 Task: Buy 3 Starters & Parts from Starters & Alternators section under best seller category for shipping address: Michelle Green, 1986 Bartlett Avenue, Southfield, Michigan 48076, Cell Number 2485598029. Pay from credit card ending with 5759, CVV 953
Action: Key pressed amazon.com<Key.enter>
Screenshot: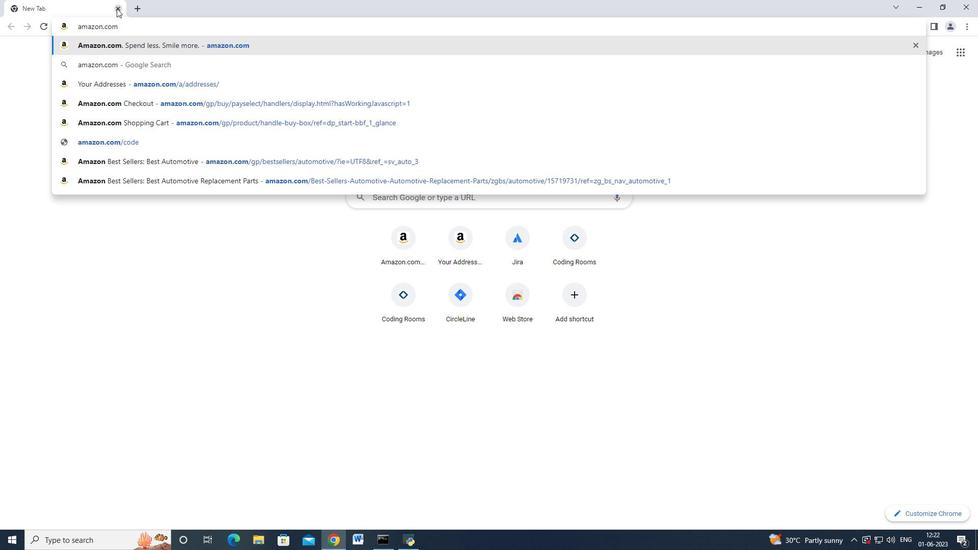 
Action: Mouse moved to (20, 75)
Screenshot: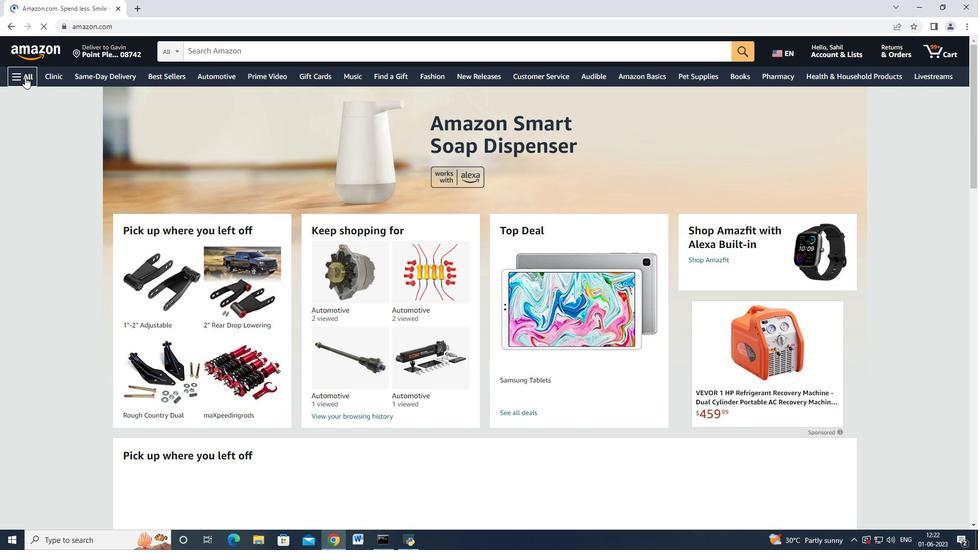 
Action: Mouse pressed left at (20, 75)
Screenshot: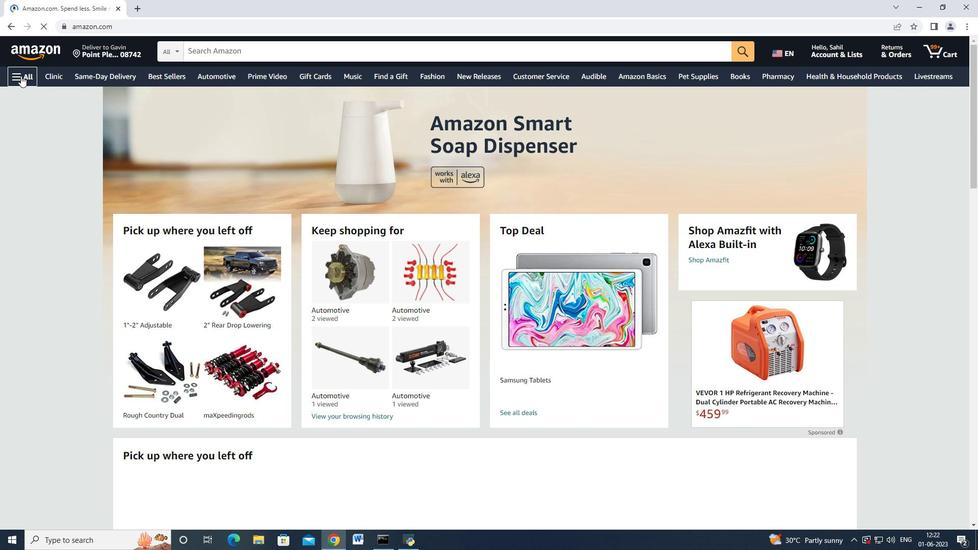 
Action: Mouse moved to (44, 146)
Screenshot: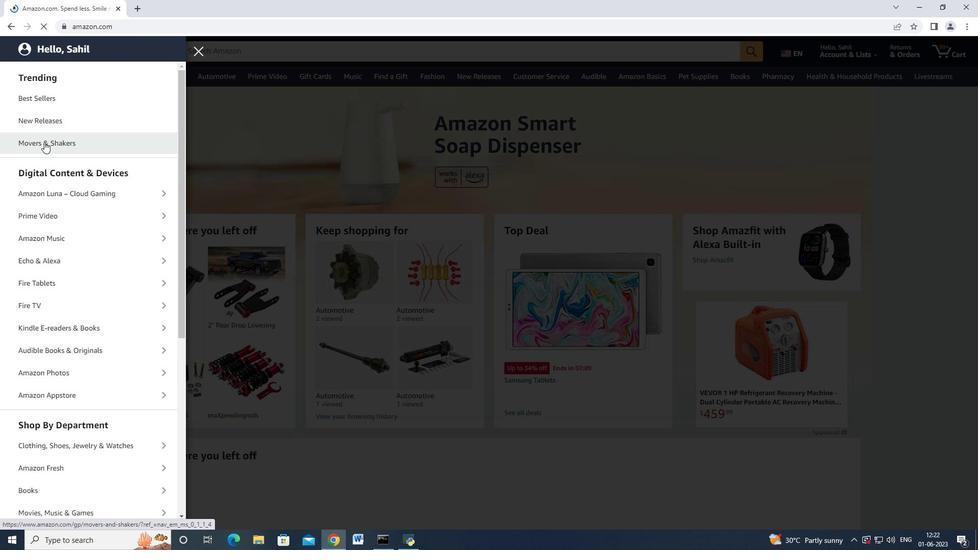 
Action: Mouse scrolled (44, 146) with delta (0, 0)
Screenshot: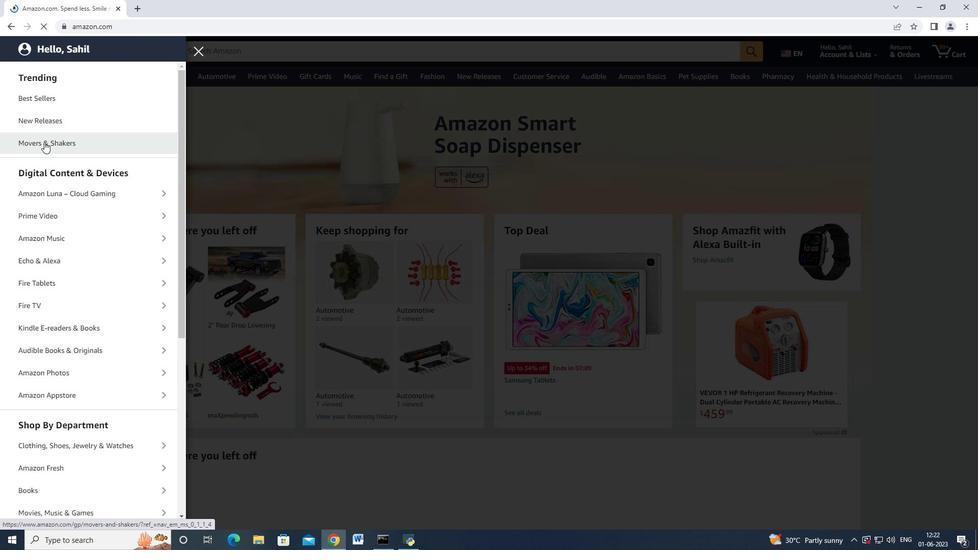 
Action: Mouse moved to (44, 150)
Screenshot: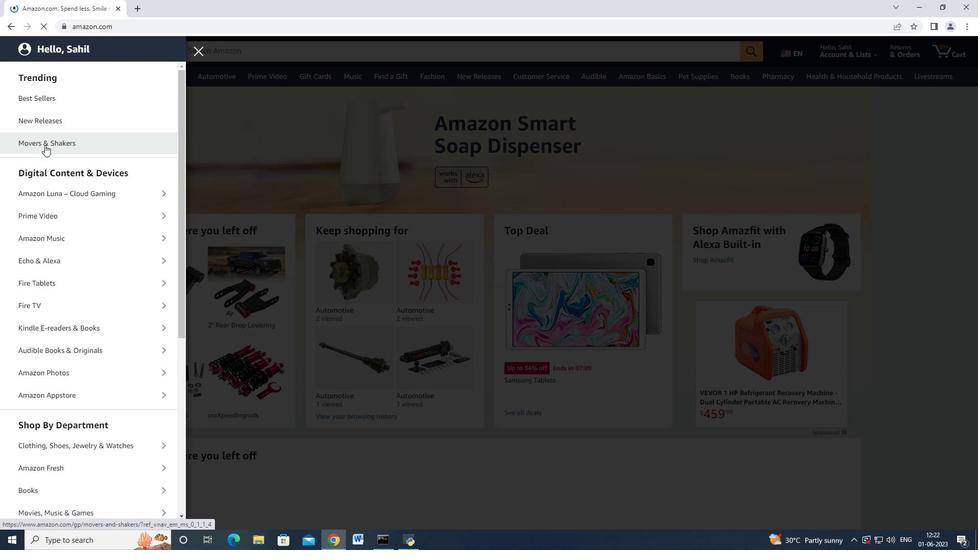 
Action: Mouse scrolled (44, 149) with delta (0, 0)
Screenshot: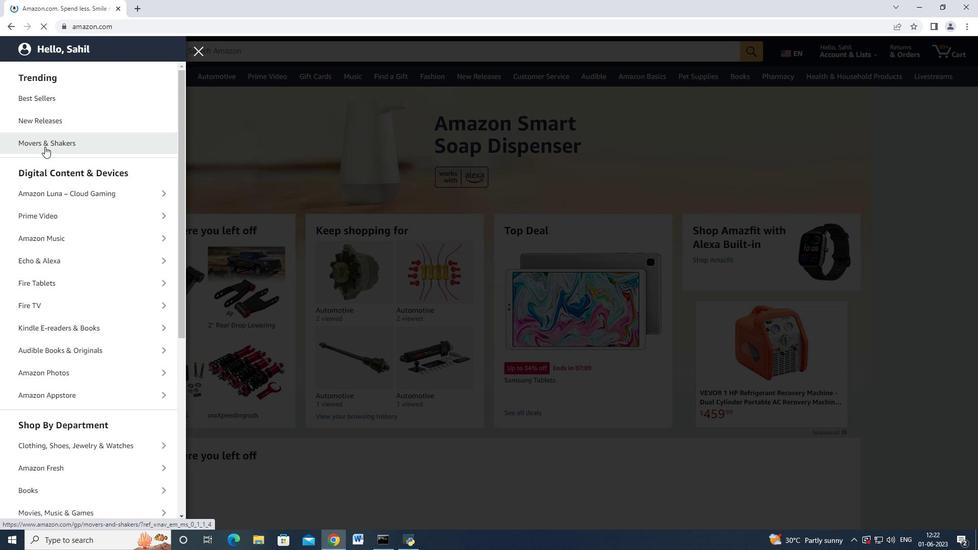 
Action: Mouse moved to (62, 230)
Screenshot: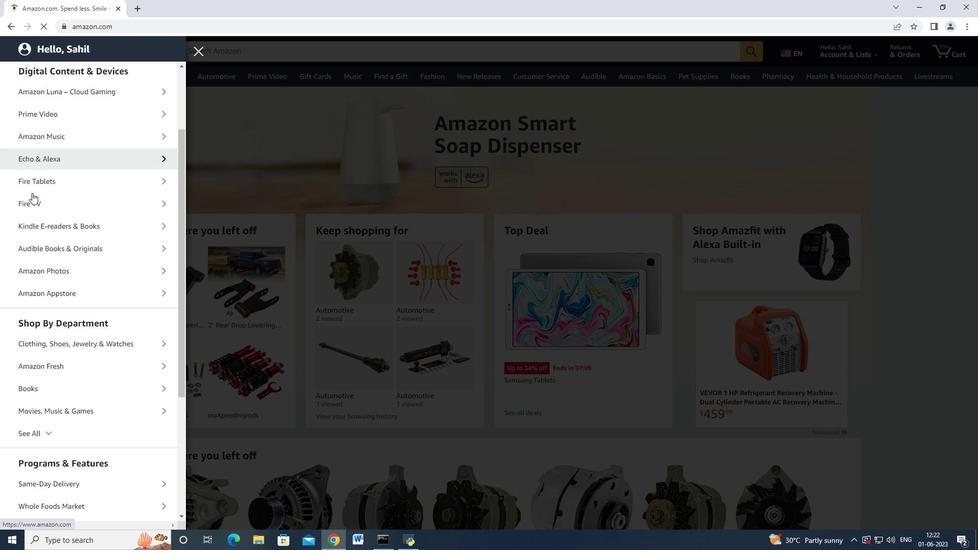 
Action: Mouse scrolled (59, 226) with delta (0, 0)
Screenshot: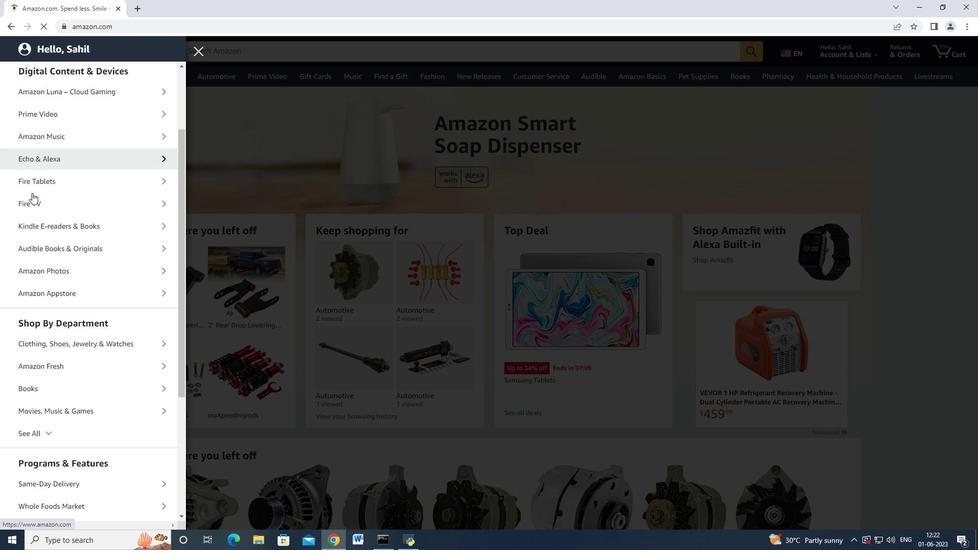
Action: Mouse moved to (73, 244)
Screenshot: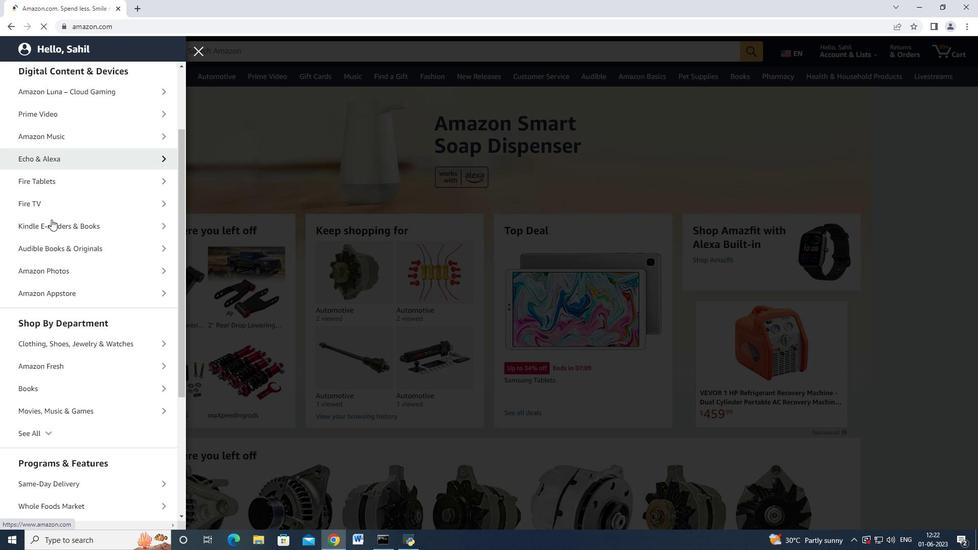 
Action: Mouse scrolled (73, 243) with delta (0, 0)
Screenshot: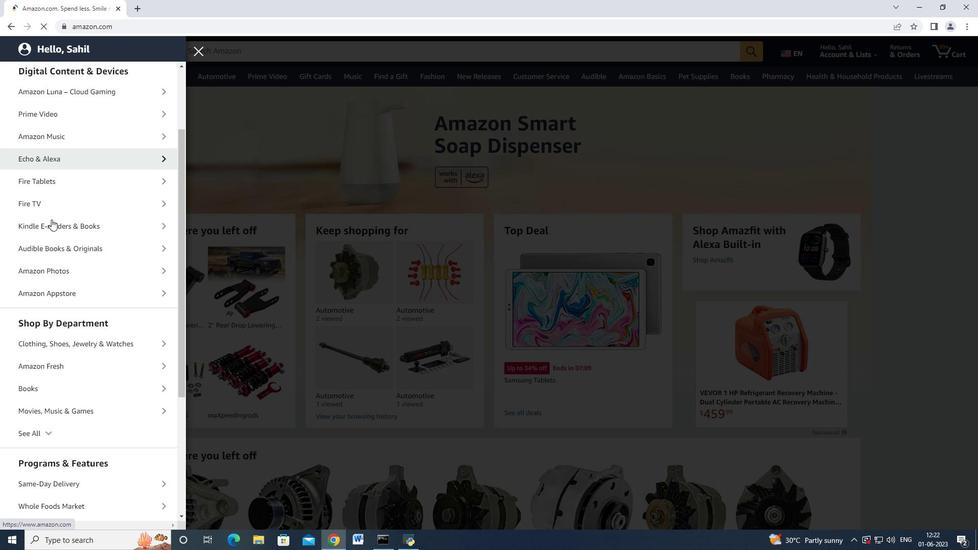 
Action: Mouse moved to (54, 332)
Screenshot: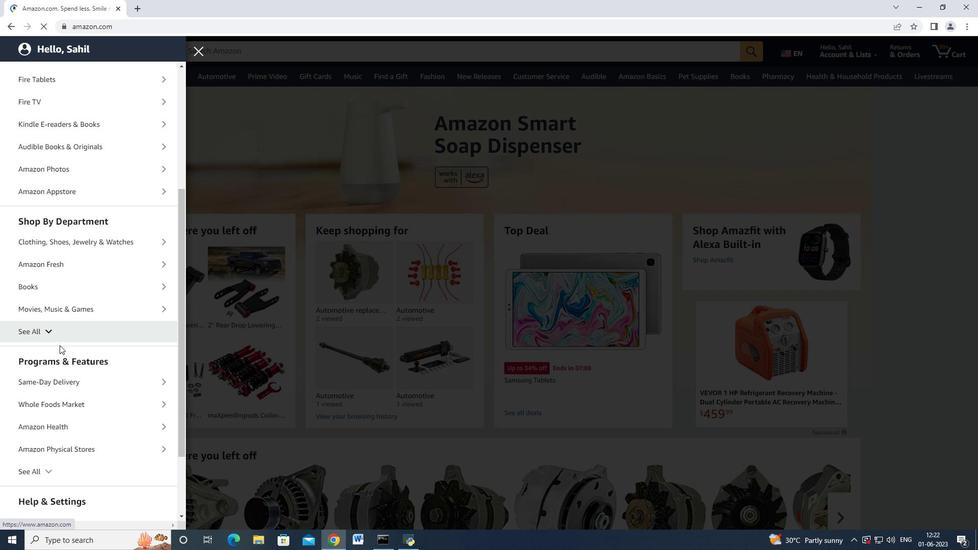 
Action: Mouse pressed left at (54, 332)
Screenshot: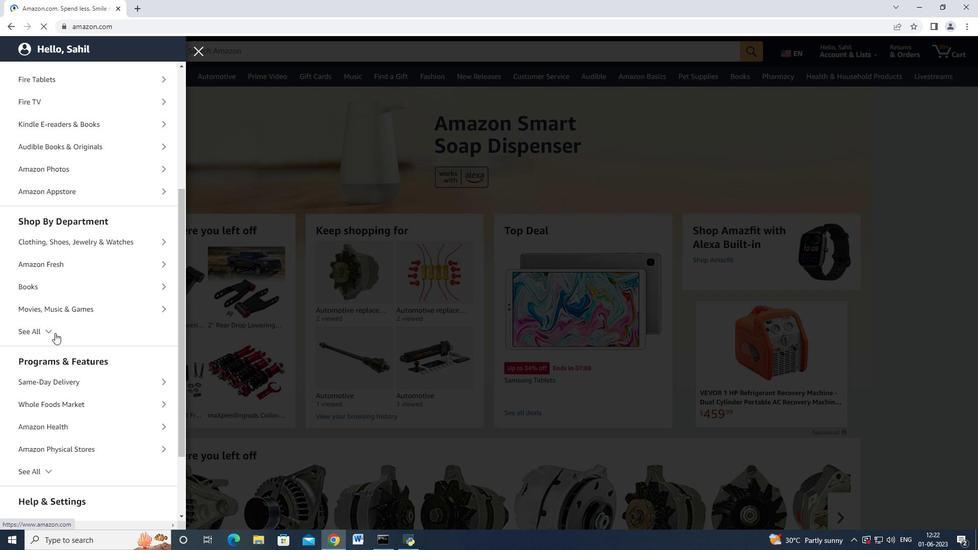 
Action: Mouse moved to (86, 321)
Screenshot: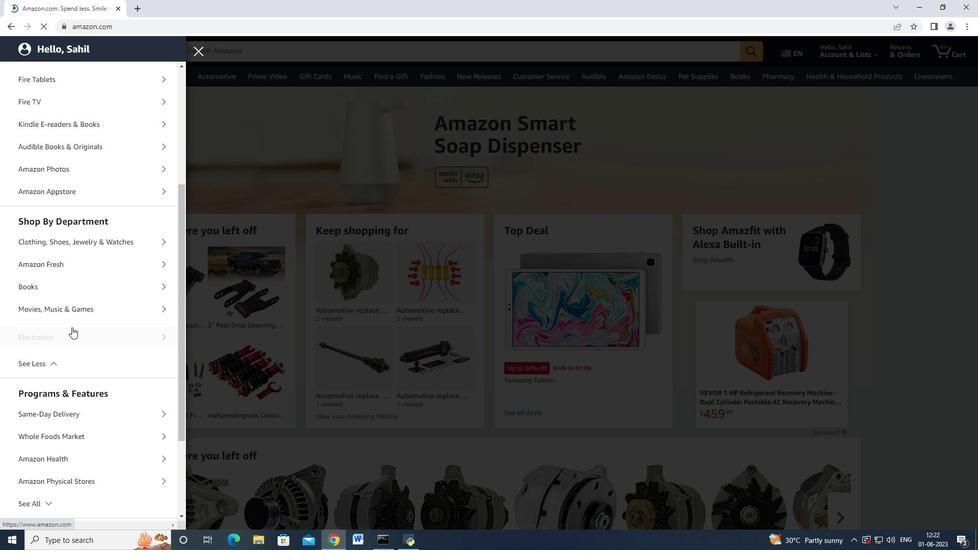 
Action: Mouse scrolled (86, 321) with delta (0, 0)
Screenshot: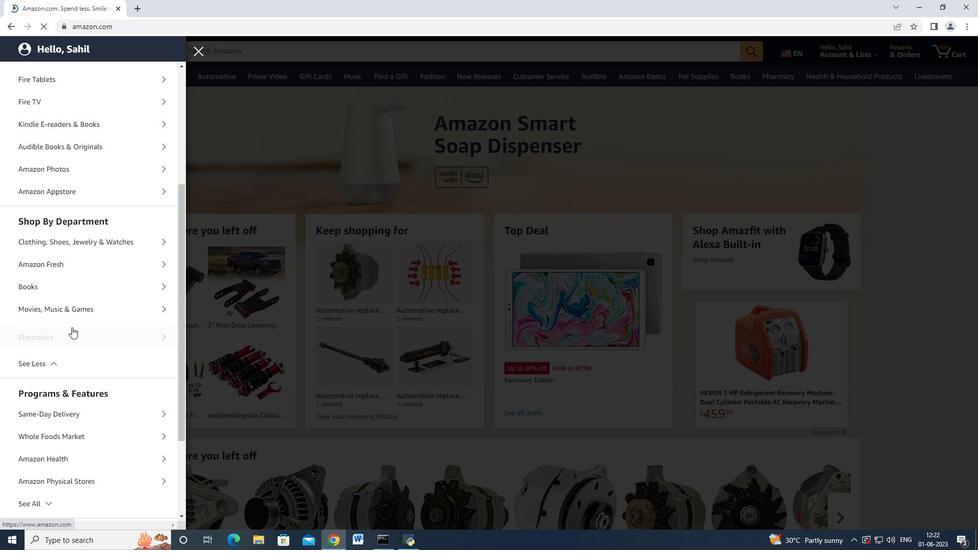 
Action: Mouse scrolled (86, 321) with delta (0, 0)
Screenshot: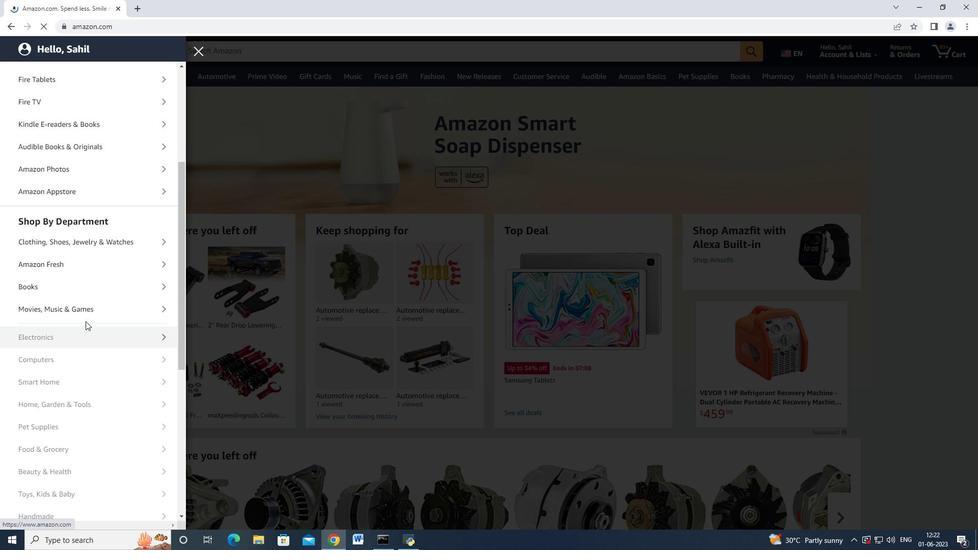 
Action: Mouse moved to (65, 480)
Screenshot: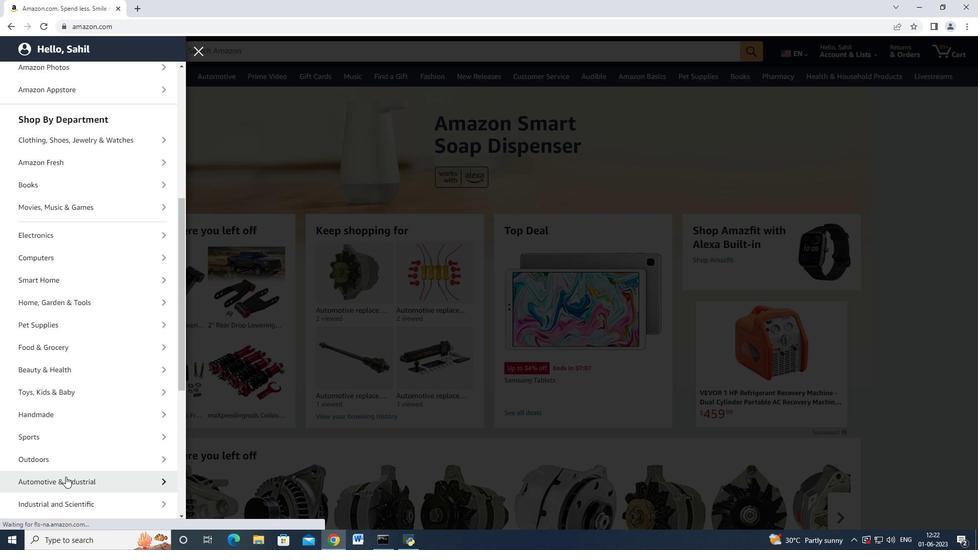 
Action: Mouse pressed left at (65, 480)
Screenshot: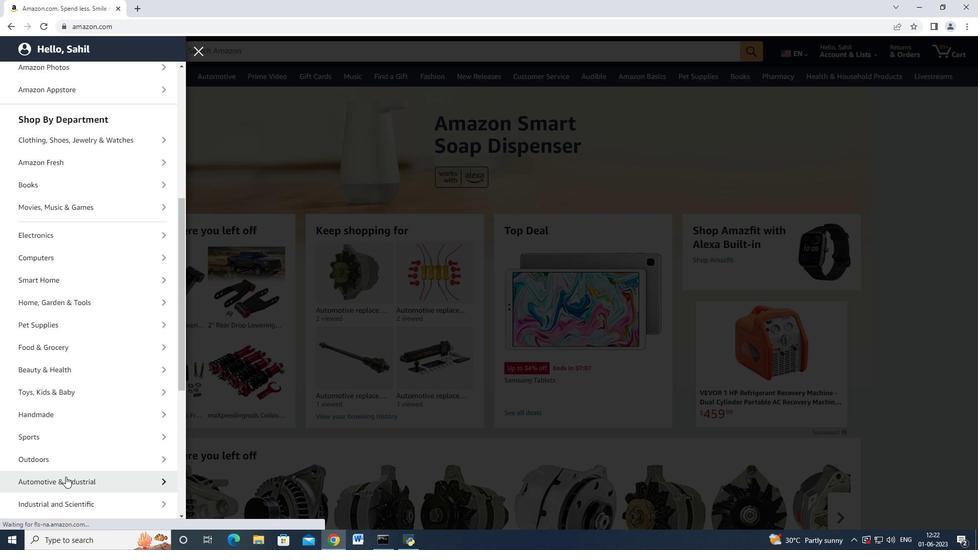 
Action: Mouse moved to (108, 120)
Screenshot: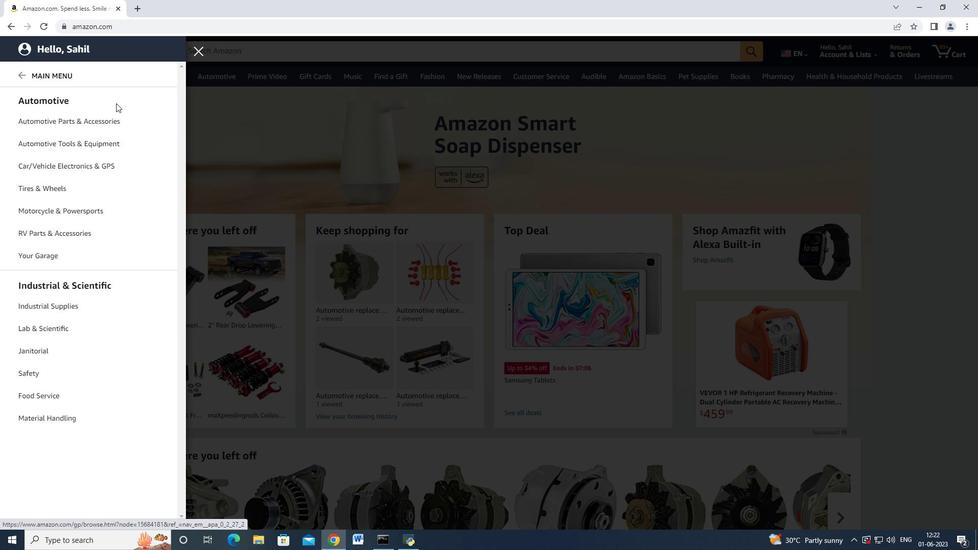 
Action: Mouse pressed left at (108, 120)
Screenshot: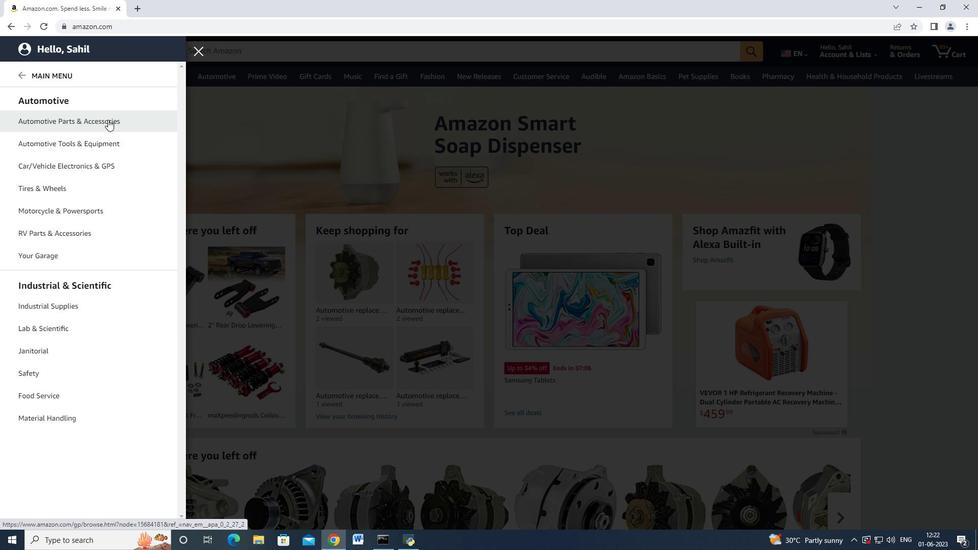 
Action: Mouse moved to (167, 94)
Screenshot: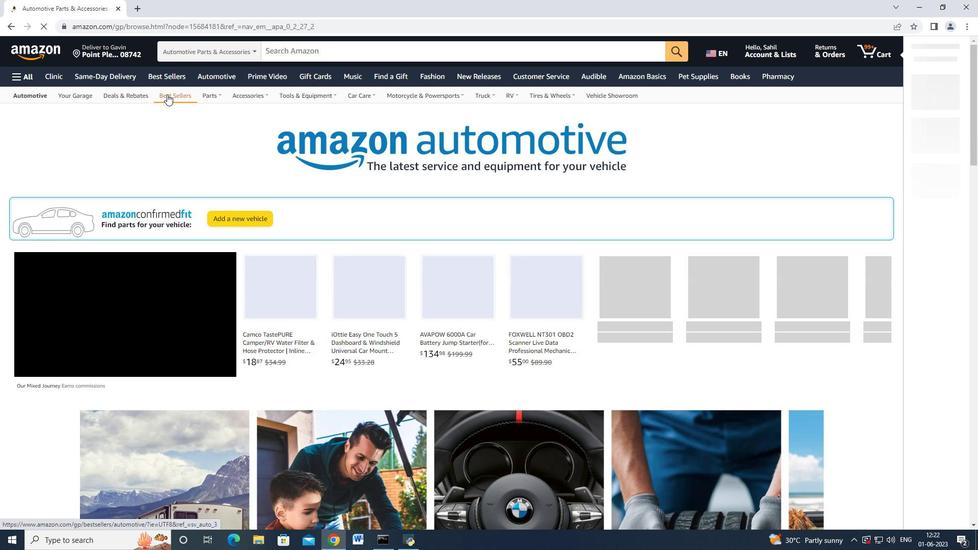 
Action: Mouse pressed left at (167, 94)
Screenshot: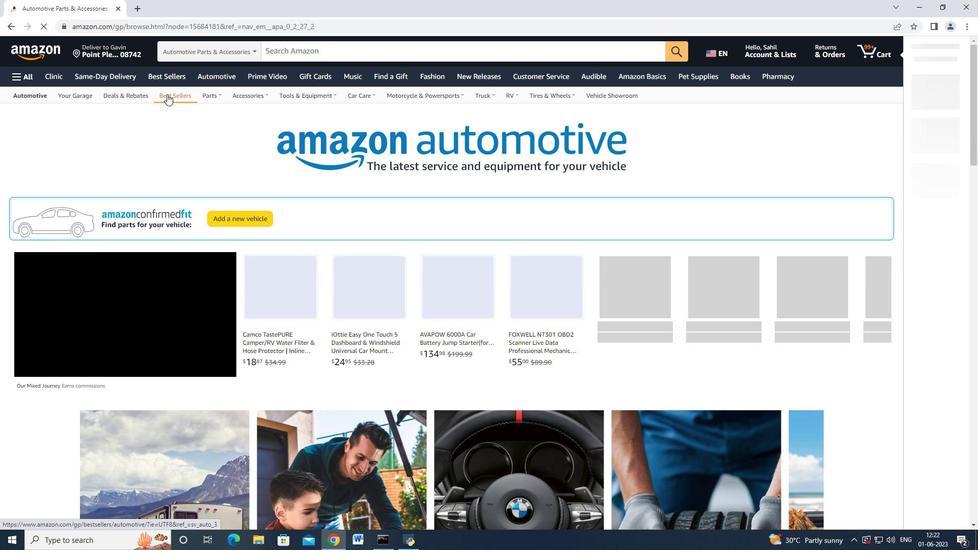 
Action: Mouse moved to (216, 148)
Screenshot: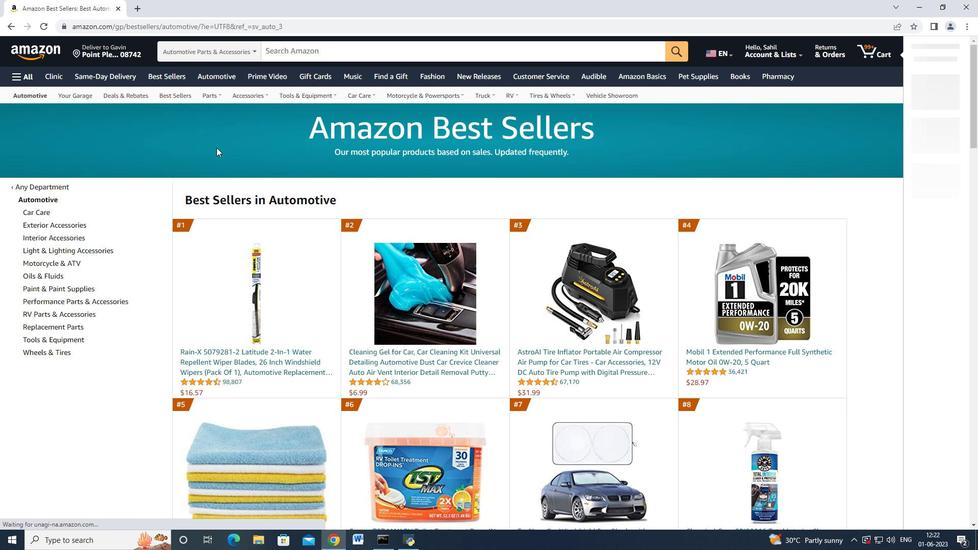 
Action: Mouse scrolled (216, 147) with delta (0, 0)
Screenshot: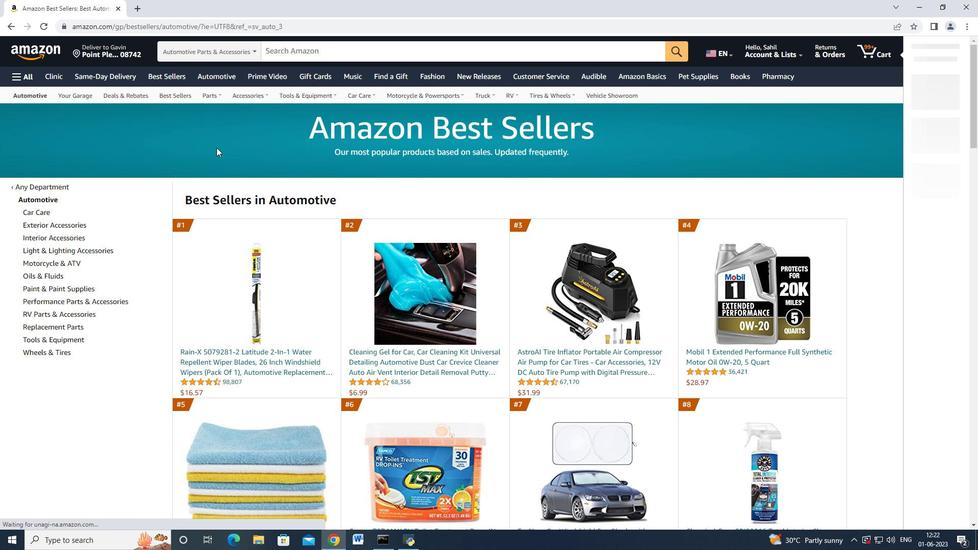 
Action: Mouse moved to (216, 149)
Screenshot: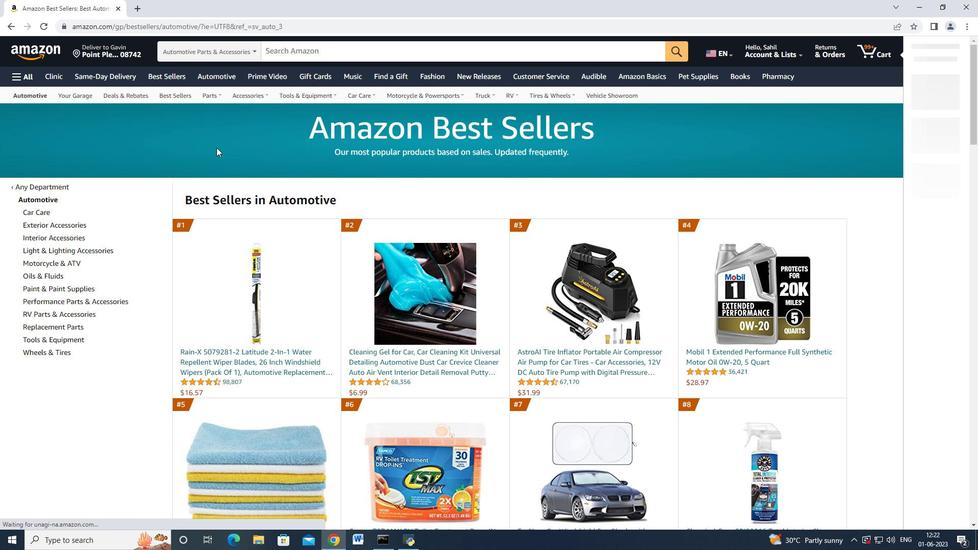 
Action: Mouse scrolled (216, 148) with delta (0, 0)
Screenshot: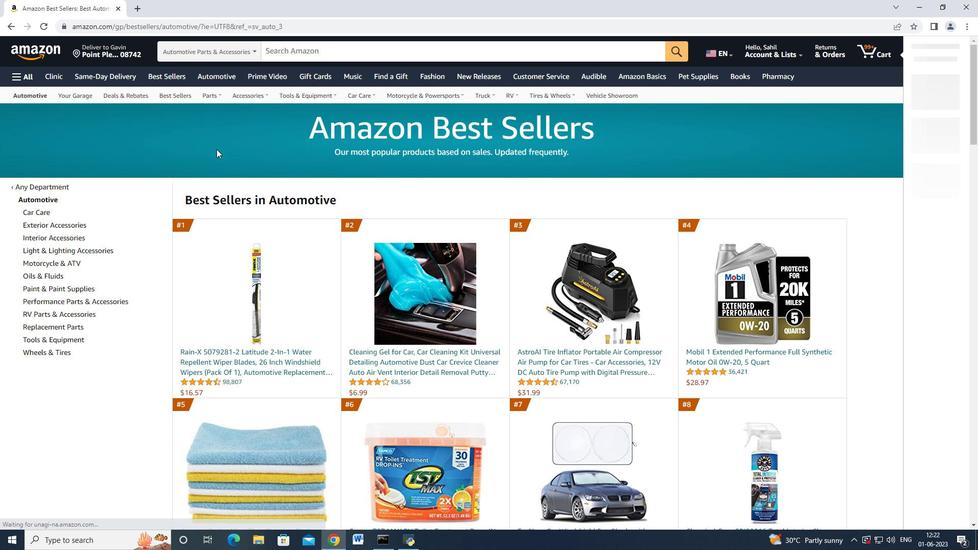 
Action: Mouse moved to (94, 225)
Screenshot: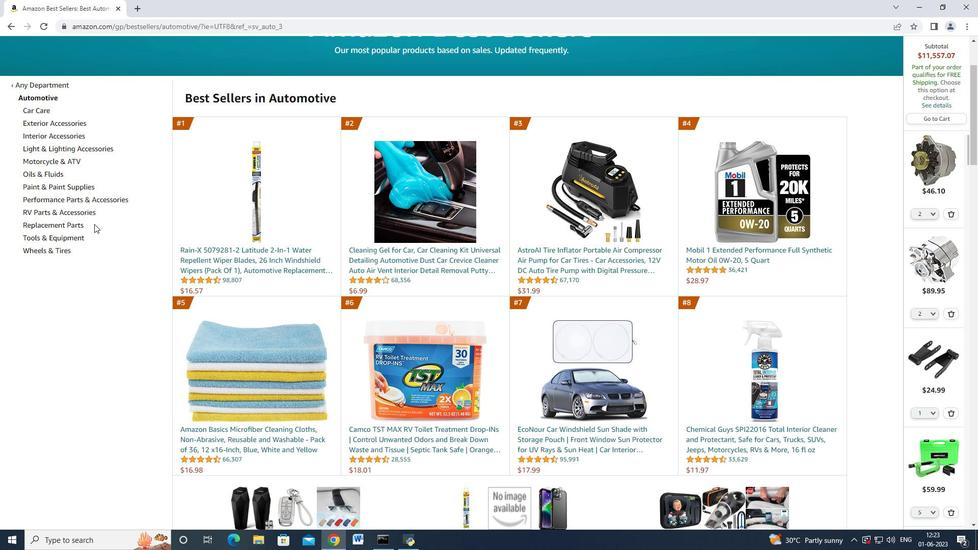 
Action: Mouse scrolled (94, 224) with delta (0, 0)
Screenshot: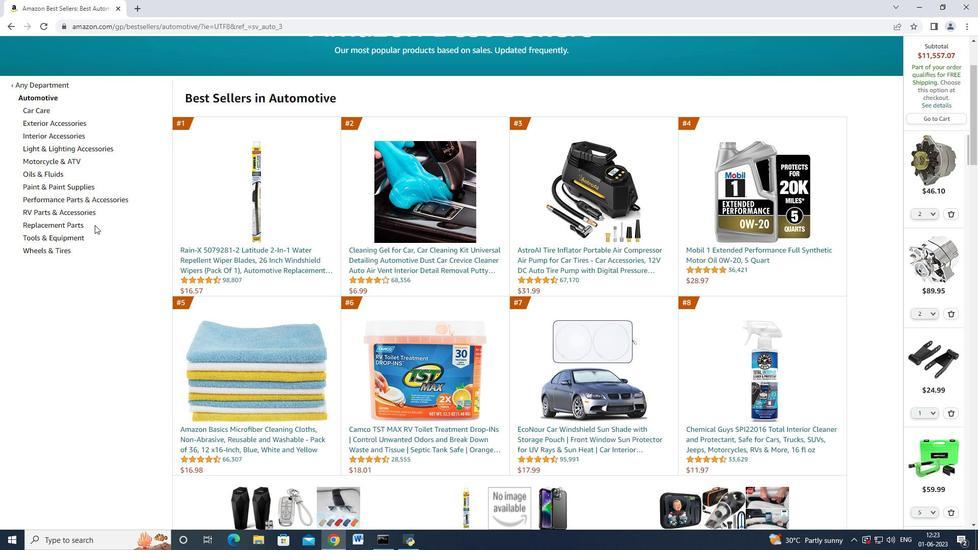 
Action: Mouse moved to (73, 174)
Screenshot: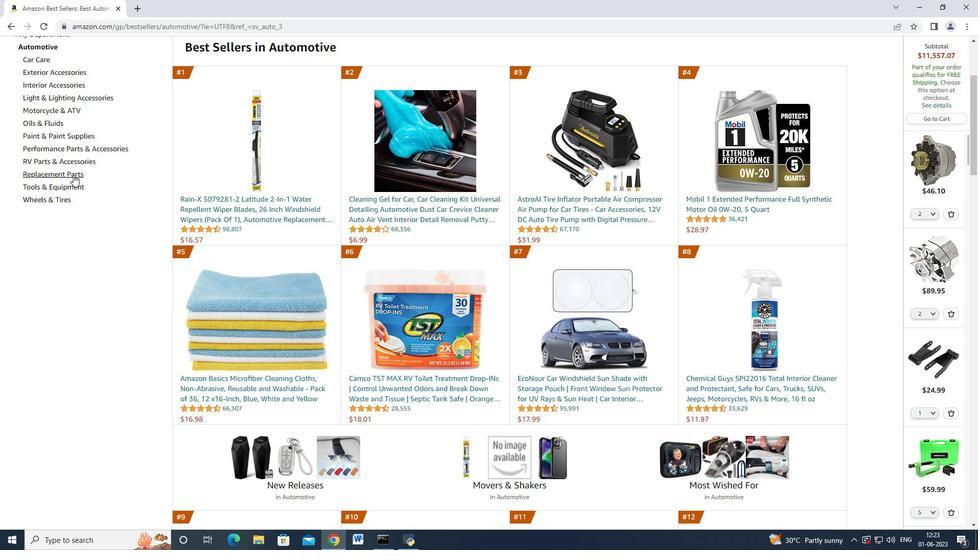 
Action: Mouse pressed left at (73, 174)
Screenshot: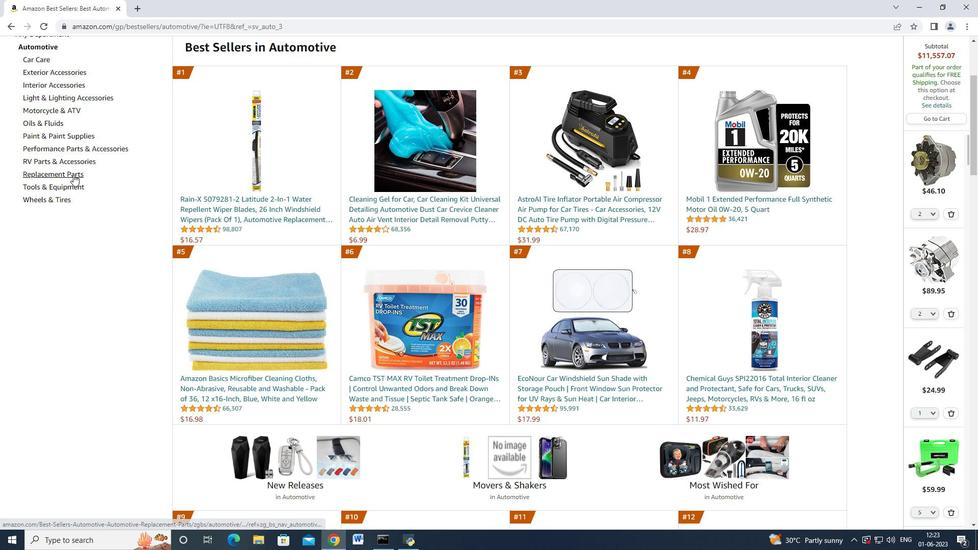 
Action: Mouse moved to (268, 172)
Screenshot: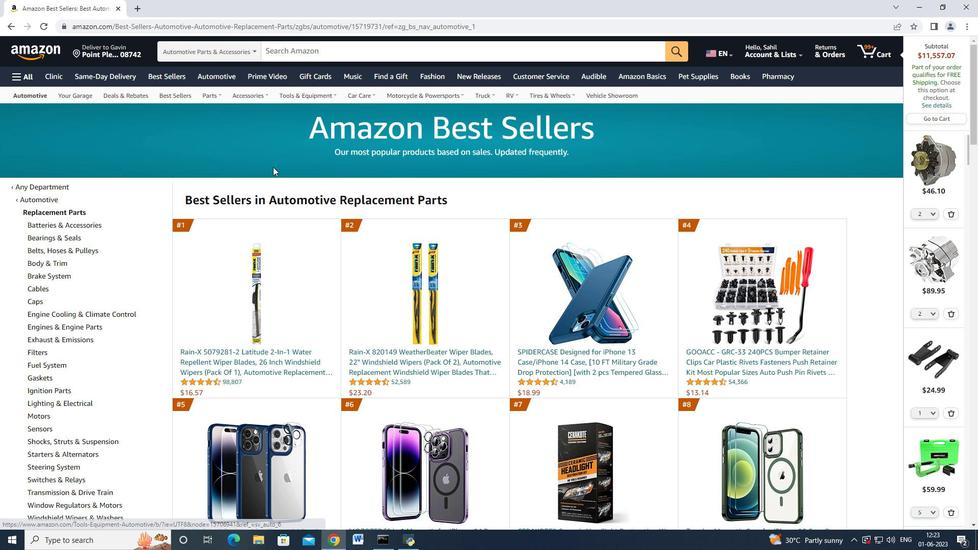 
Action: Mouse scrolled (268, 171) with delta (0, 0)
Screenshot: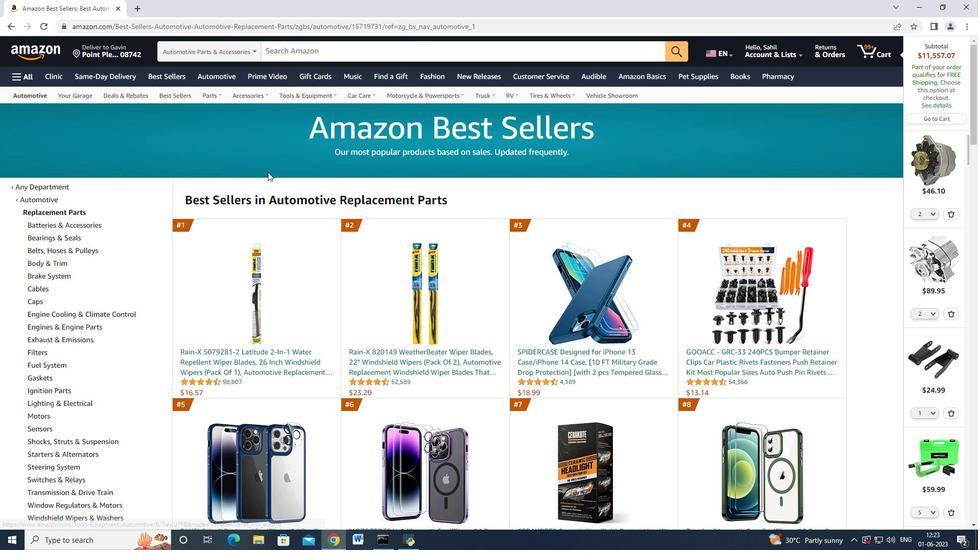 
Action: Mouse scrolled (268, 171) with delta (0, 0)
Screenshot: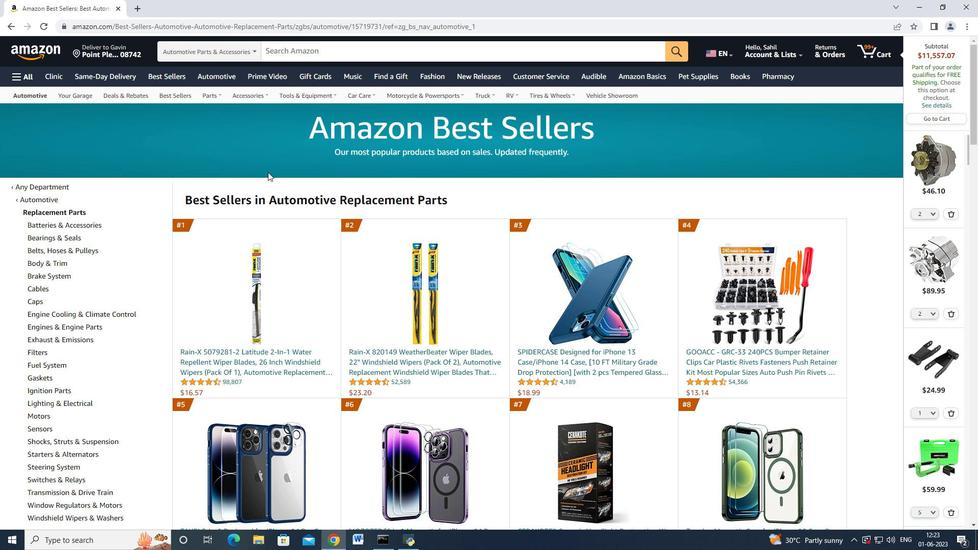 
Action: Mouse moved to (69, 376)
Screenshot: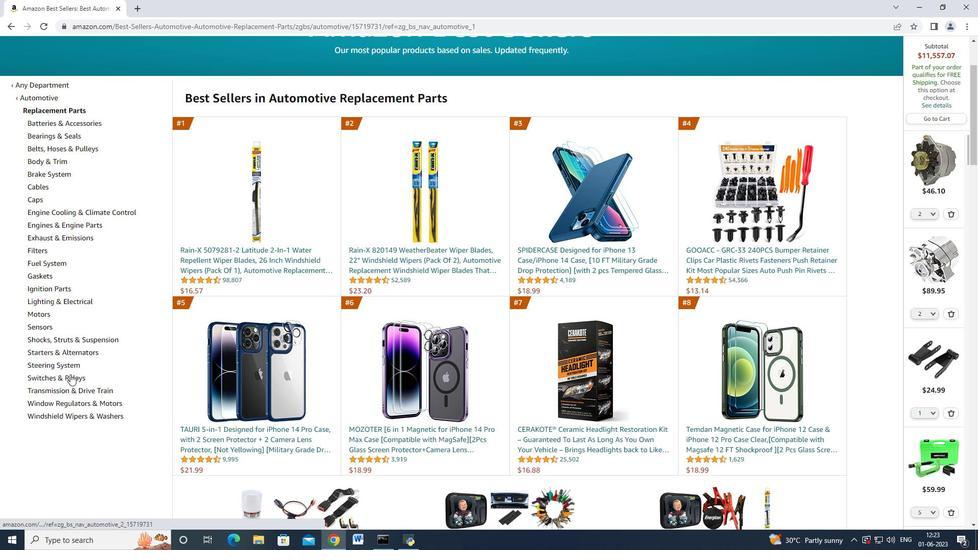 
Action: Mouse pressed left at (69, 376)
Screenshot: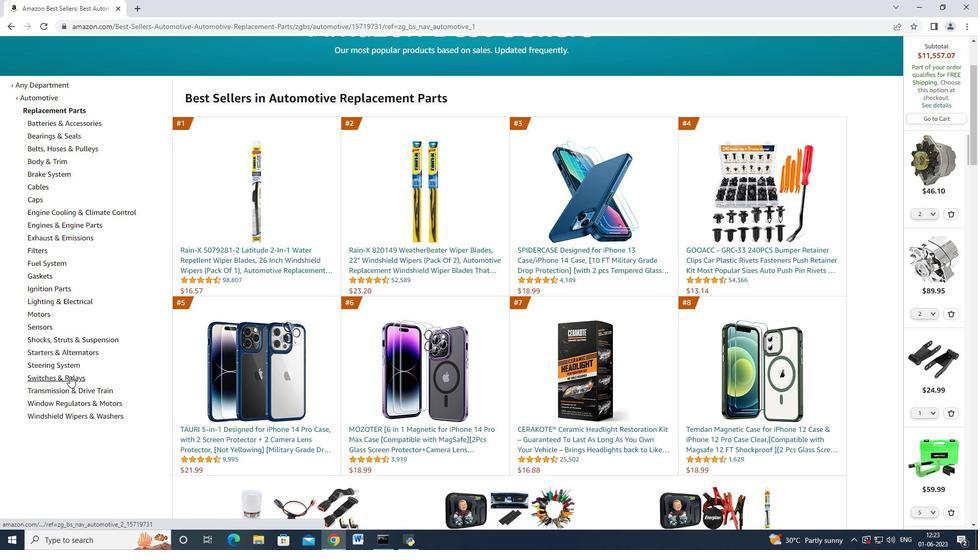 
Action: Mouse moved to (5, 25)
Screenshot: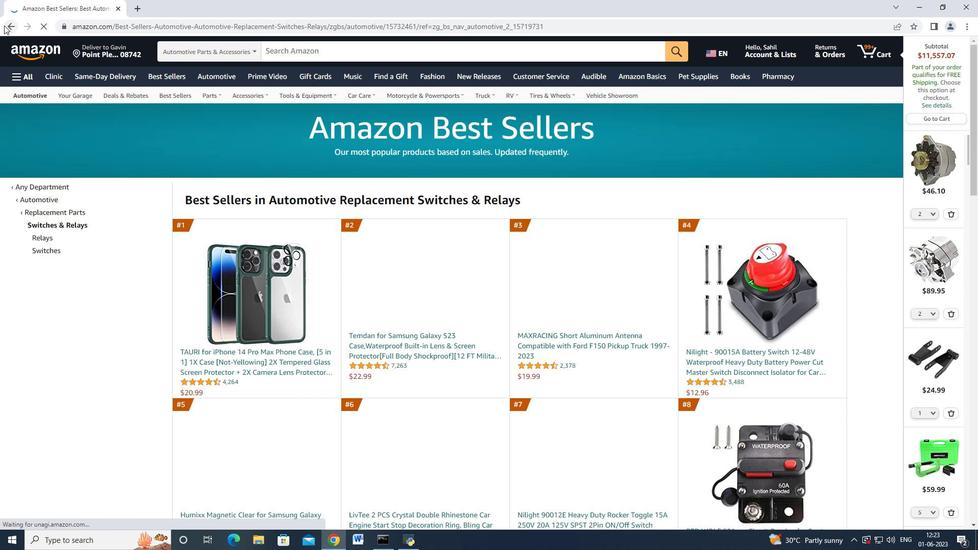 
Action: Mouse pressed left at (5, 25)
Screenshot: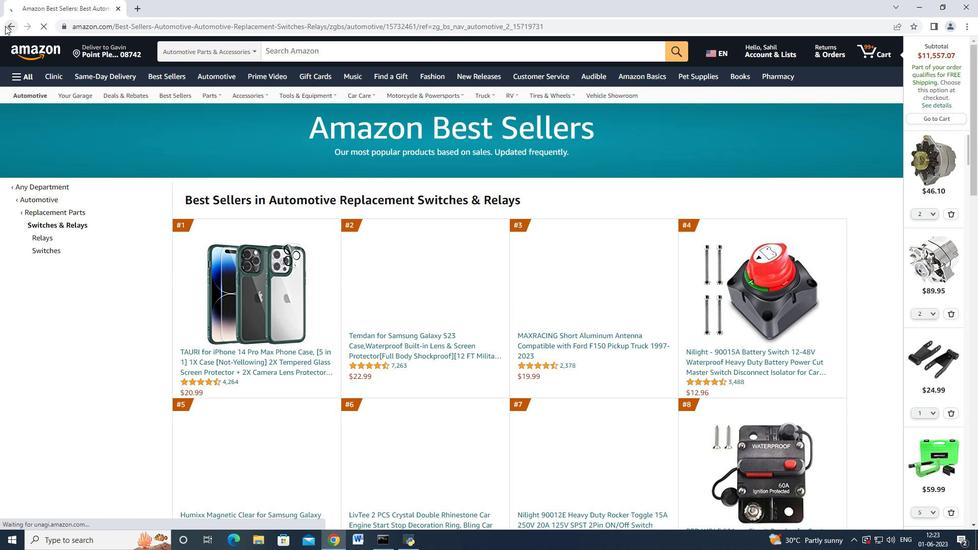 
Action: Mouse moved to (55, 357)
Screenshot: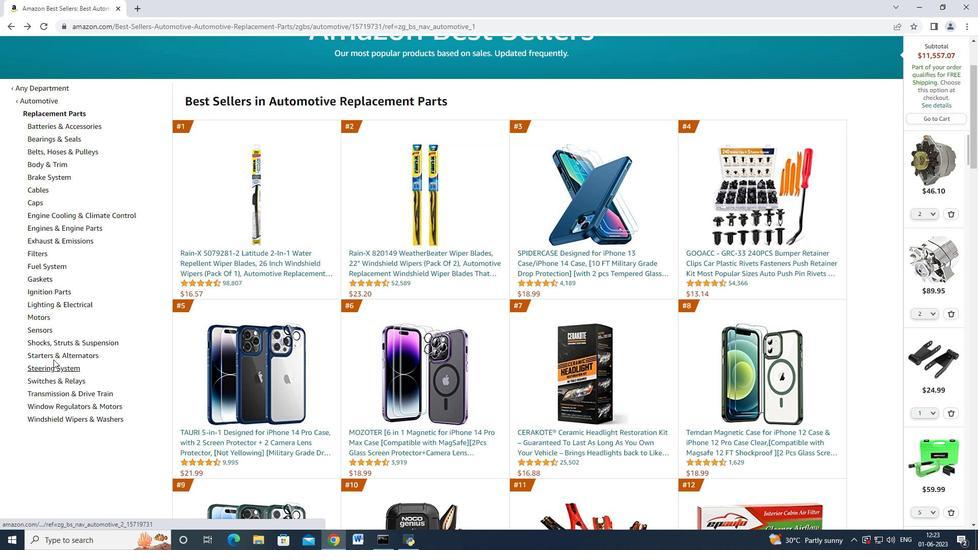 
Action: Mouse pressed left at (55, 357)
Screenshot: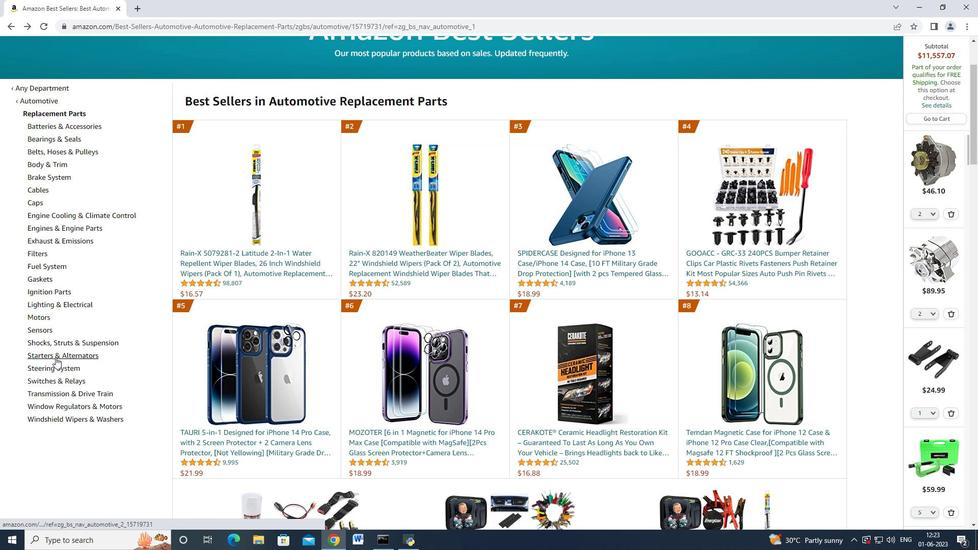 
Action: Mouse moved to (69, 253)
Screenshot: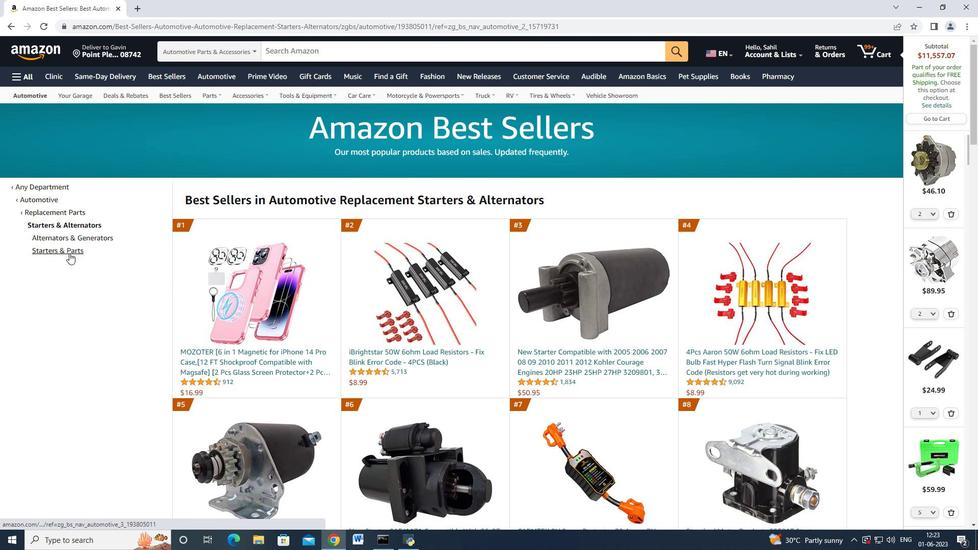 
Action: Mouse pressed left at (69, 253)
Screenshot: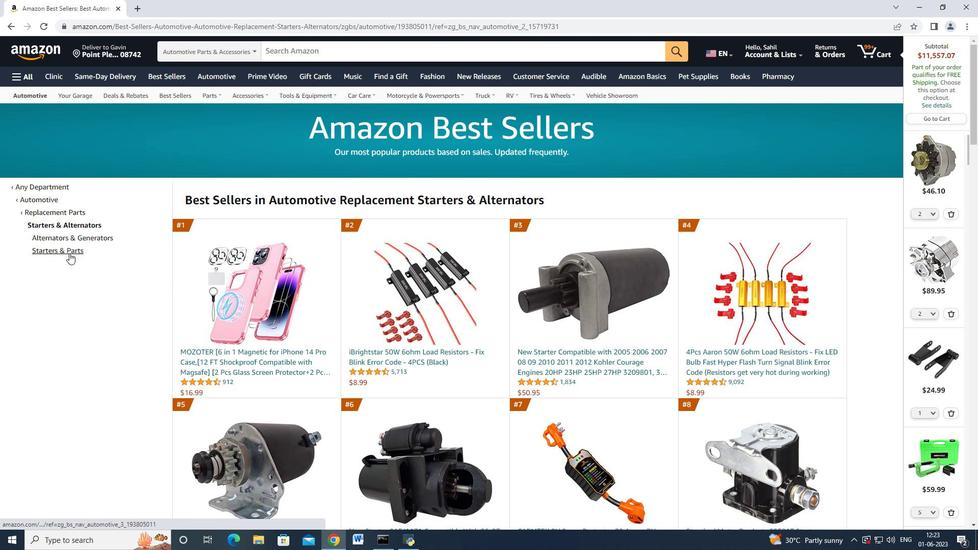 
Action: Mouse moved to (393, 354)
Screenshot: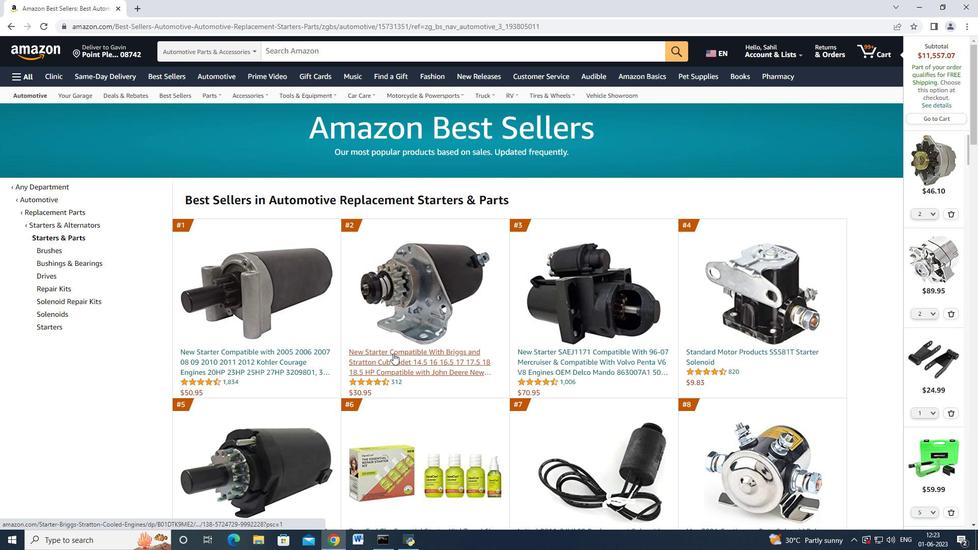 
Action: Mouse pressed left at (393, 354)
Screenshot: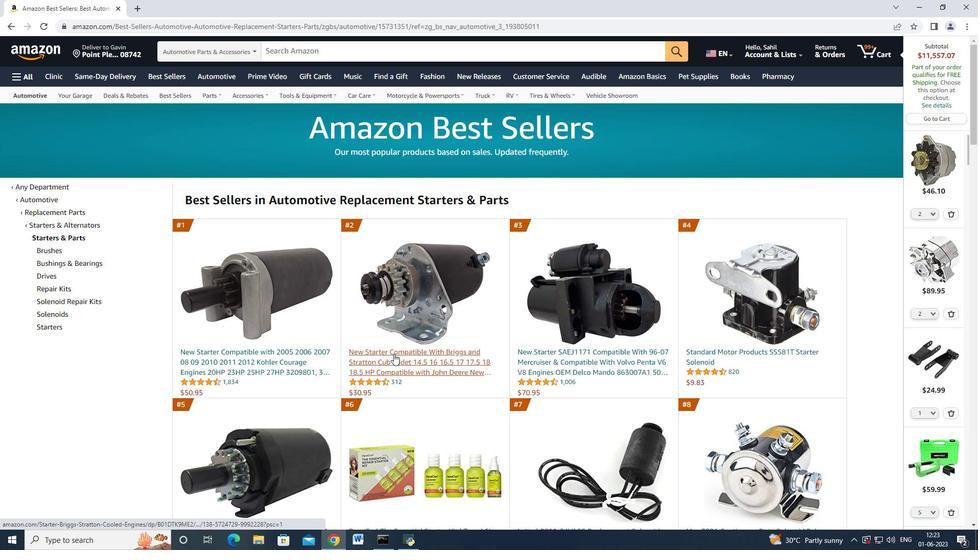 
Action: Mouse moved to (714, 306)
Screenshot: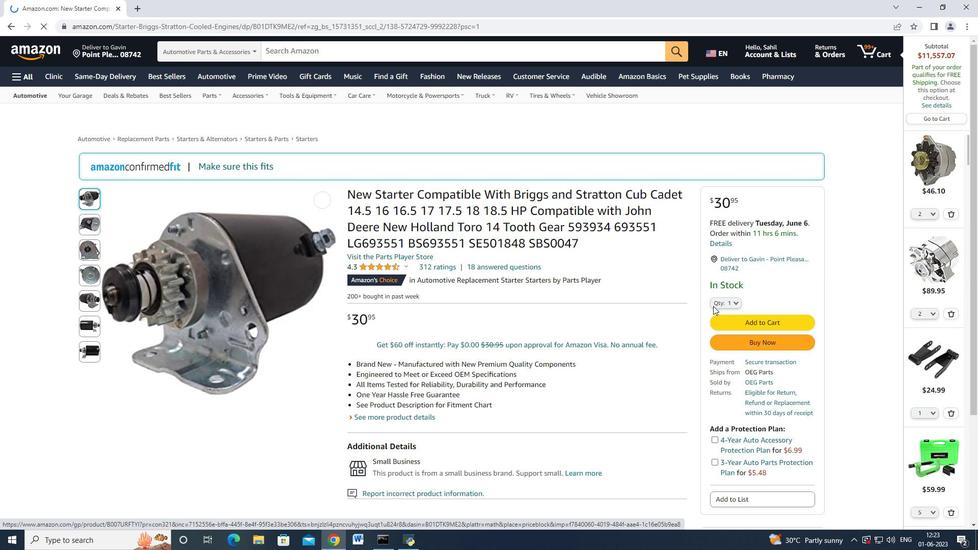 
Action: Mouse pressed left at (714, 306)
Screenshot: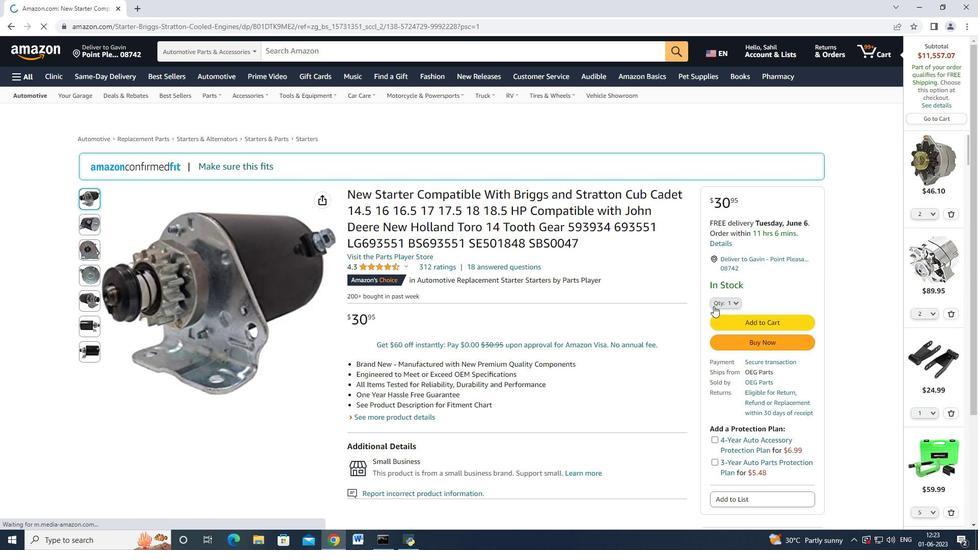 
Action: Mouse moved to (730, 80)
Screenshot: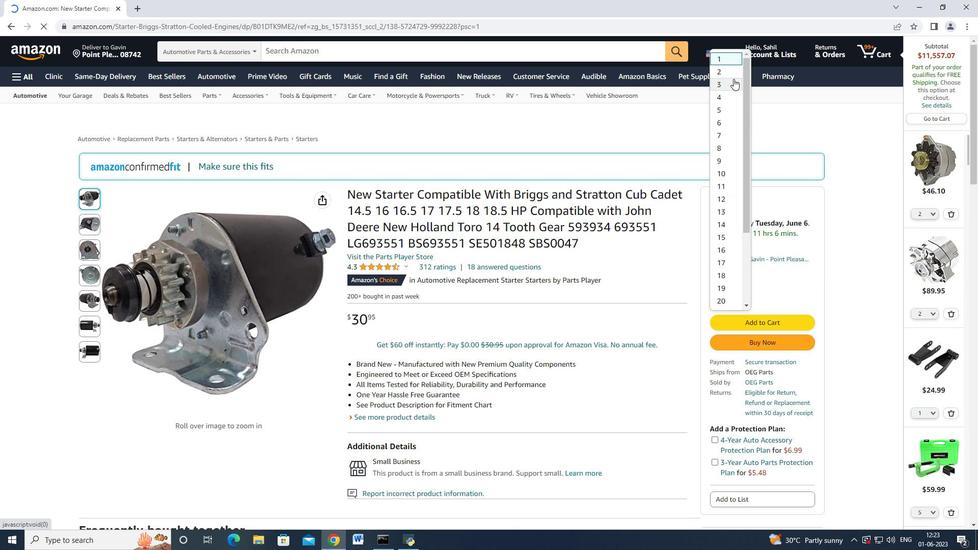 
Action: Mouse pressed left at (730, 80)
Screenshot: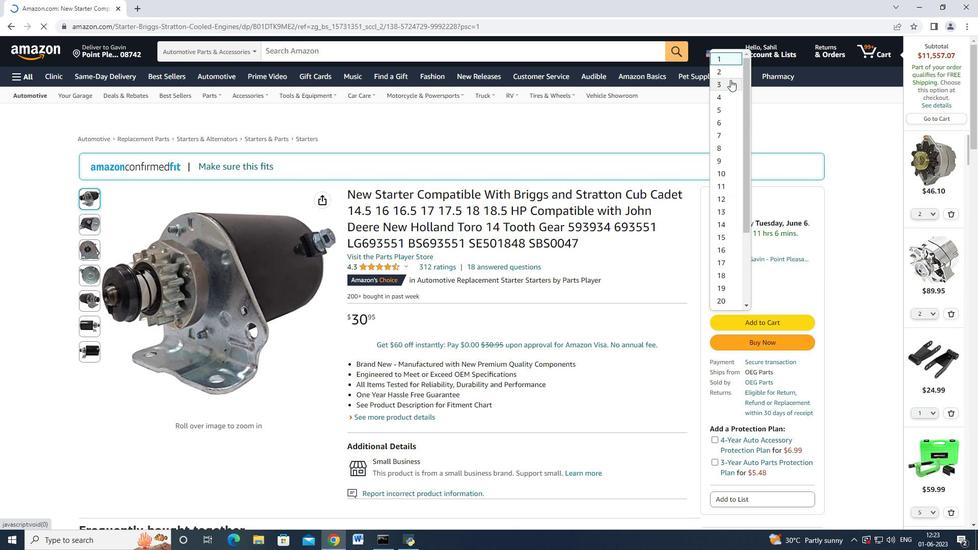 
Action: Mouse moved to (746, 340)
Screenshot: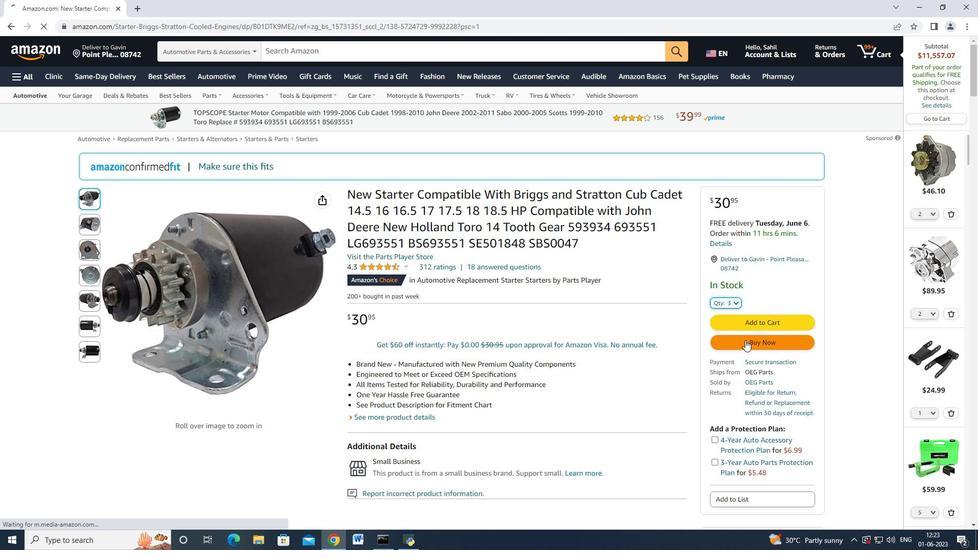 
Action: Mouse pressed left at (746, 340)
Screenshot: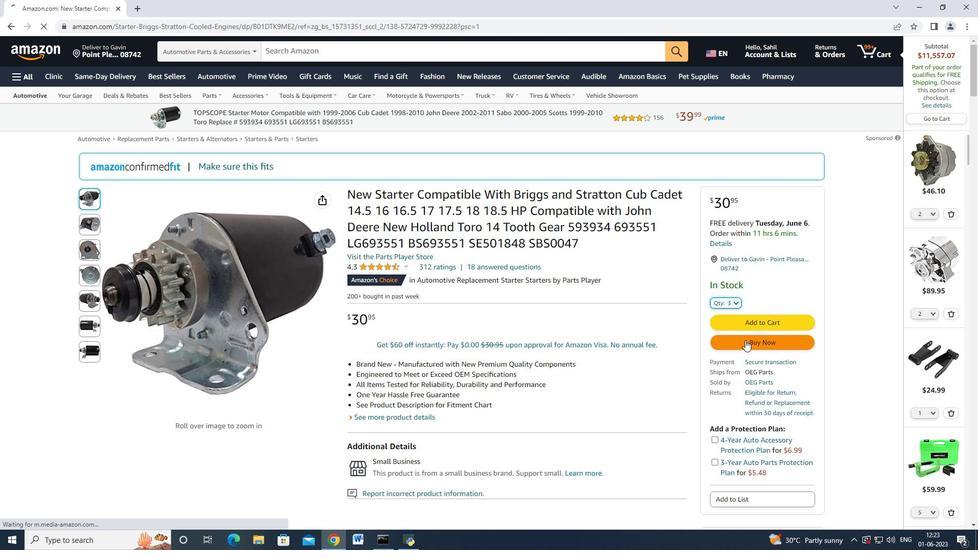 
Action: Mouse moved to (585, 84)
Screenshot: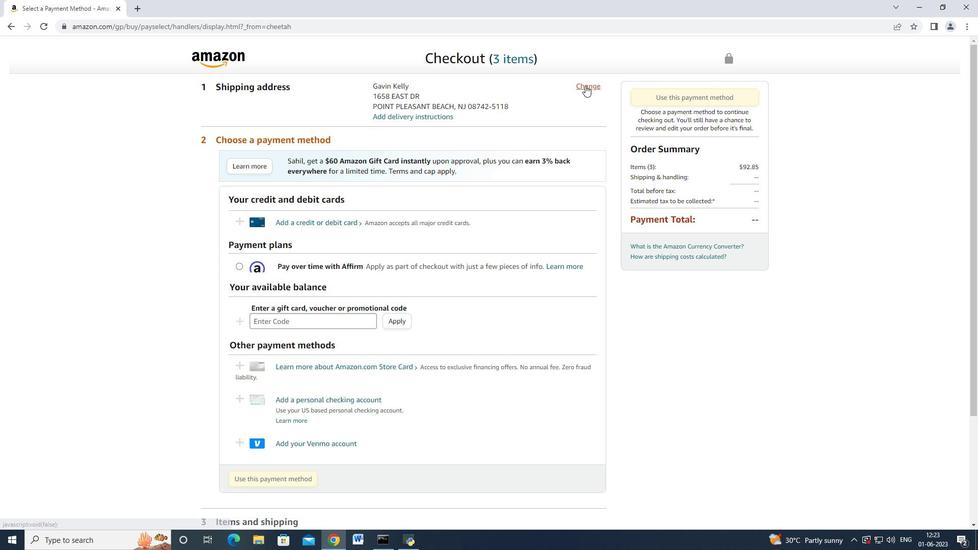 
Action: Mouse pressed left at (585, 84)
Screenshot: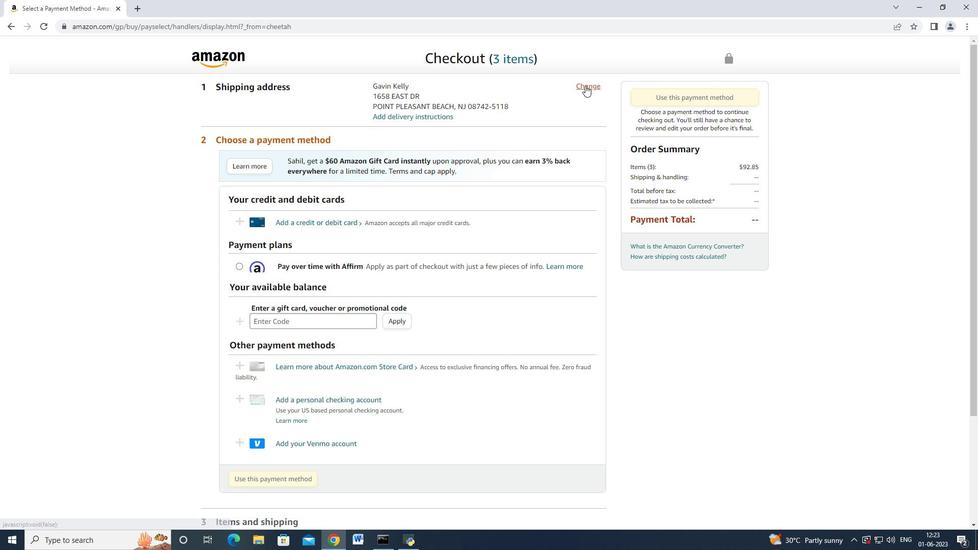 
Action: Mouse moved to (350, 295)
Screenshot: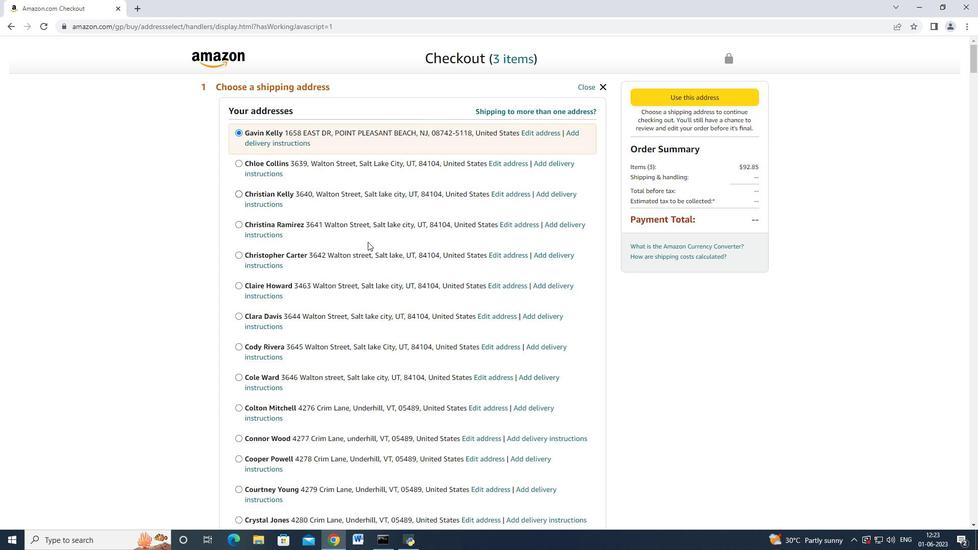 
Action: Mouse scrolled (350, 295) with delta (0, 0)
Screenshot: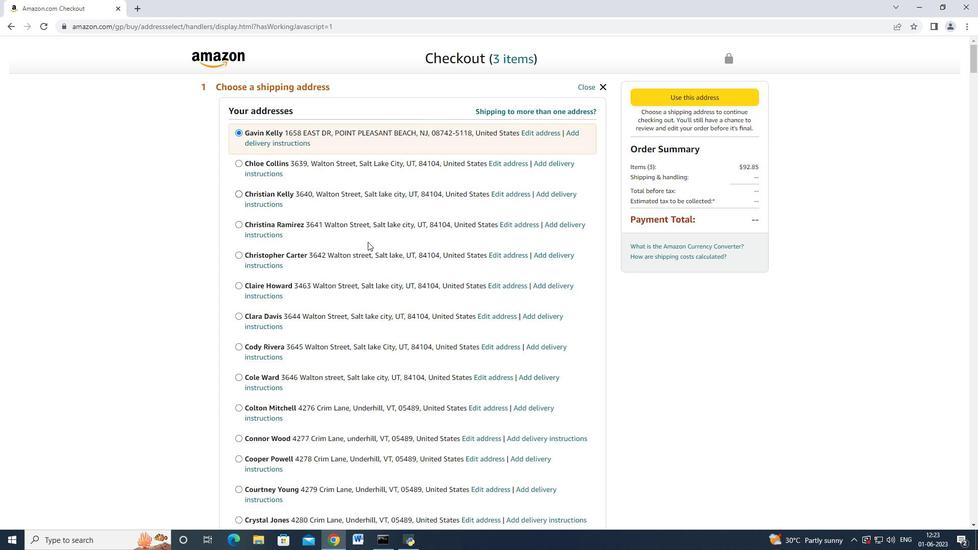
Action: Mouse moved to (341, 320)
Screenshot: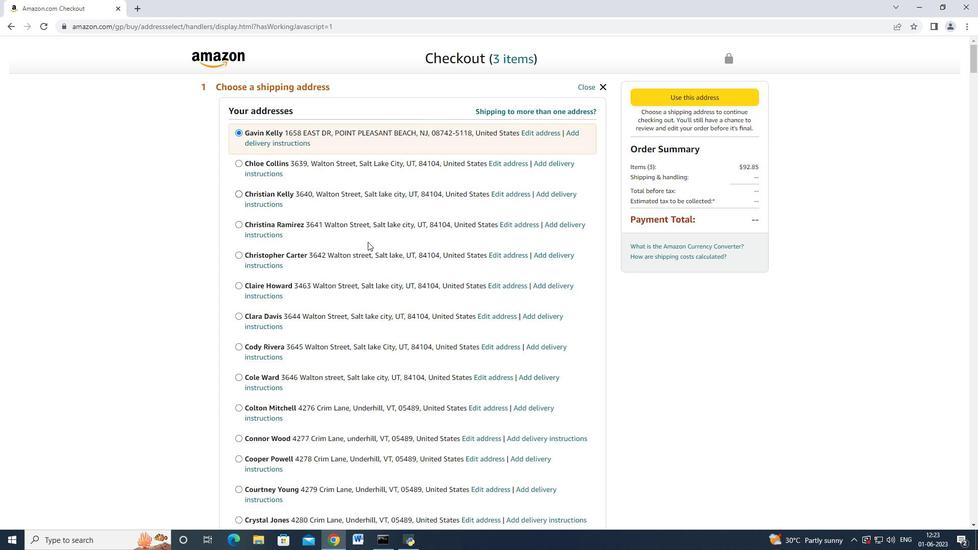 
Action: Mouse scrolled (341, 320) with delta (0, 0)
Screenshot: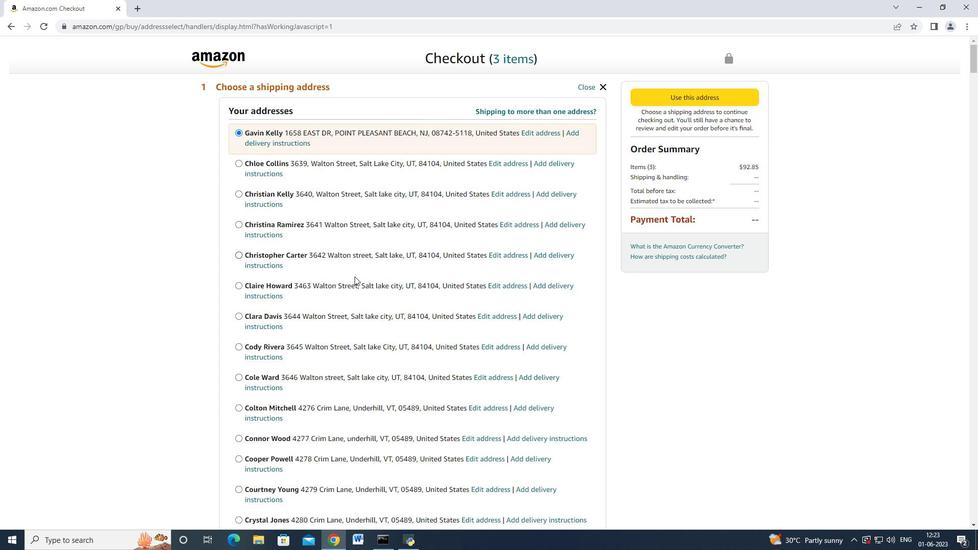 
Action: Mouse moved to (340, 324)
Screenshot: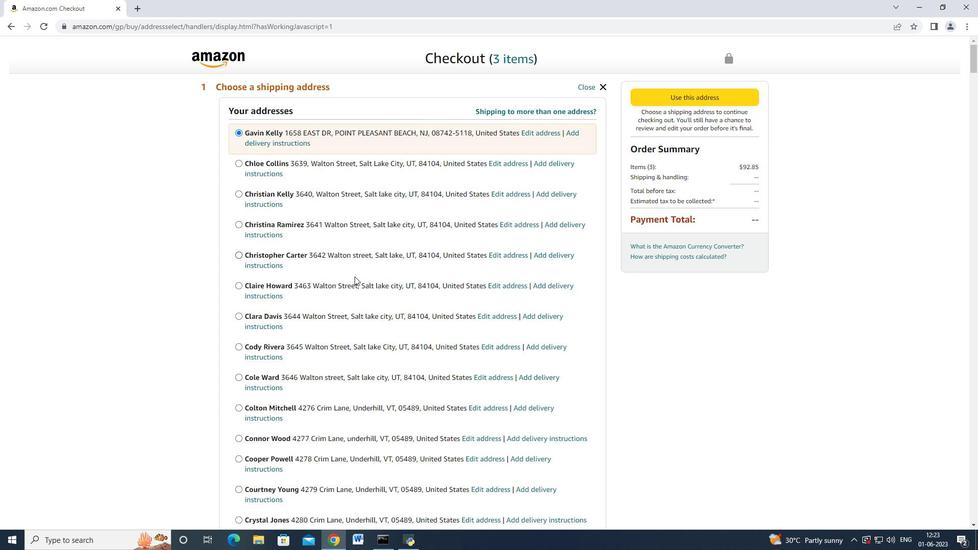 
Action: Mouse scrolled (340, 323) with delta (0, 0)
Screenshot: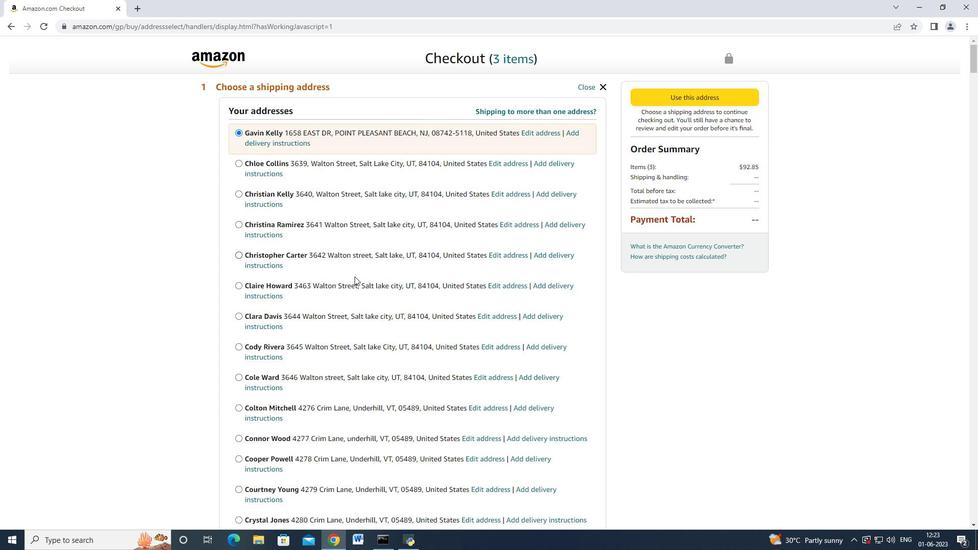 
Action: Mouse moved to (340, 325)
Screenshot: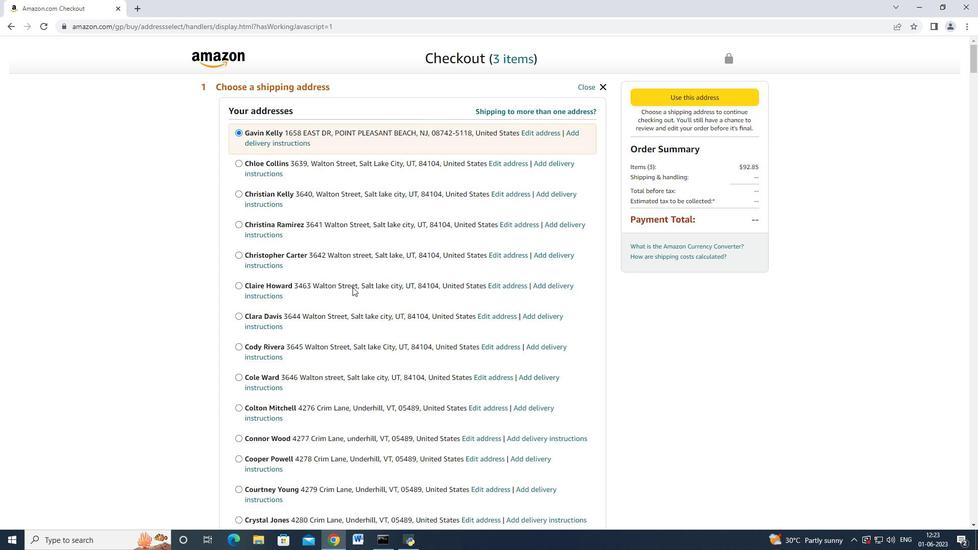 
Action: Mouse scrolled (340, 324) with delta (0, 0)
Screenshot: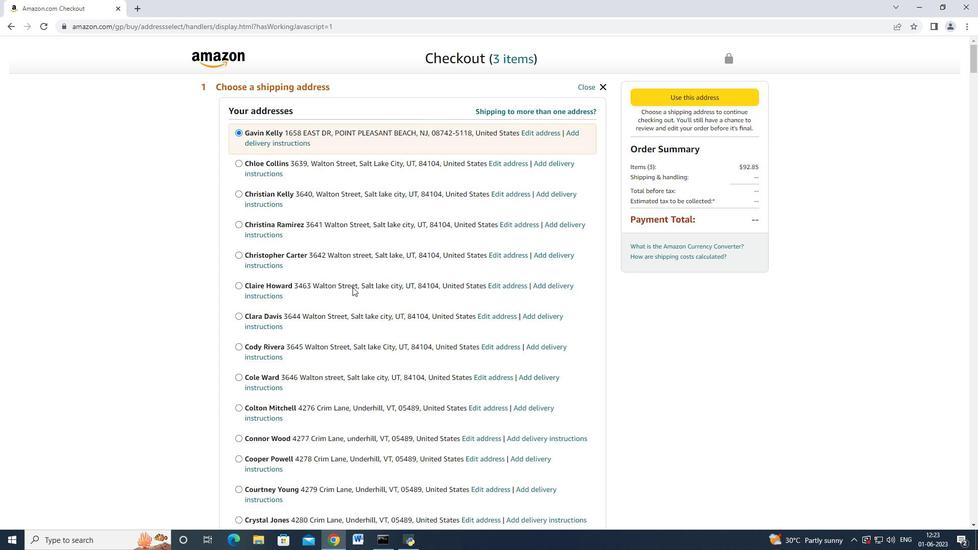 
Action: Mouse scrolled (340, 325) with delta (0, 0)
Screenshot: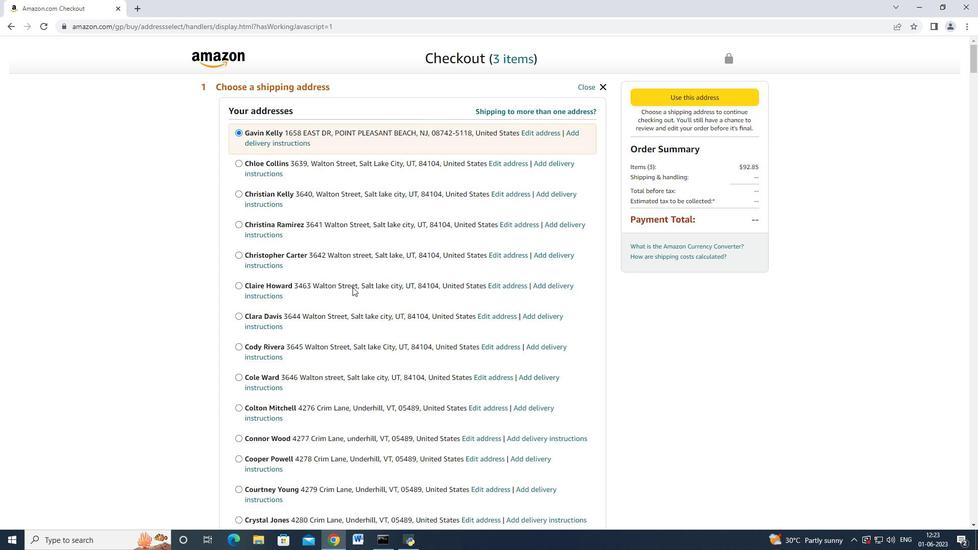 
Action: Mouse scrolled (340, 325) with delta (0, 0)
Screenshot: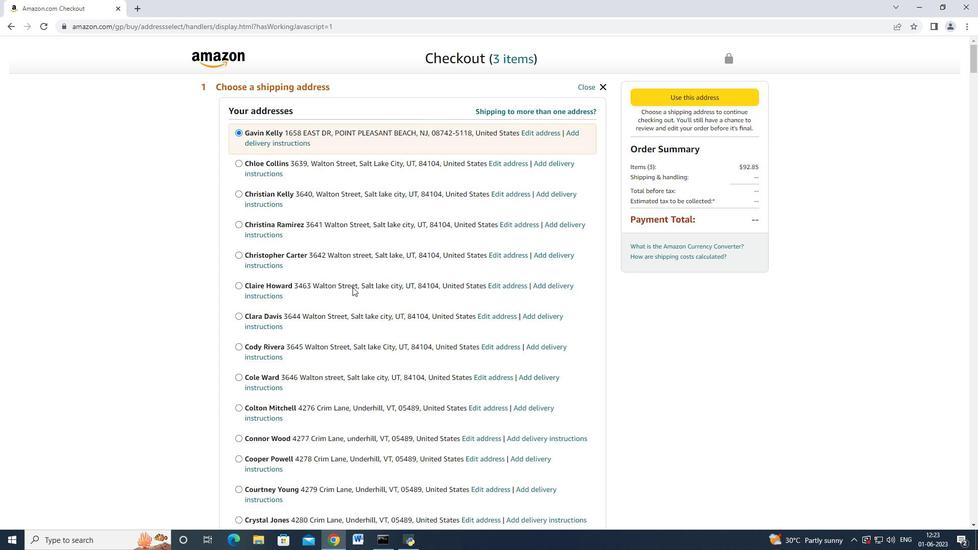 
Action: Mouse moved to (339, 325)
Screenshot: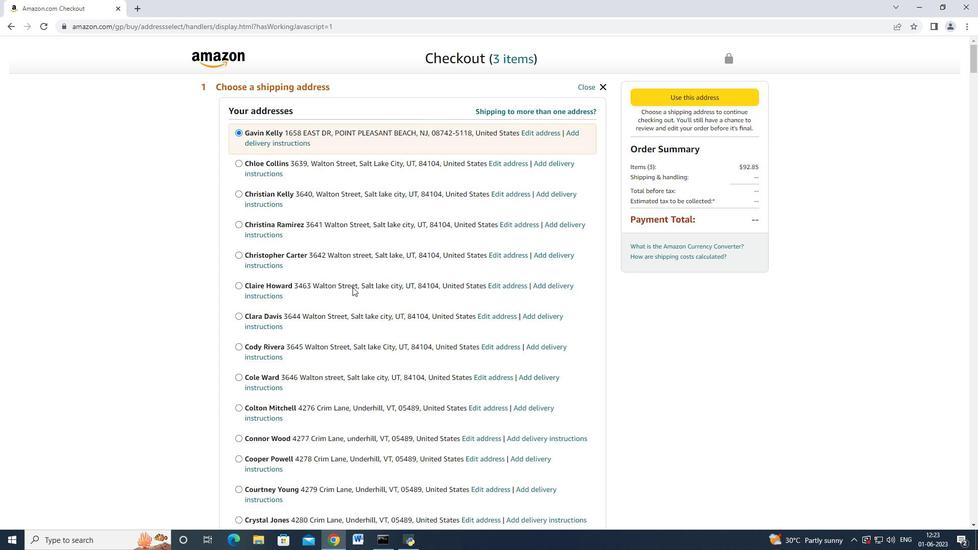 
Action: Mouse scrolled (340, 325) with delta (0, 0)
Screenshot: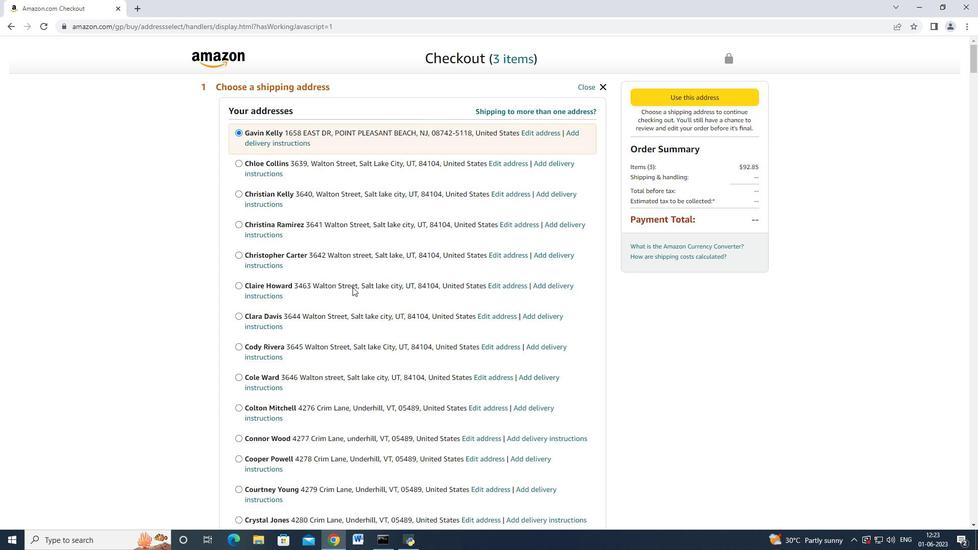 
Action: Mouse scrolled (339, 325) with delta (0, 0)
Screenshot: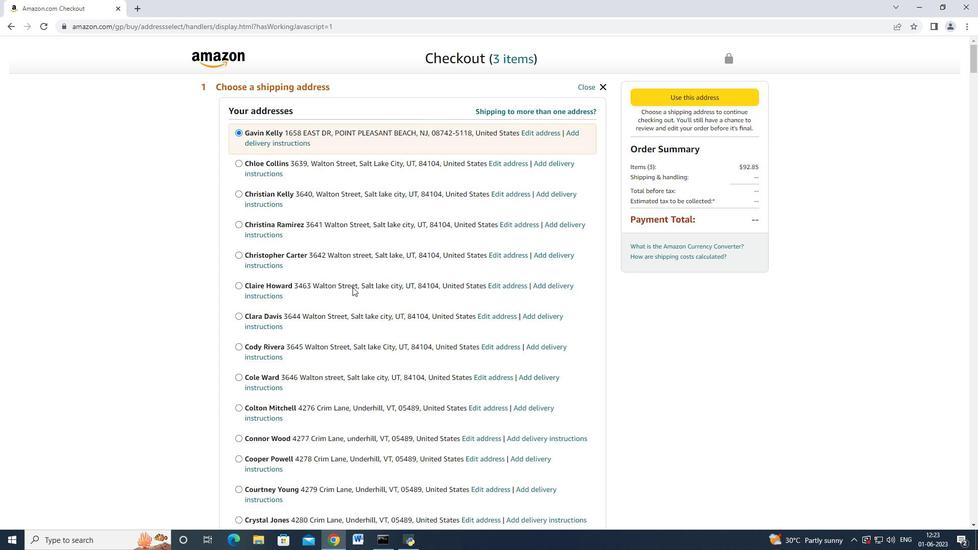 
Action: Mouse moved to (333, 326)
Screenshot: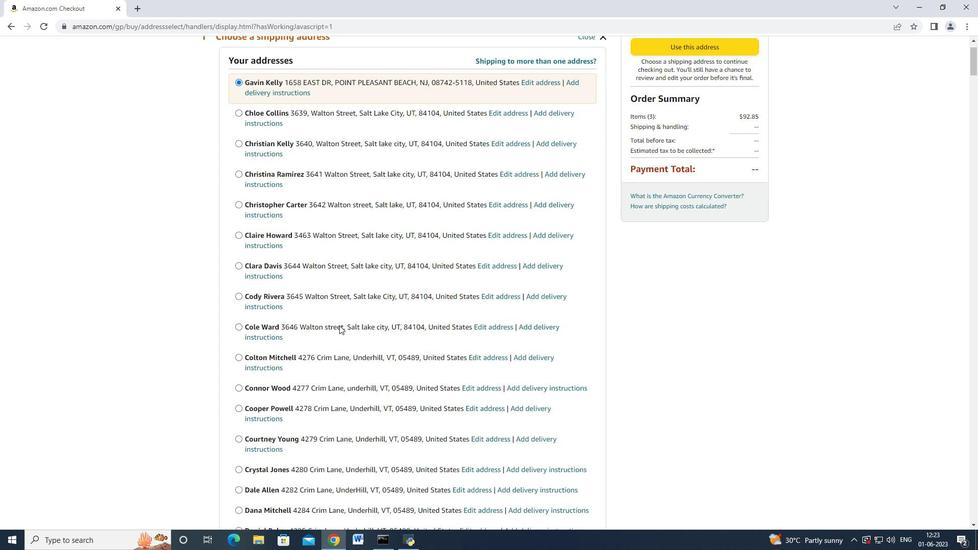 
Action: Mouse scrolled (333, 326) with delta (0, 0)
Screenshot: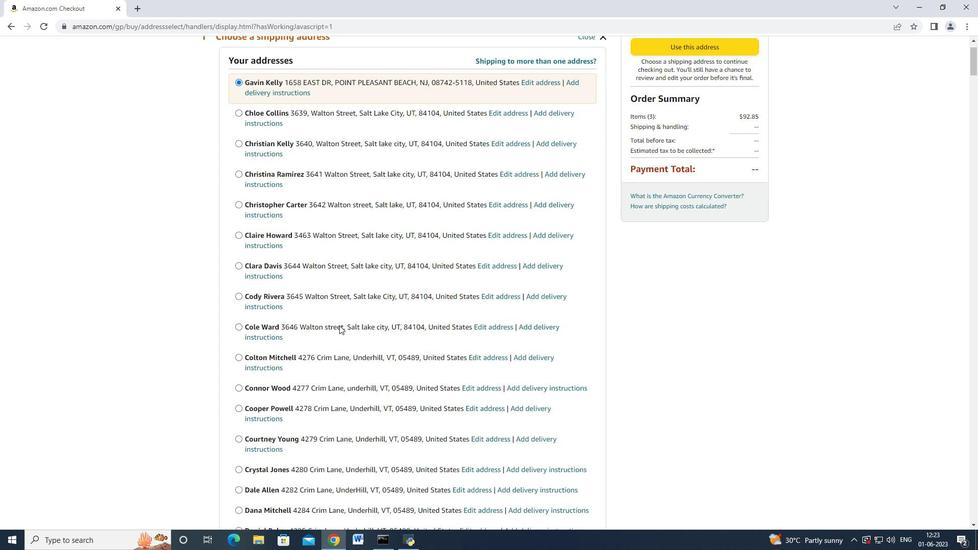 
Action: Mouse moved to (333, 327)
Screenshot: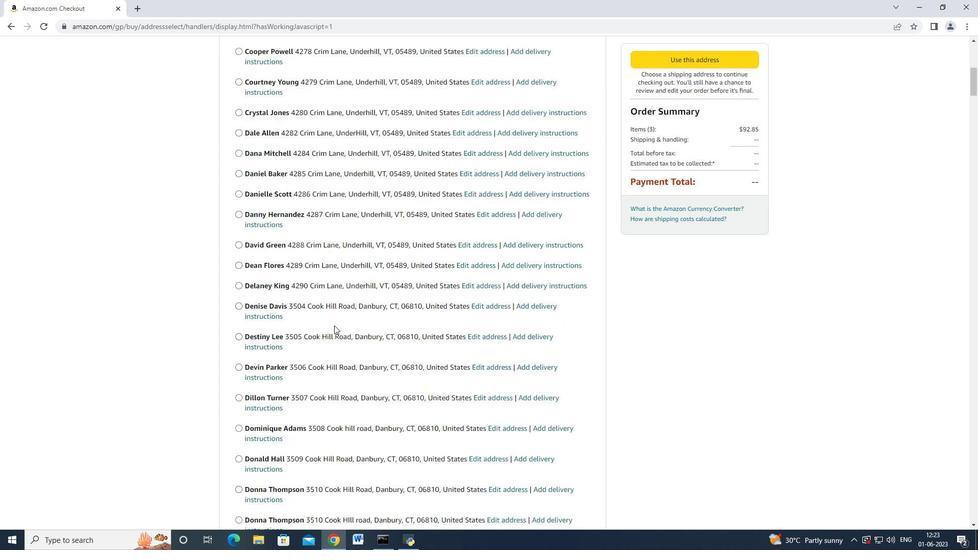 
Action: Mouse scrolled (333, 327) with delta (0, 0)
Screenshot: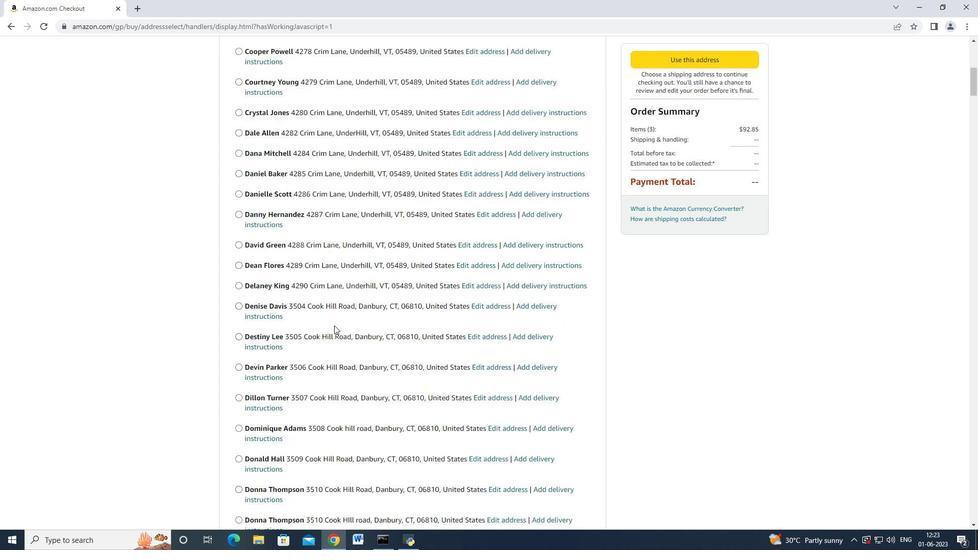 
Action: Mouse scrolled (333, 327) with delta (0, 0)
Screenshot: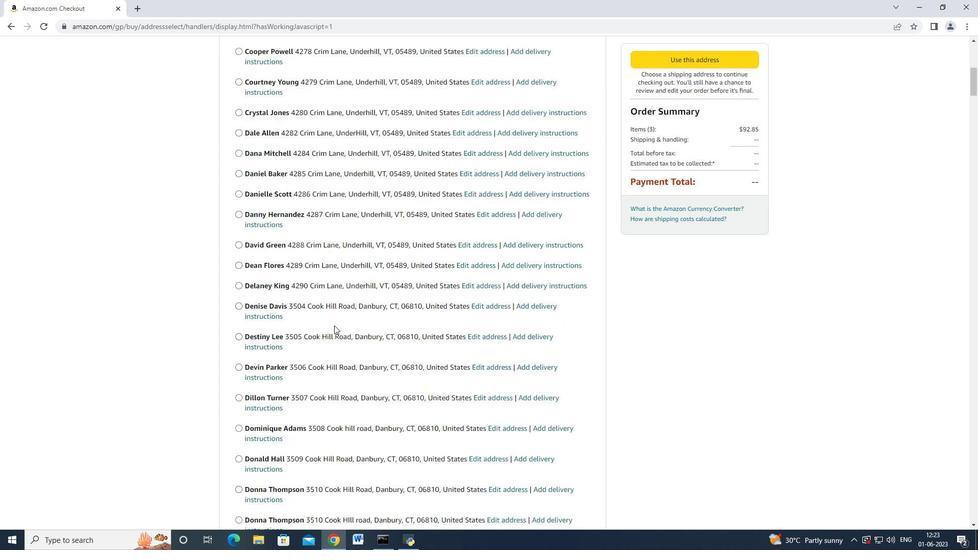 
Action: Mouse moved to (333, 327)
Screenshot: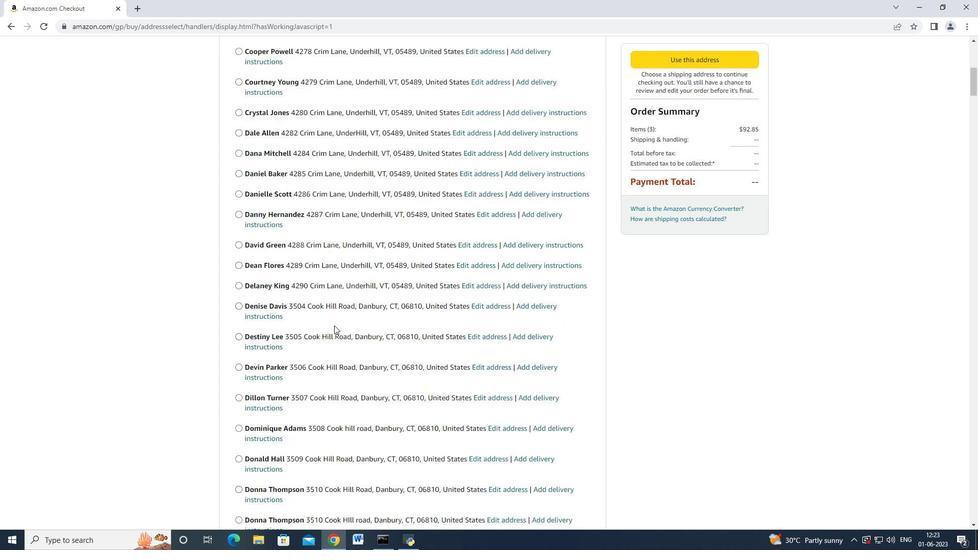 
Action: Mouse scrolled (333, 327) with delta (0, 0)
Screenshot: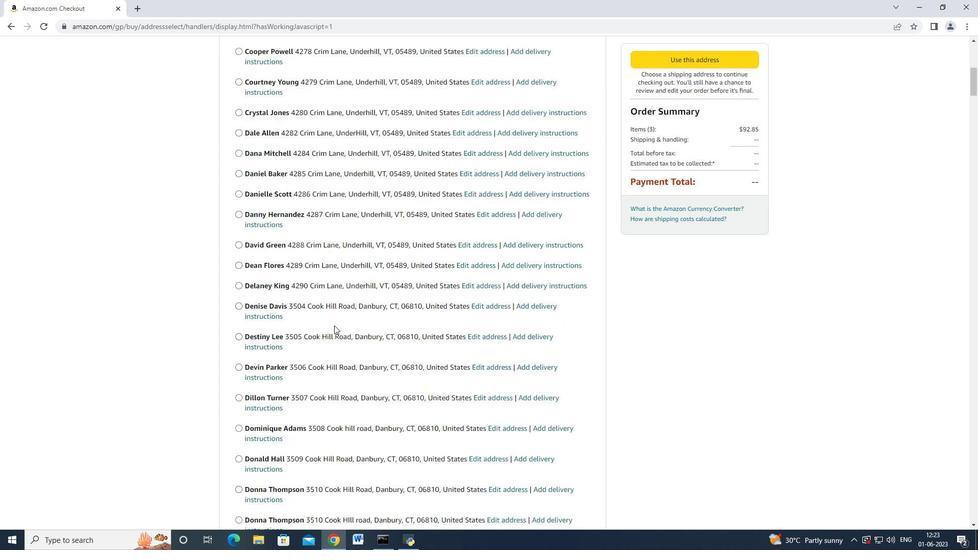 
Action: Mouse scrolled (333, 327) with delta (0, 0)
Screenshot: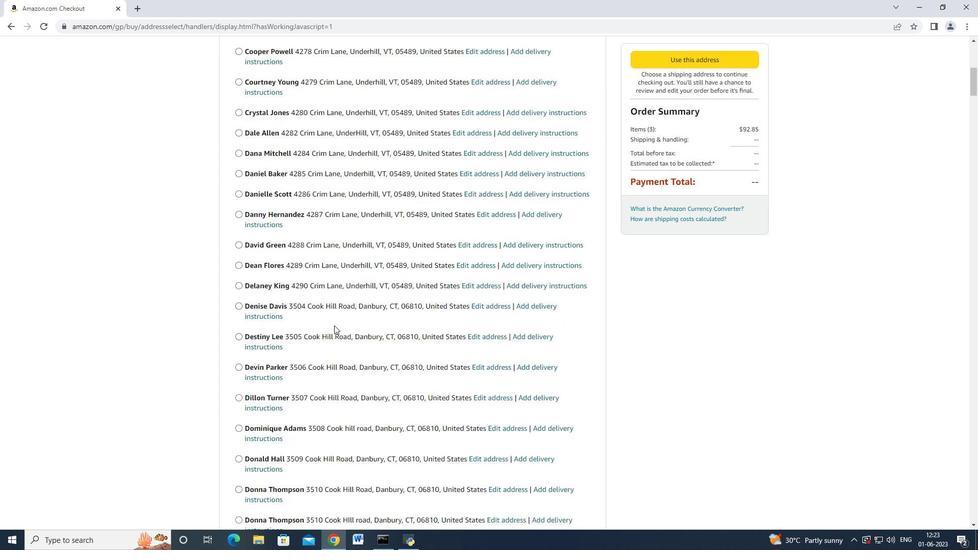 
Action: Mouse scrolled (333, 327) with delta (0, 0)
Screenshot: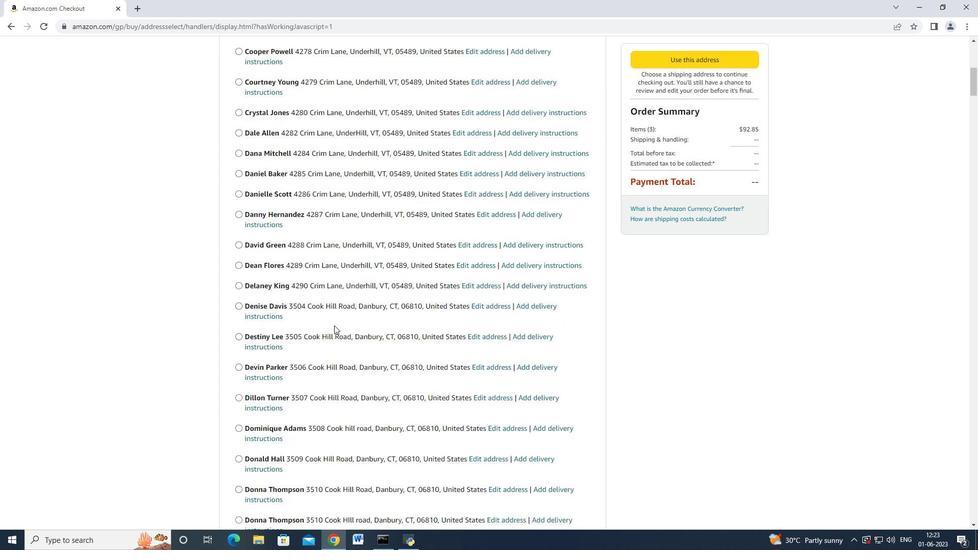 
Action: Mouse scrolled (333, 327) with delta (0, 0)
Screenshot: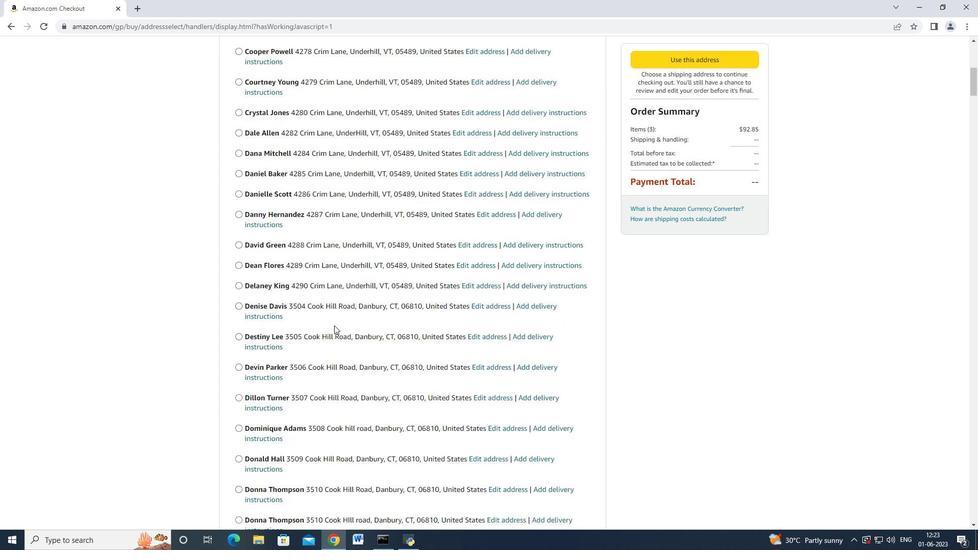 
Action: Mouse scrolled (333, 327) with delta (0, 0)
Screenshot: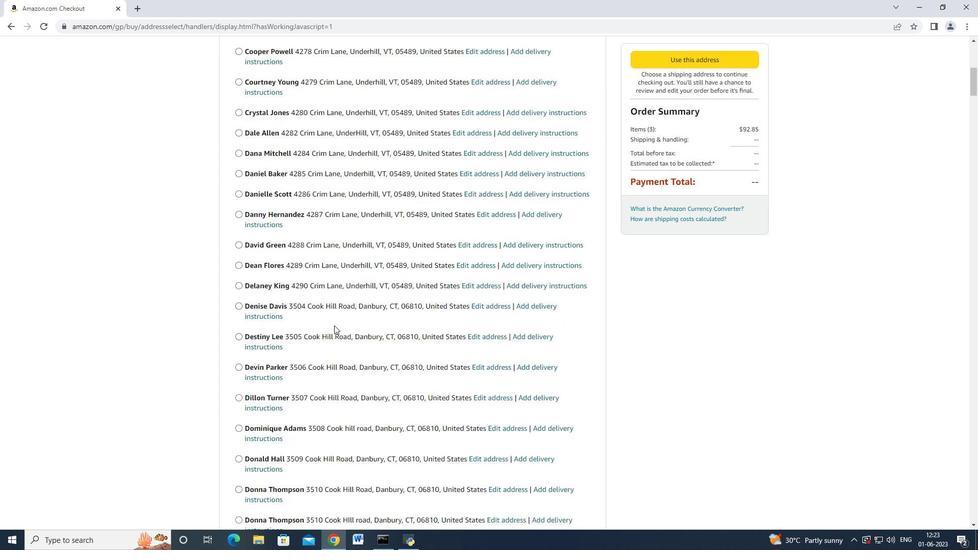 
Action: Mouse moved to (329, 340)
Screenshot: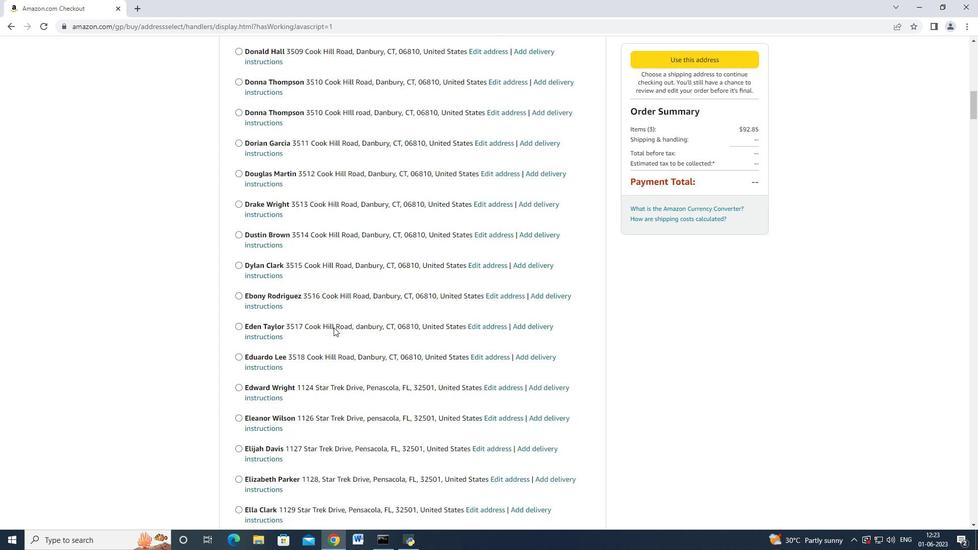 
Action: Mouse scrolled (329, 340) with delta (0, 0)
Screenshot: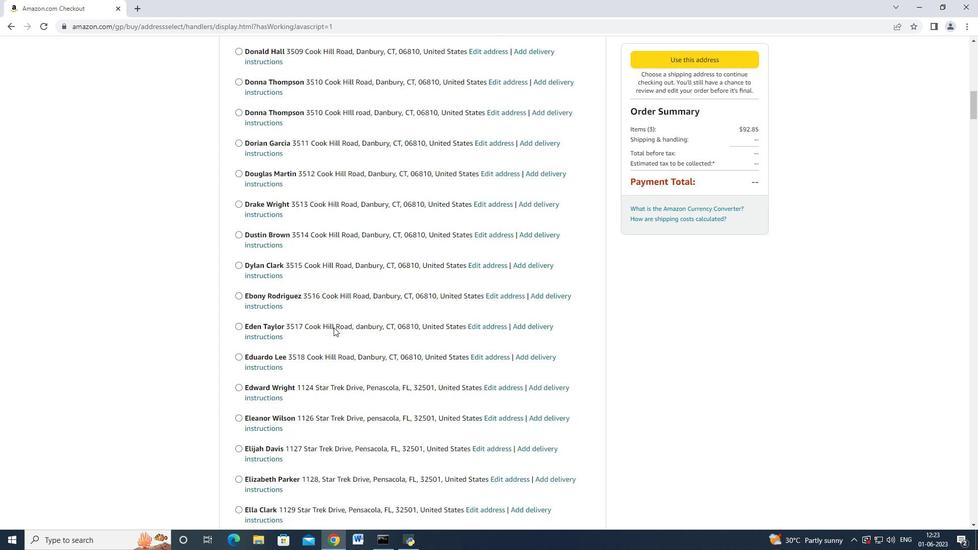
Action: Mouse moved to (329, 342)
Screenshot: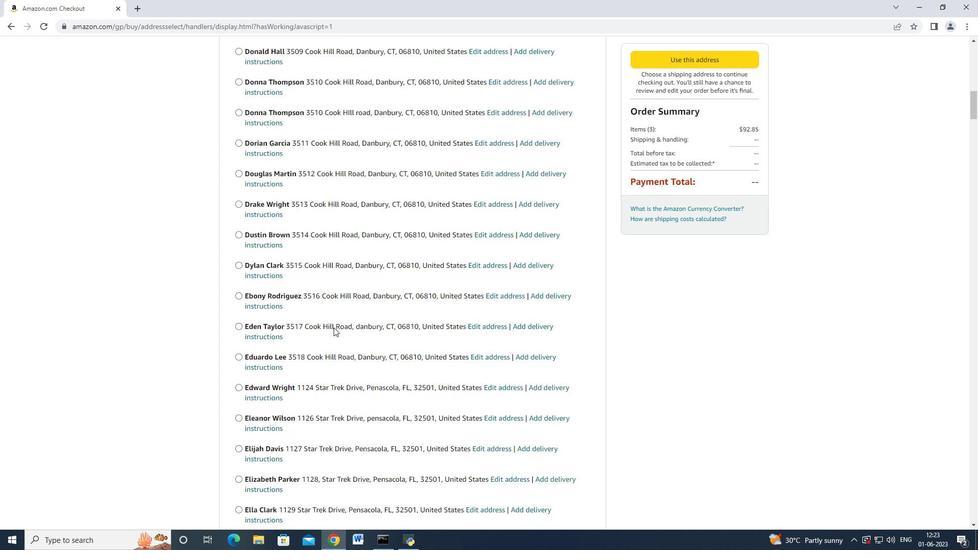 
Action: Mouse scrolled (329, 341) with delta (0, 0)
Screenshot: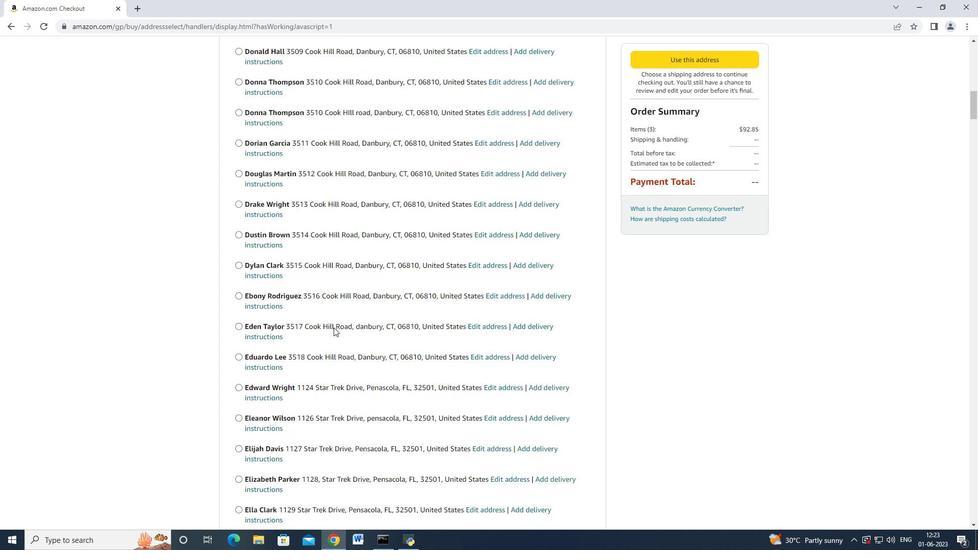 
Action: Mouse scrolled (329, 341) with delta (0, 0)
Screenshot: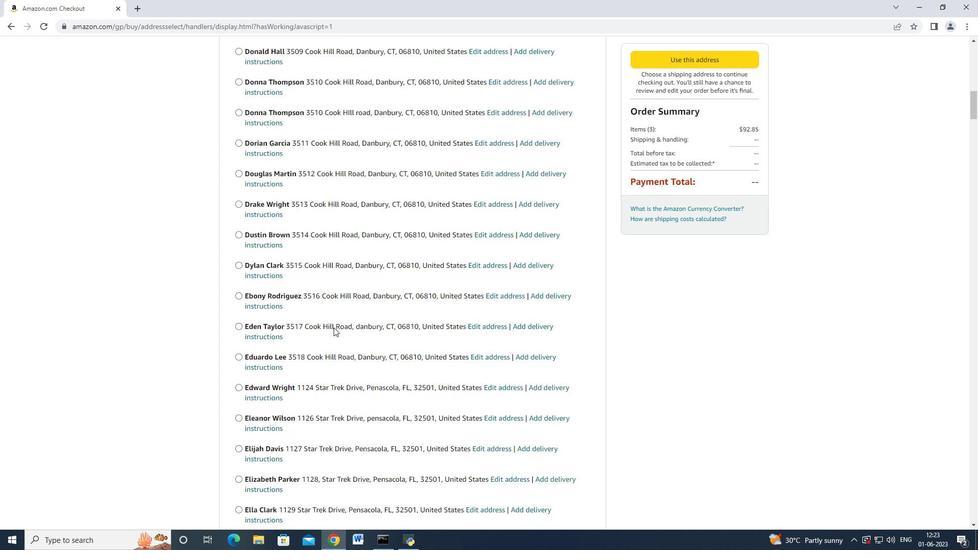 
Action: Mouse scrolled (329, 341) with delta (0, -1)
Screenshot: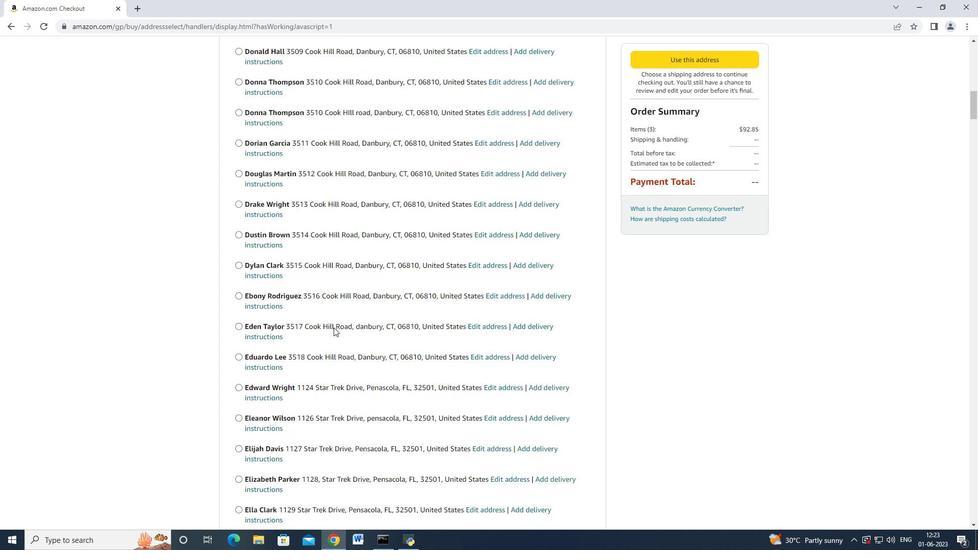 
Action: Mouse scrolled (329, 341) with delta (0, 0)
Screenshot: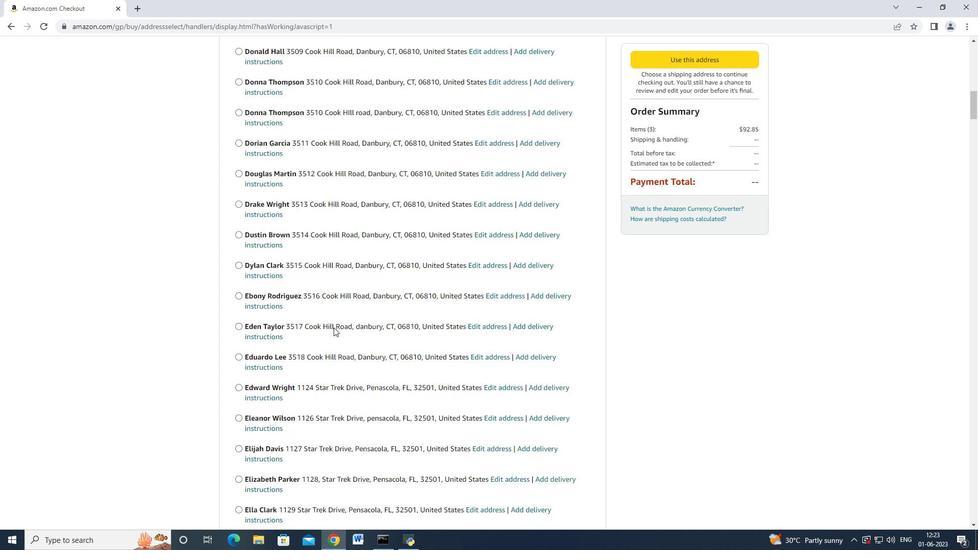 
Action: Mouse scrolled (329, 341) with delta (0, -1)
Screenshot: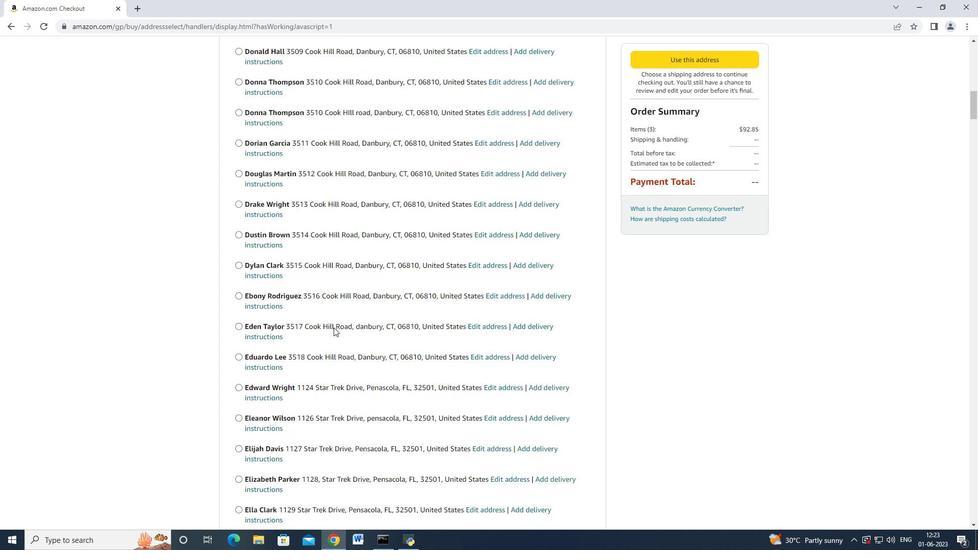 
Action: Mouse moved to (328, 342)
Screenshot: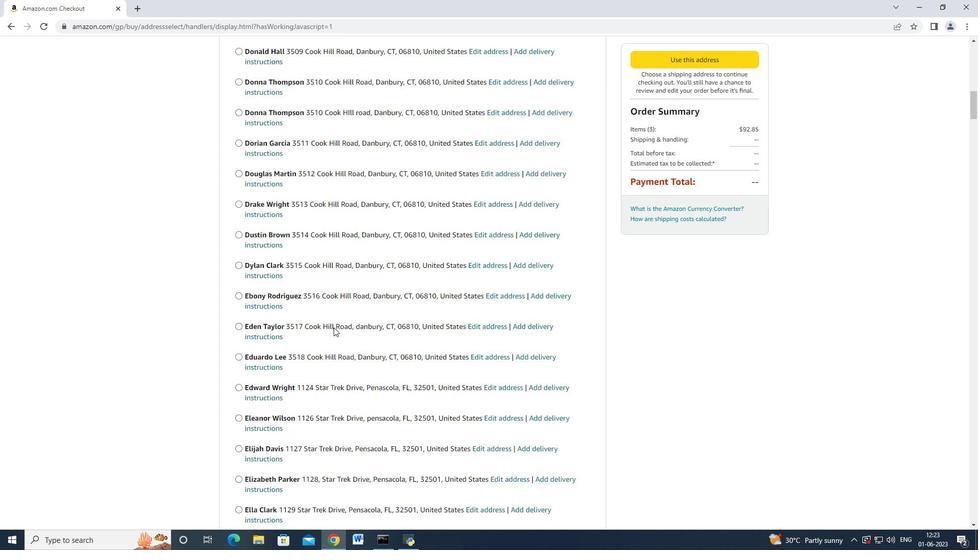
Action: Mouse scrolled (328, 341) with delta (0, 0)
Screenshot: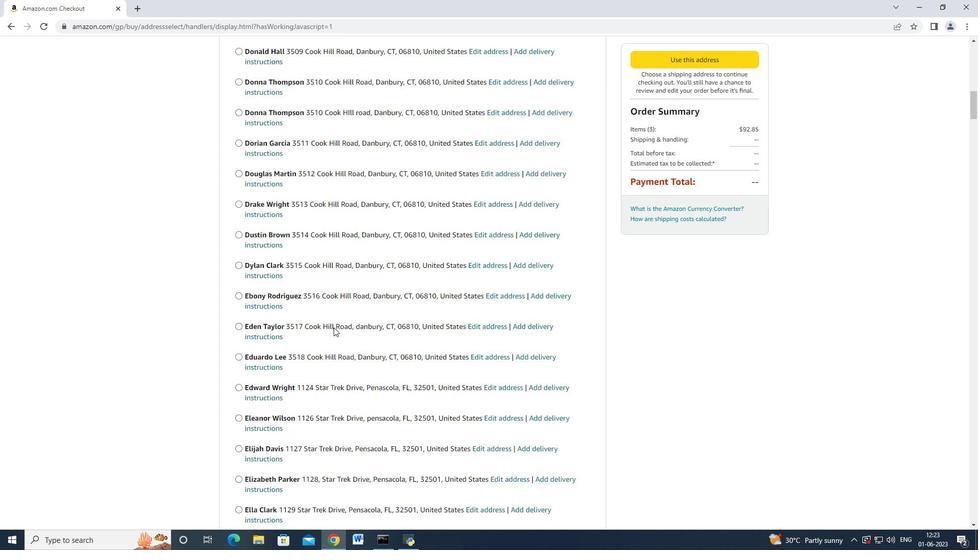 
Action: Mouse moved to (328, 342)
Screenshot: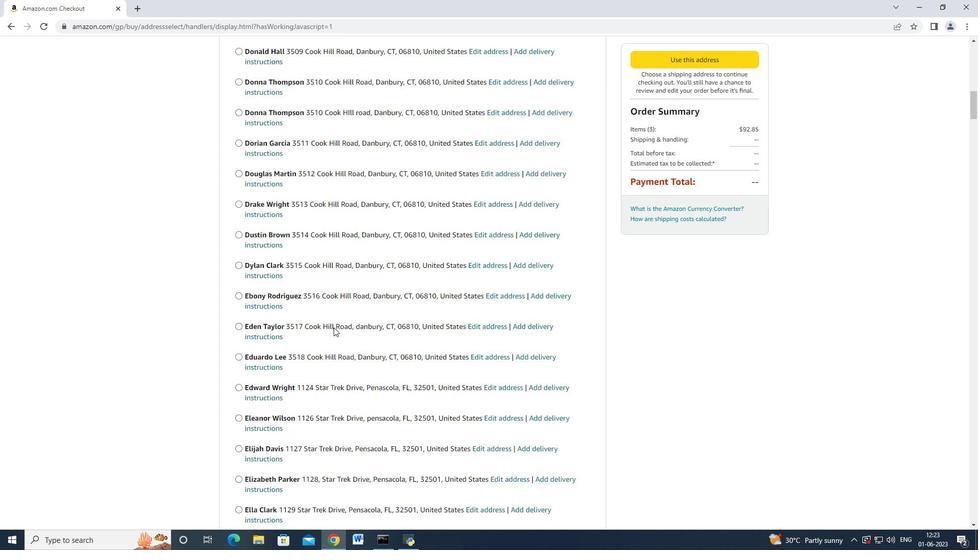 
Action: Mouse scrolled (328, 341) with delta (0, 0)
Screenshot: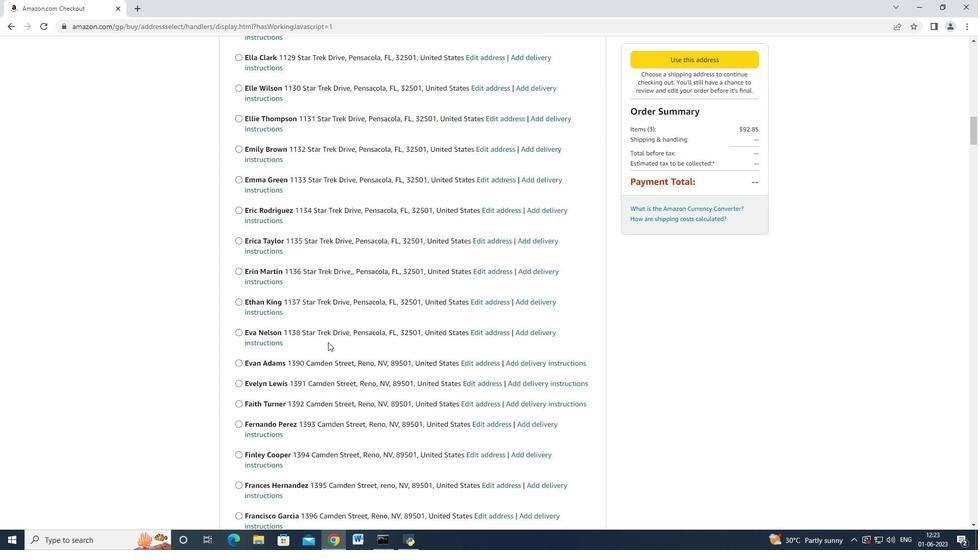 
Action: Mouse scrolled (328, 341) with delta (0, 0)
Screenshot: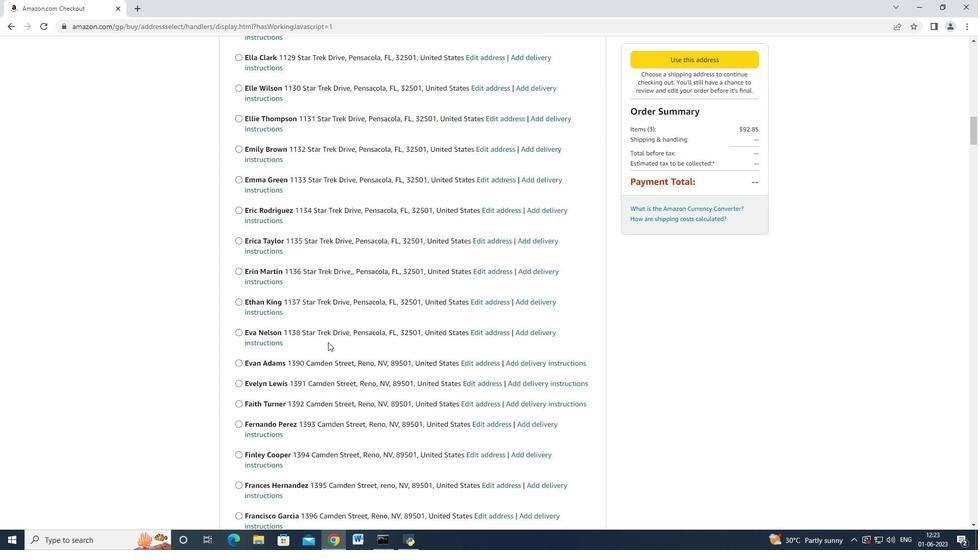 
Action: Mouse scrolled (328, 341) with delta (0, -1)
Screenshot: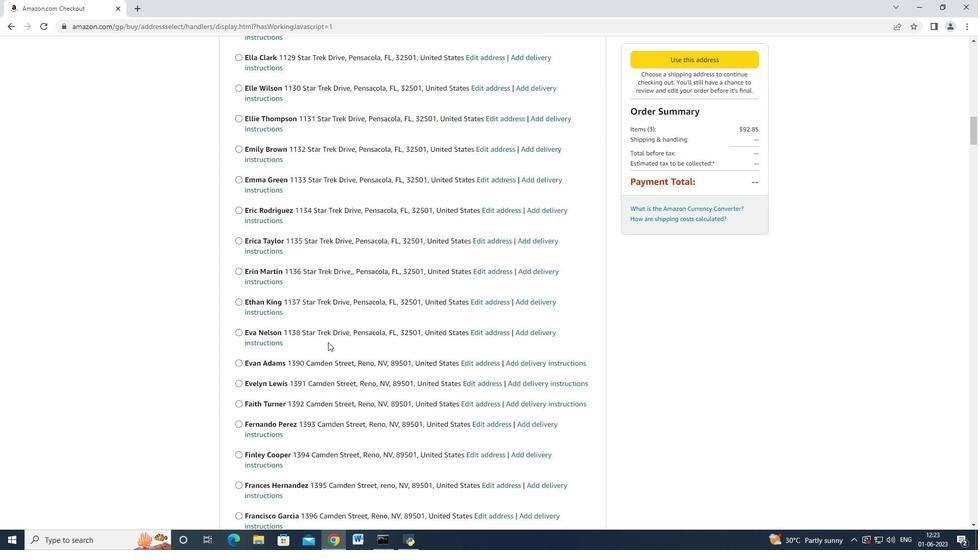 
Action: Mouse scrolled (328, 341) with delta (0, 0)
Screenshot: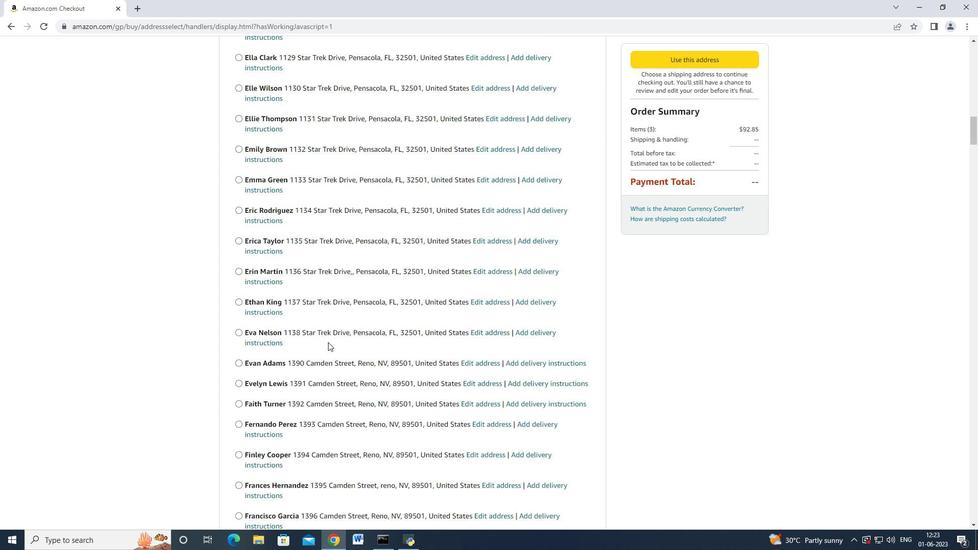 
Action: Mouse scrolled (328, 341) with delta (0, -1)
Screenshot: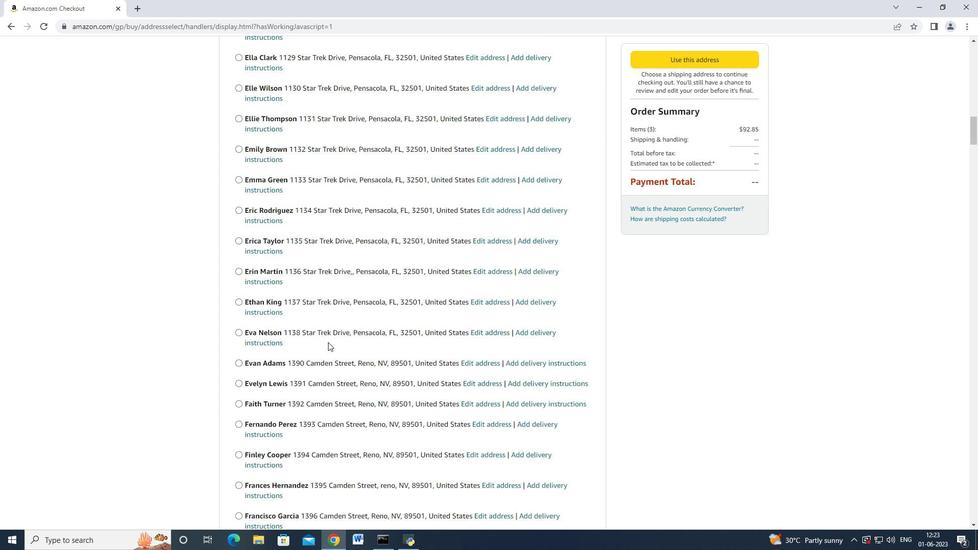
Action: Mouse scrolled (328, 341) with delta (0, 0)
Screenshot: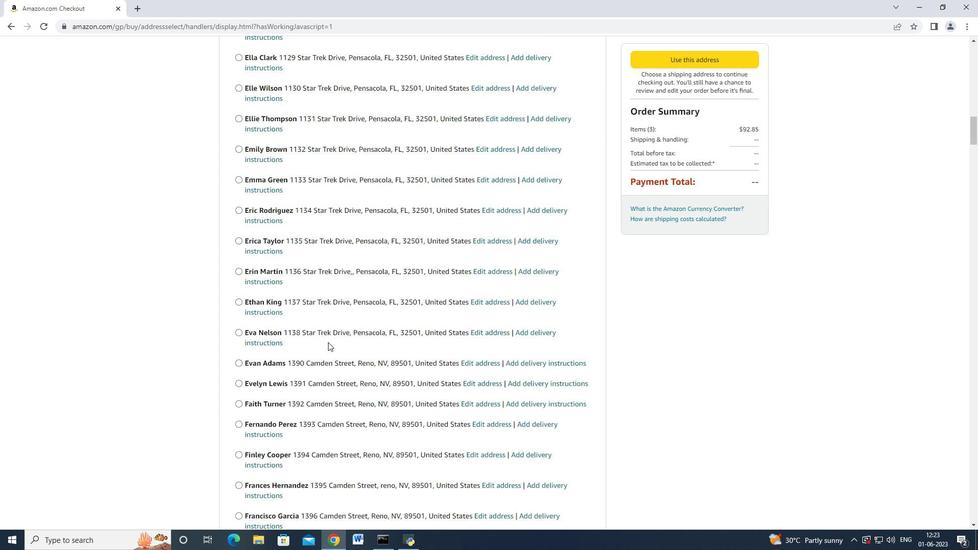 
Action: Mouse scrolled (328, 341) with delta (0, 0)
Screenshot: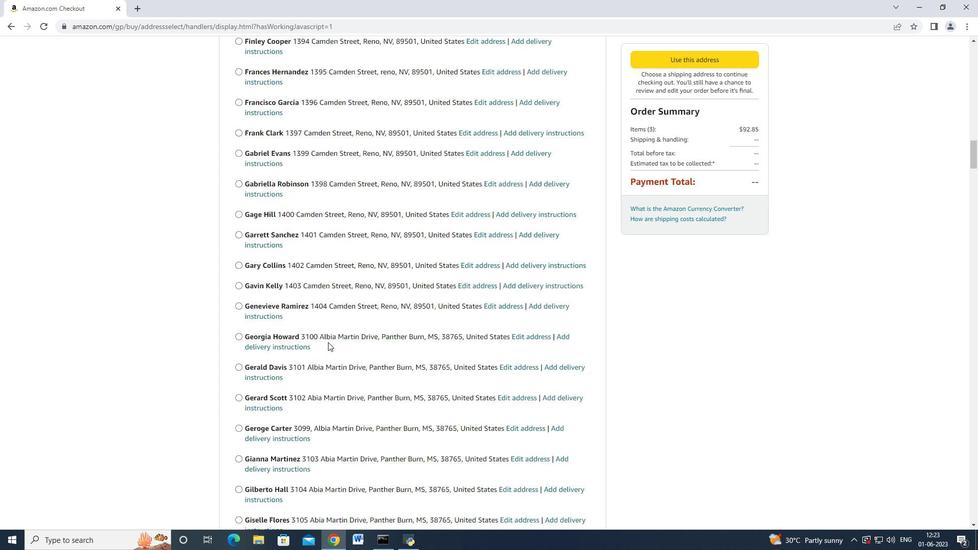 
Action: Mouse scrolled (328, 341) with delta (0, 0)
Screenshot: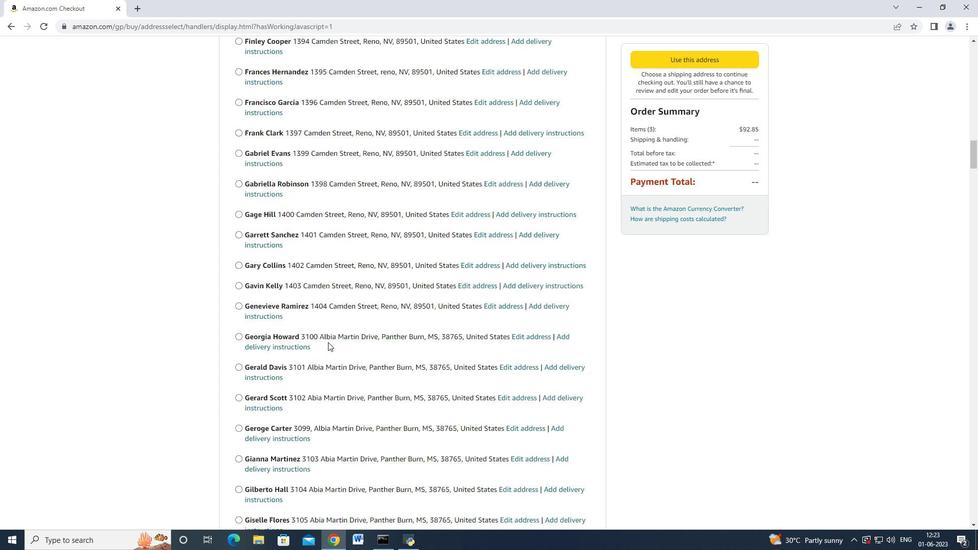 
Action: Mouse scrolled (328, 341) with delta (0, 0)
Screenshot: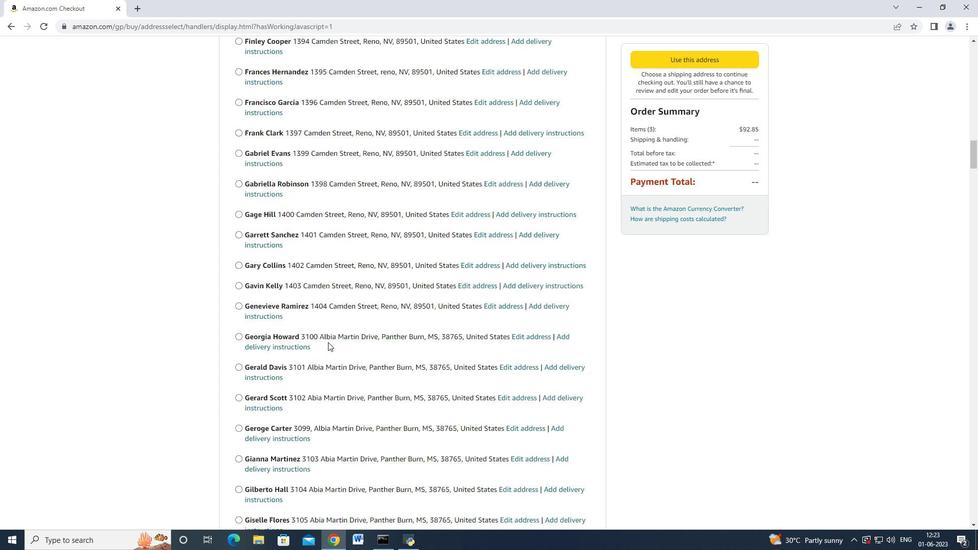 
Action: Mouse scrolled (328, 341) with delta (0, -1)
Screenshot: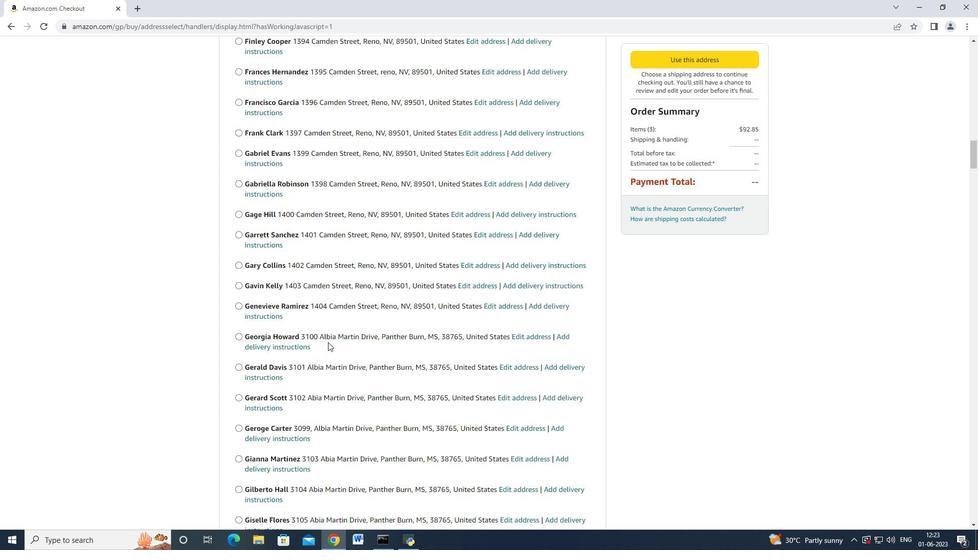 
Action: Mouse scrolled (328, 341) with delta (0, -1)
Screenshot: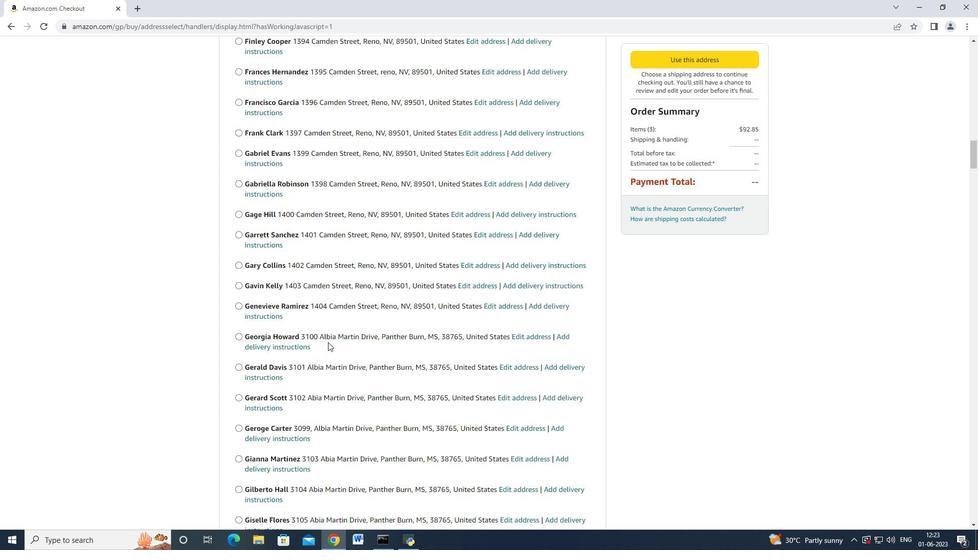 
Action: Mouse scrolled (328, 341) with delta (0, 0)
Screenshot: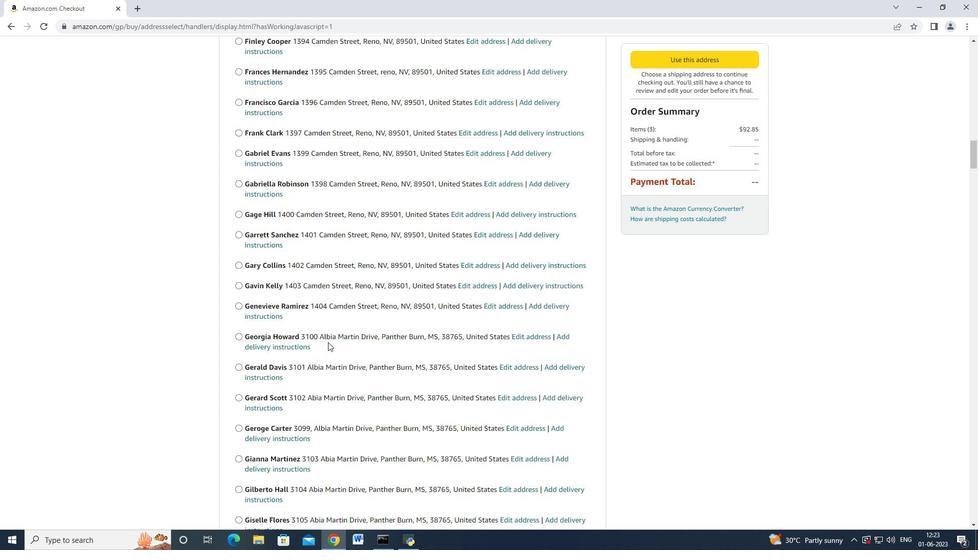 
Action: Mouse scrolled (328, 341) with delta (0, 0)
Screenshot: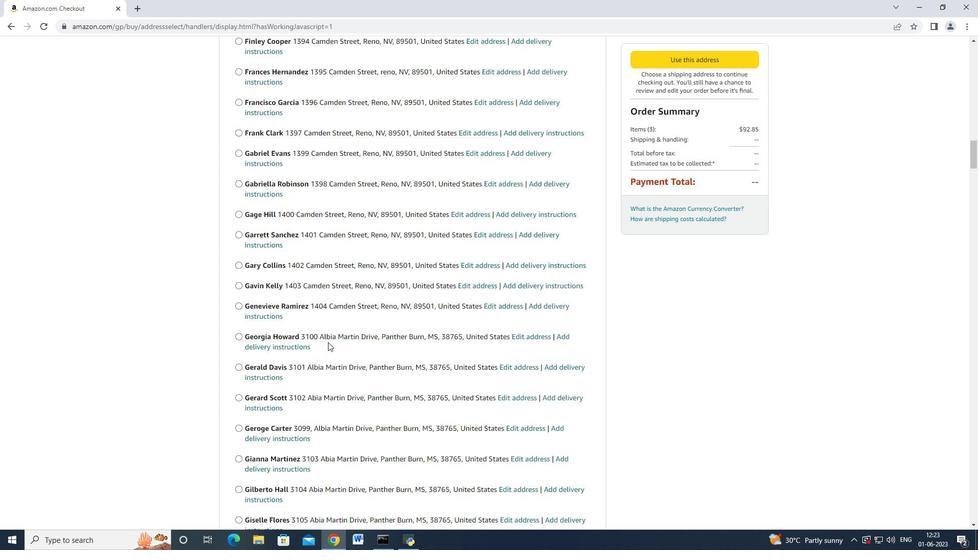 
Action: Mouse moved to (327, 345)
Screenshot: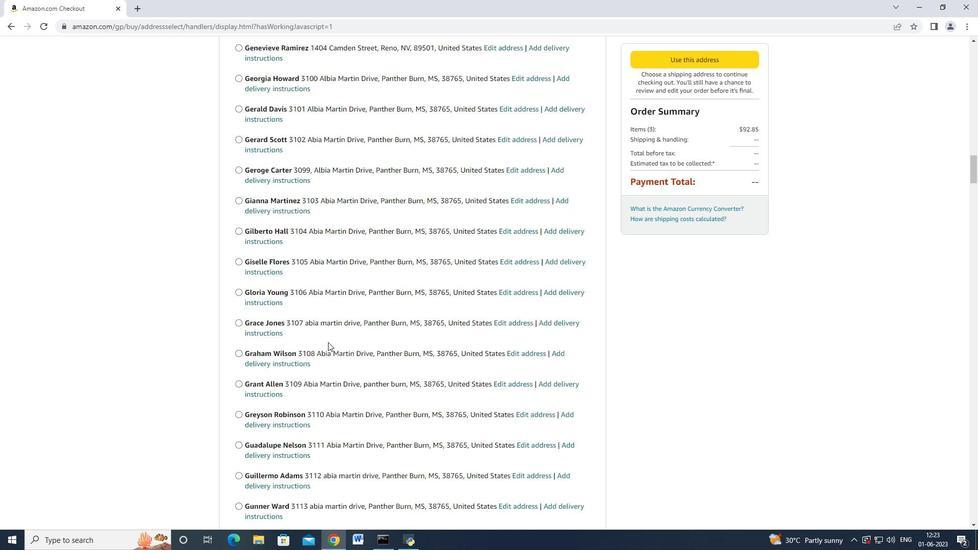 
Action: Mouse scrolled (327, 344) with delta (0, 0)
Screenshot: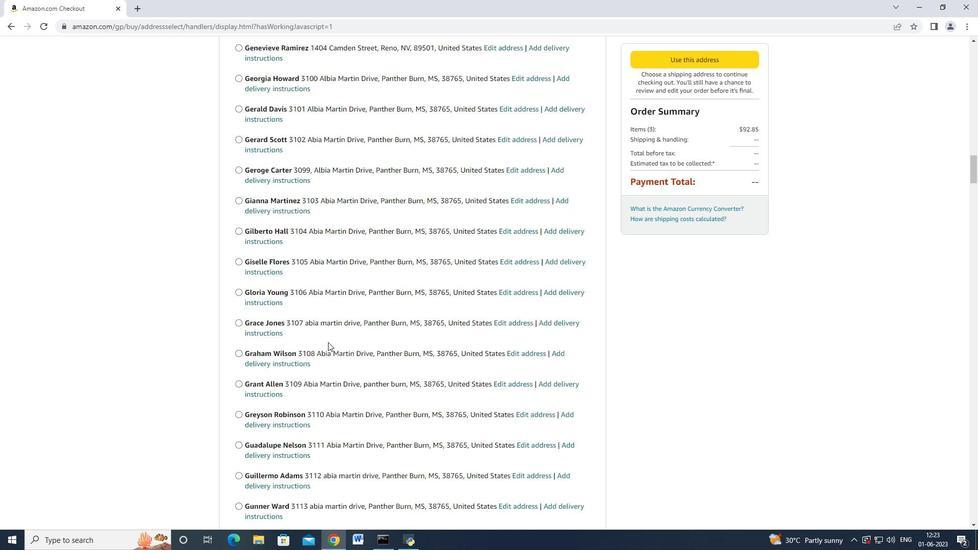 
Action: Mouse moved to (327, 347)
Screenshot: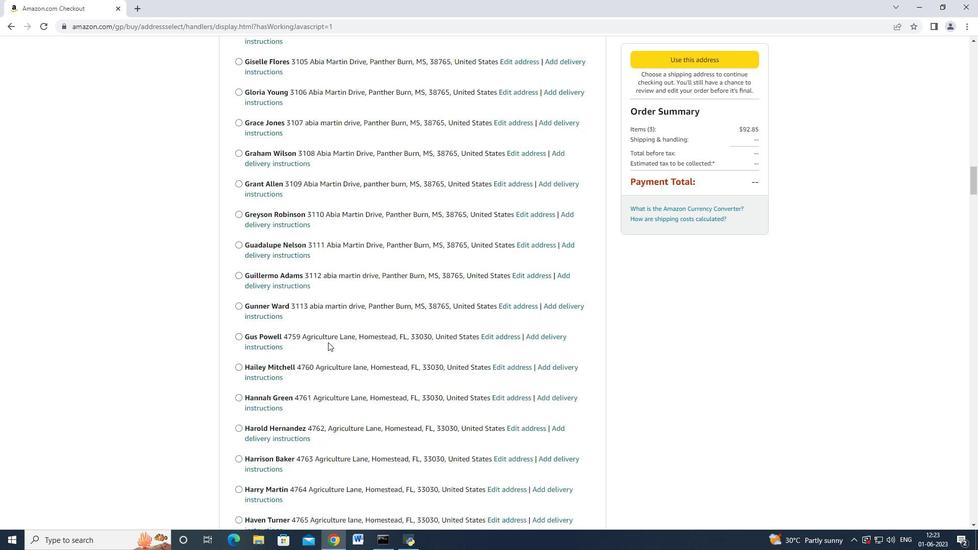 
Action: Mouse scrolled (327, 347) with delta (0, 0)
Screenshot: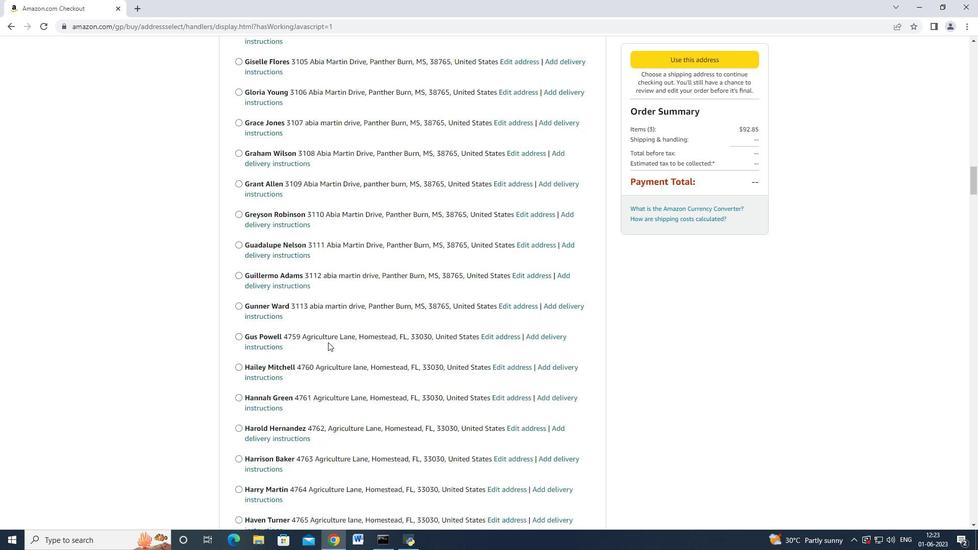 
Action: Mouse moved to (327, 348)
Screenshot: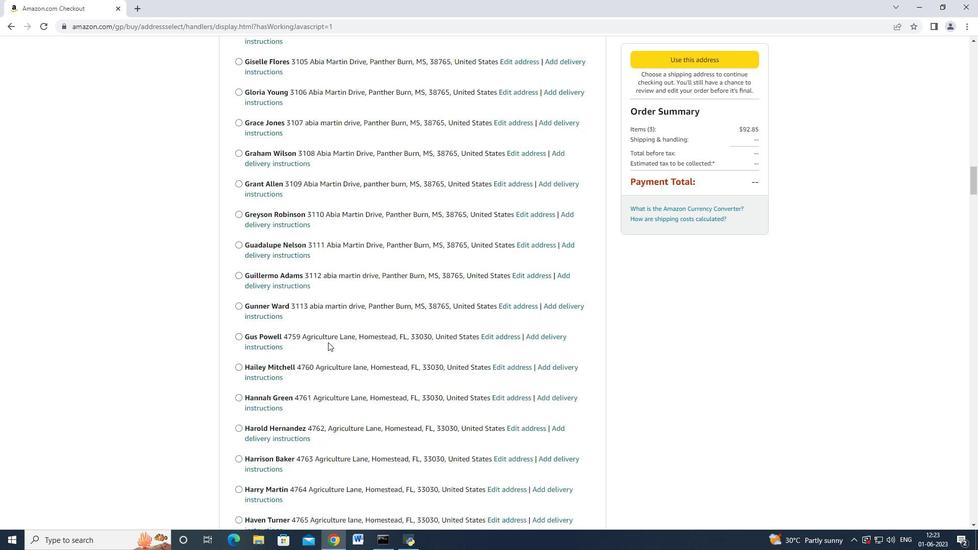 
Action: Mouse scrolled (327, 348) with delta (0, 0)
Screenshot: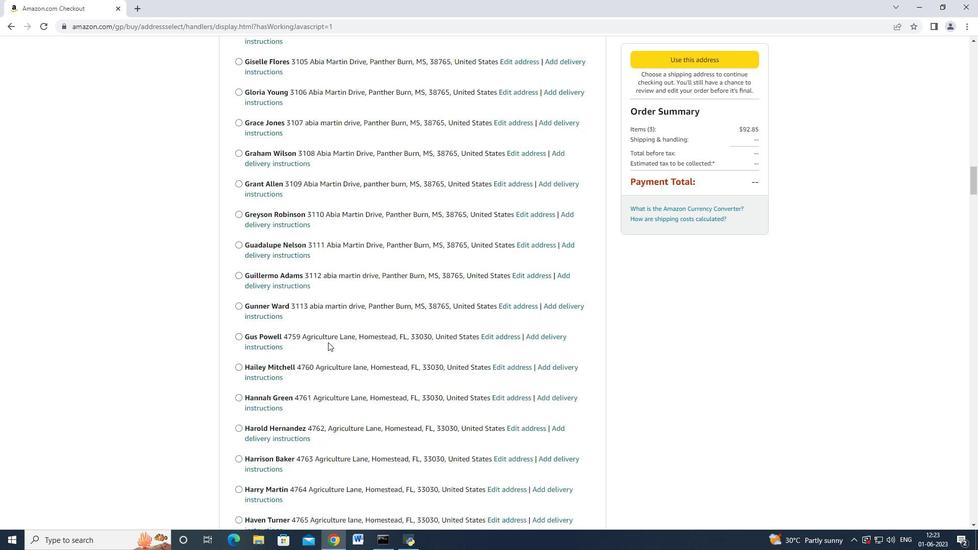 
Action: Mouse scrolled (327, 347) with delta (0, -1)
Screenshot: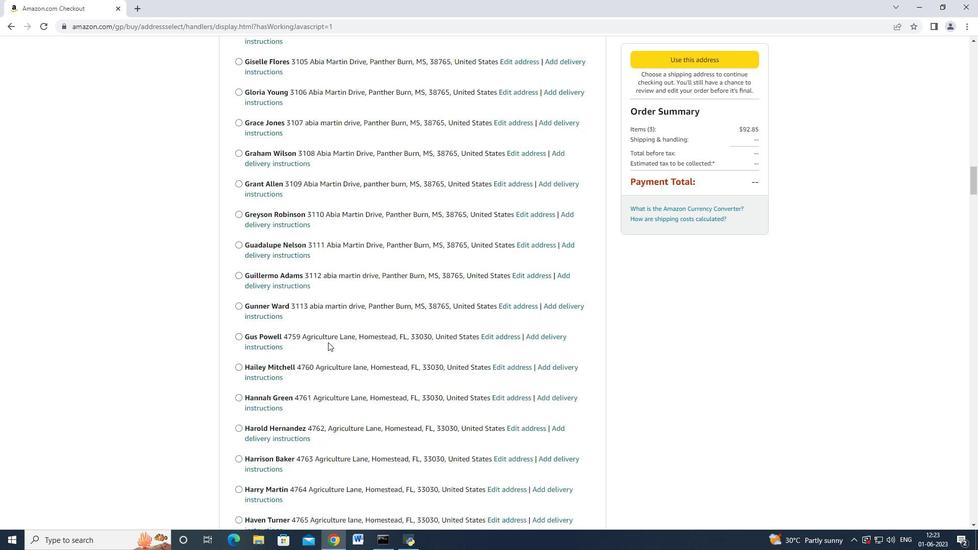 
Action: Mouse scrolled (327, 347) with delta (0, -1)
Screenshot: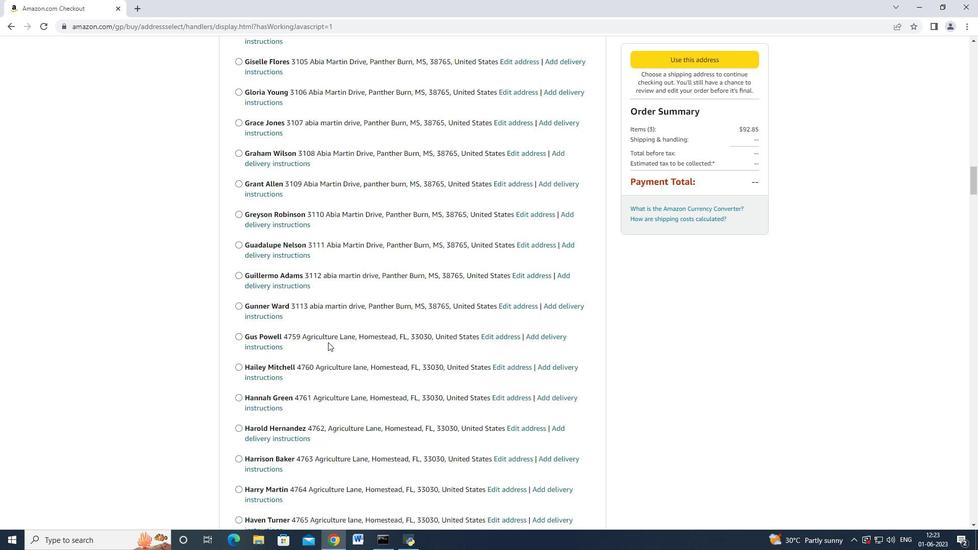 
Action: Mouse scrolled (327, 348) with delta (0, 0)
Screenshot: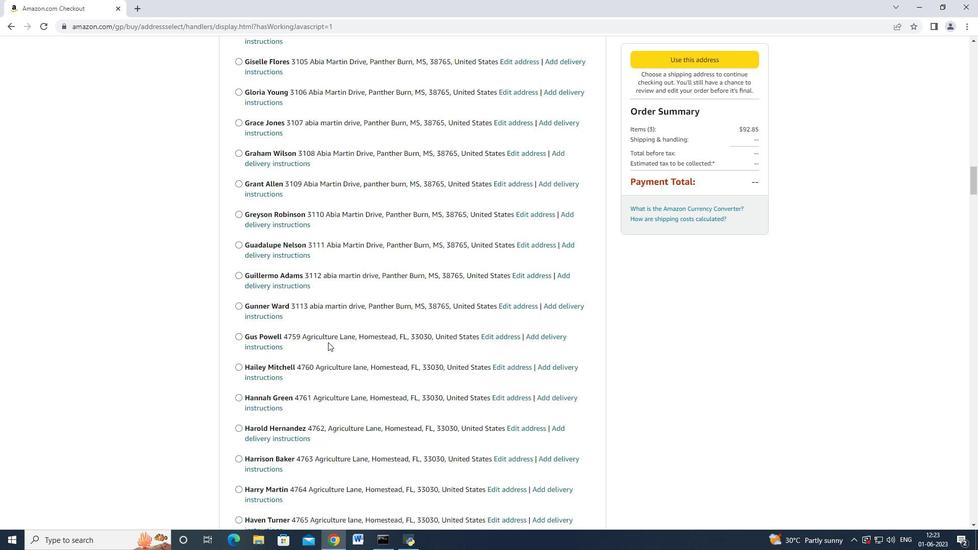 
Action: Mouse scrolled (327, 348) with delta (0, 0)
Screenshot: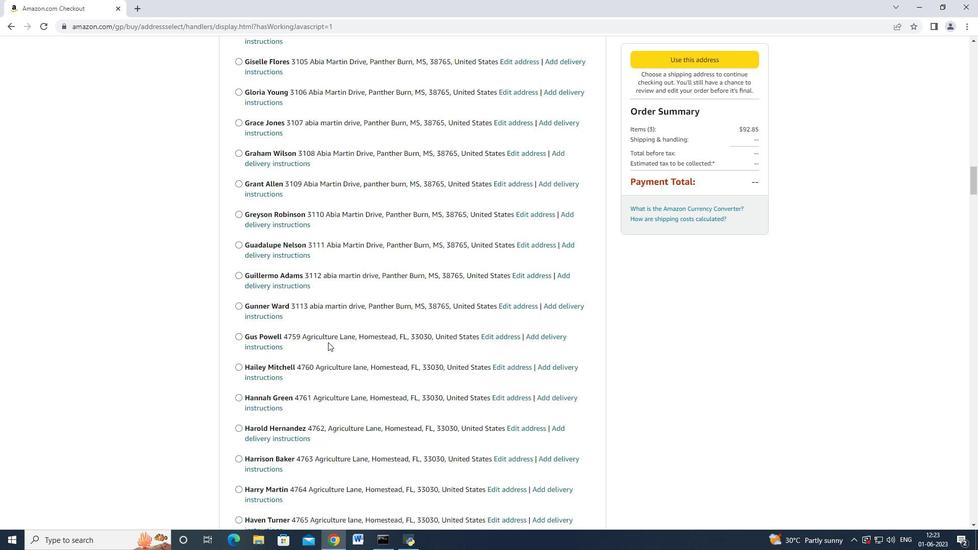 
Action: Mouse moved to (326, 348)
Screenshot: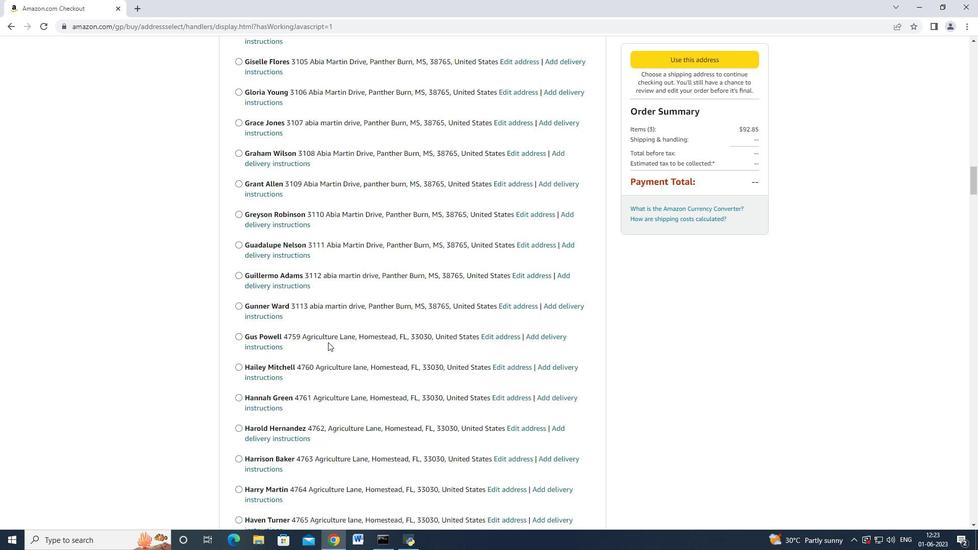 
Action: Mouse scrolled (326, 348) with delta (0, 0)
Screenshot: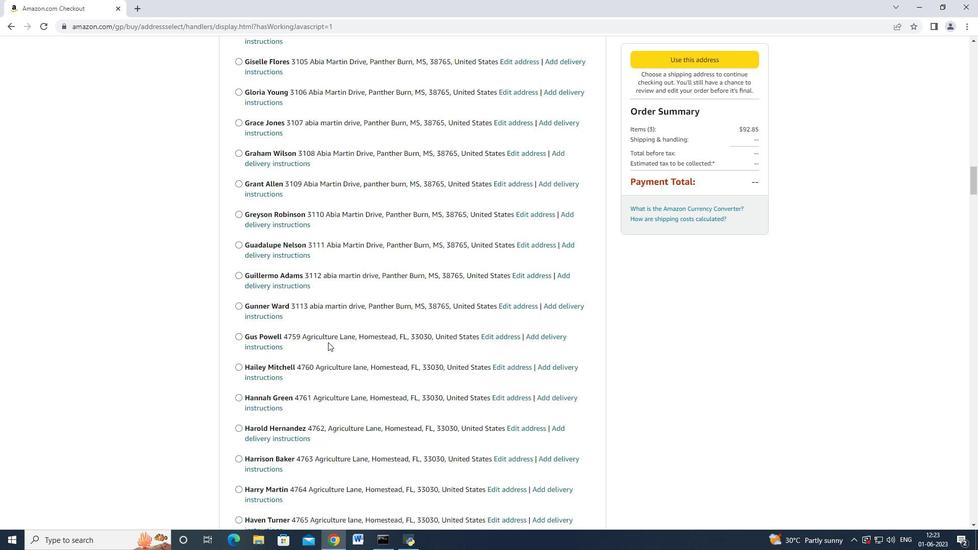 
Action: Mouse scrolled (326, 348) with delta (0, 0)
Screenshot: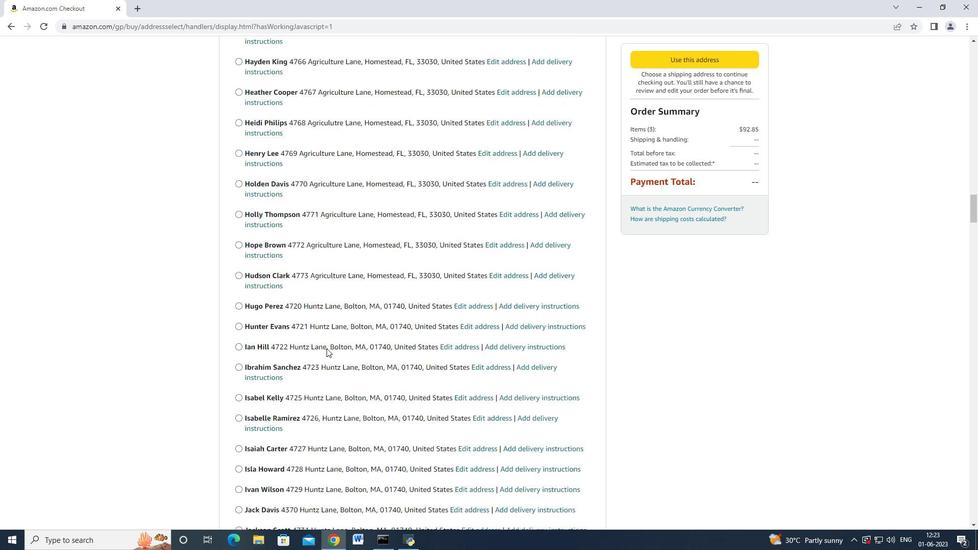 
Action: Mouse scrolled (326, 348) with delta (0, 0)
Screenshot: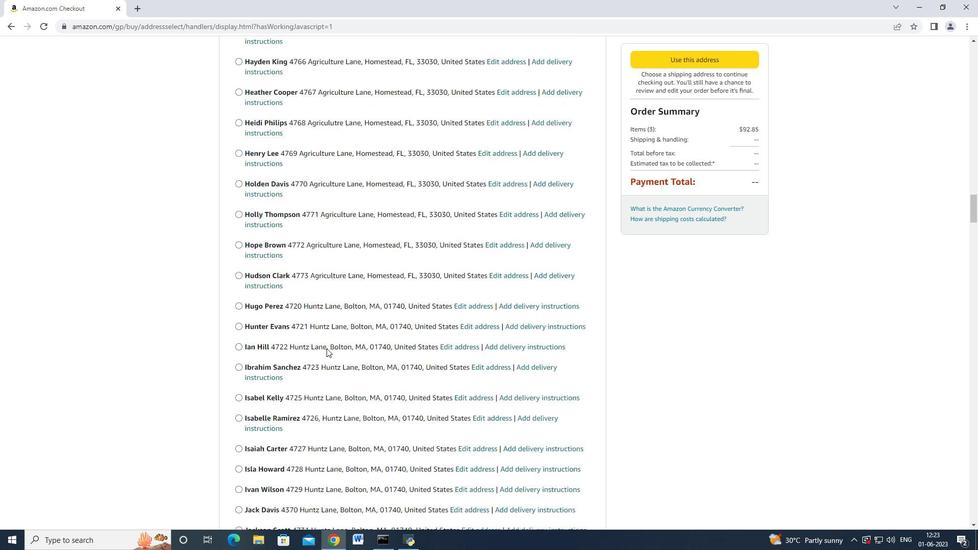 
Action: Mouse scrolled (326, 347) with delta (0, -1)
Screenshot: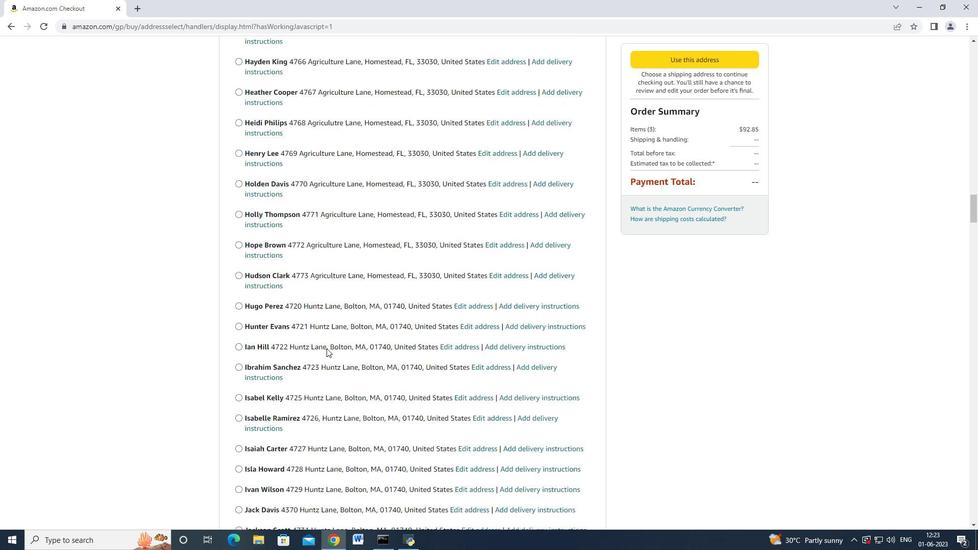 
Action: Mouse scrolled (326, 347) with delta (0, -1)
Screenshot: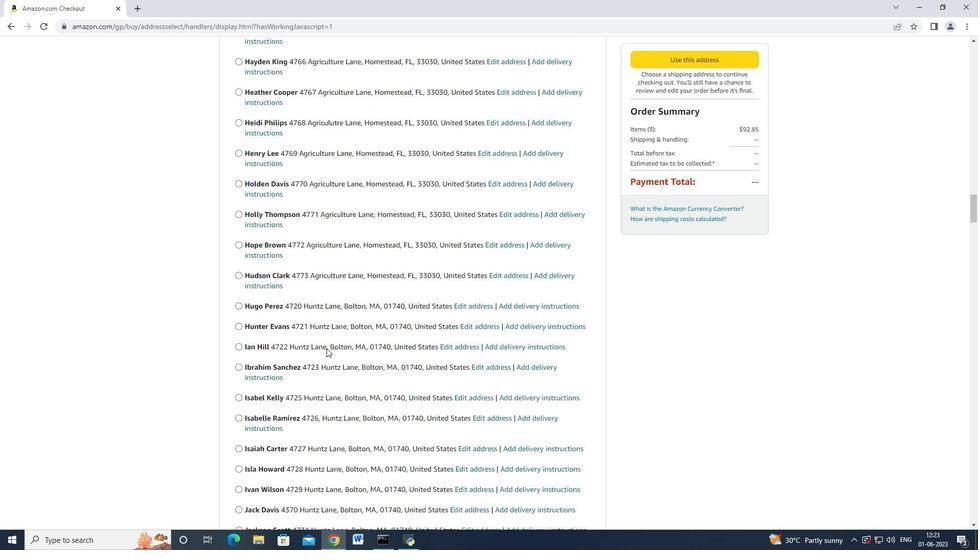 
Action: Mouse scrolled (326, 347) with delta (0, -1)
Screenshot: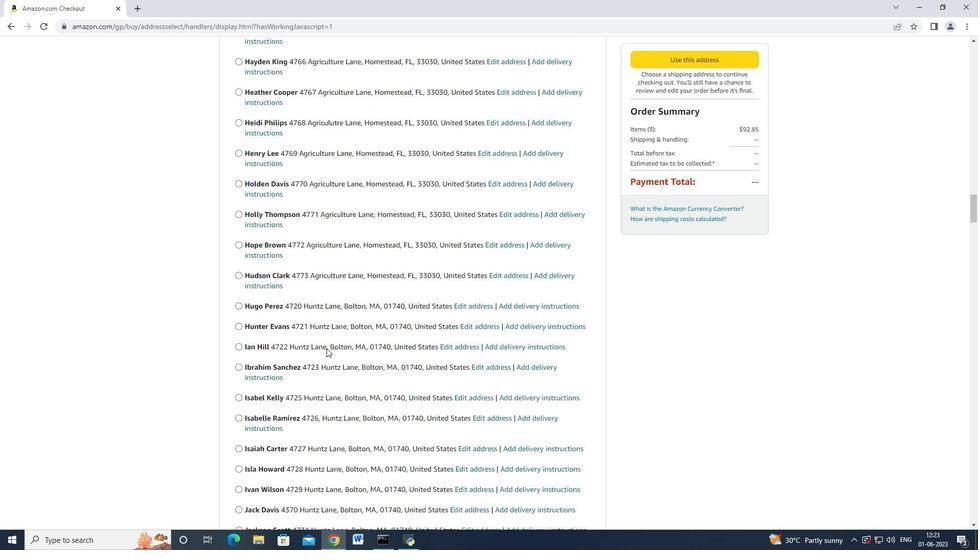 
Action: Mouse scrolled (326, 348) with delta (0, 0)
Screenshot: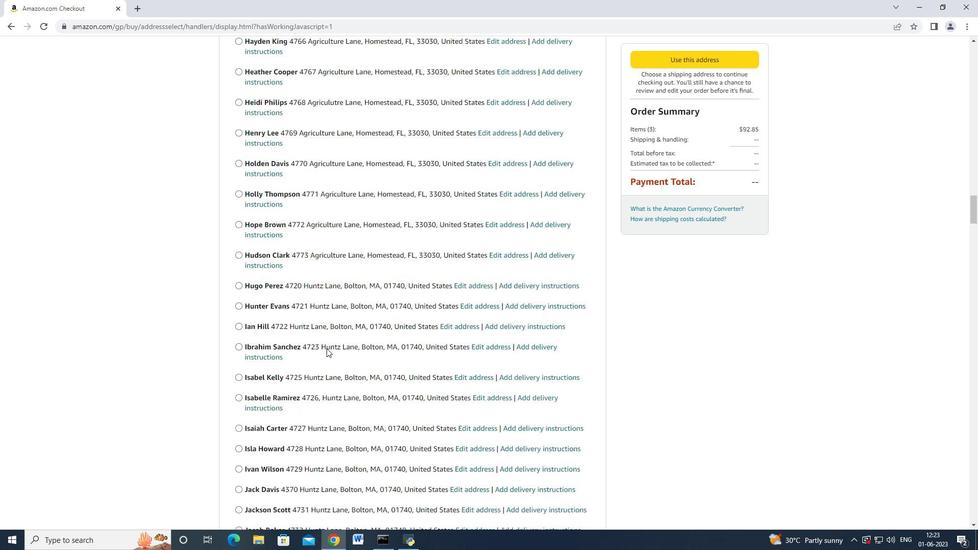 
Action: Mouse scrolled (326, 348) with delta (0, 0)
Screenshot: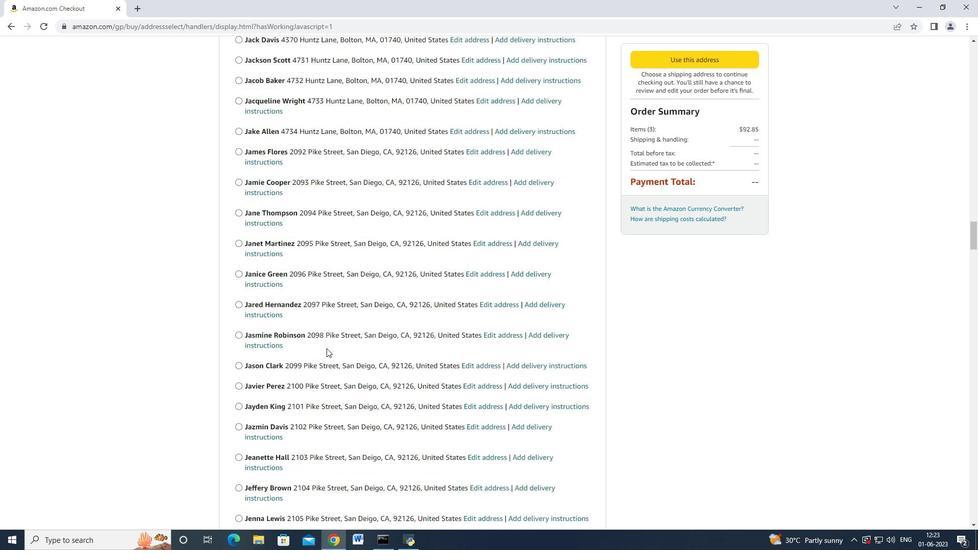 
Action: Mouse scrolled (326, 348) with delta (0, 0)
Screenshot: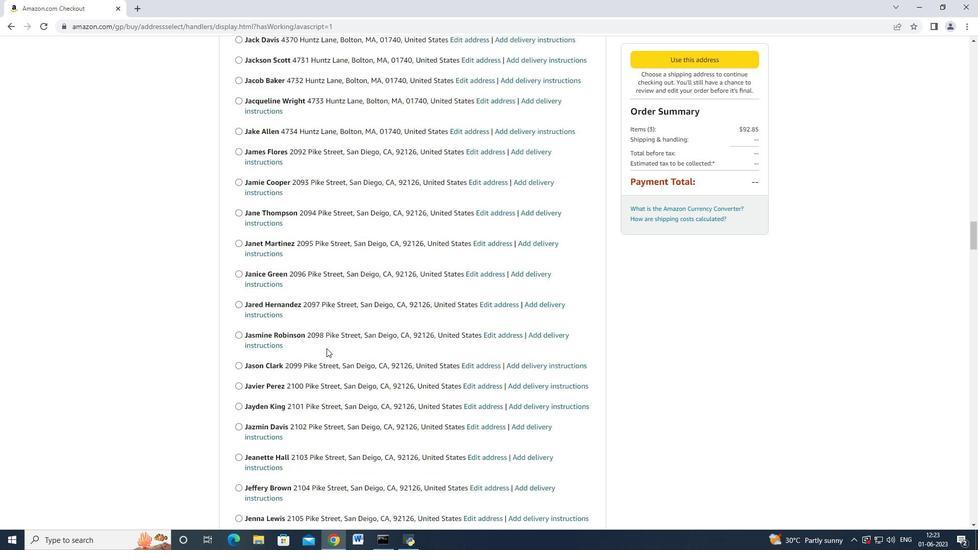
Action: Mouse scrolled (326, 348) with delta (0, 0)
Screenshot: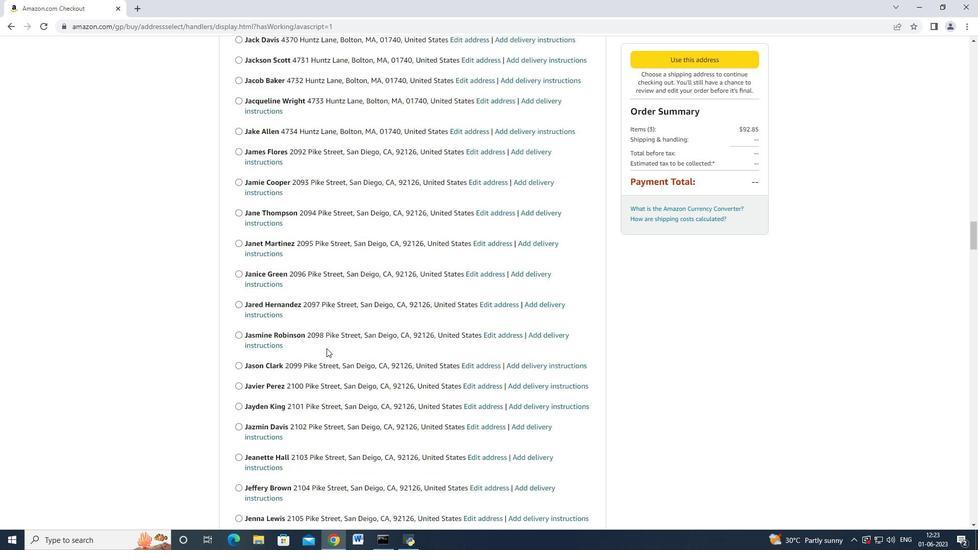 
Action: Mouse scrolled (326, 347) with delta (0, -1)
Screenshot: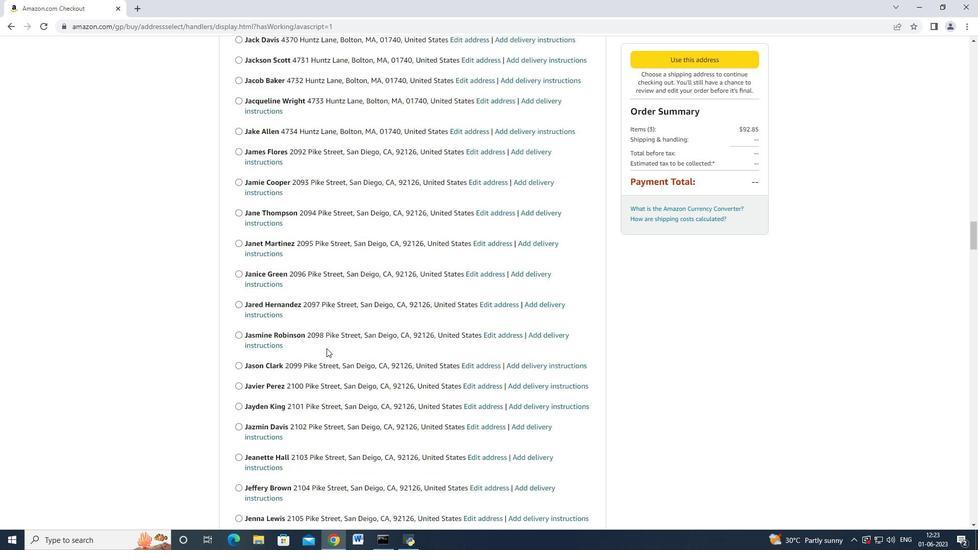 
Action: Mouse scrolled (326, 347) with delta (0, -1)
Screenshot: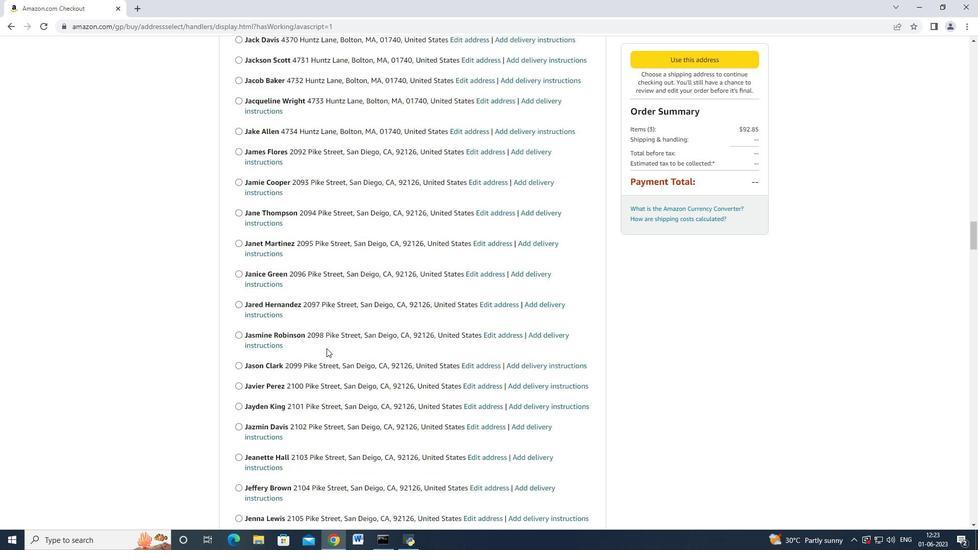 
Action: Mouse scrolled (326, 348) with delta (0, 0)
Screenshot: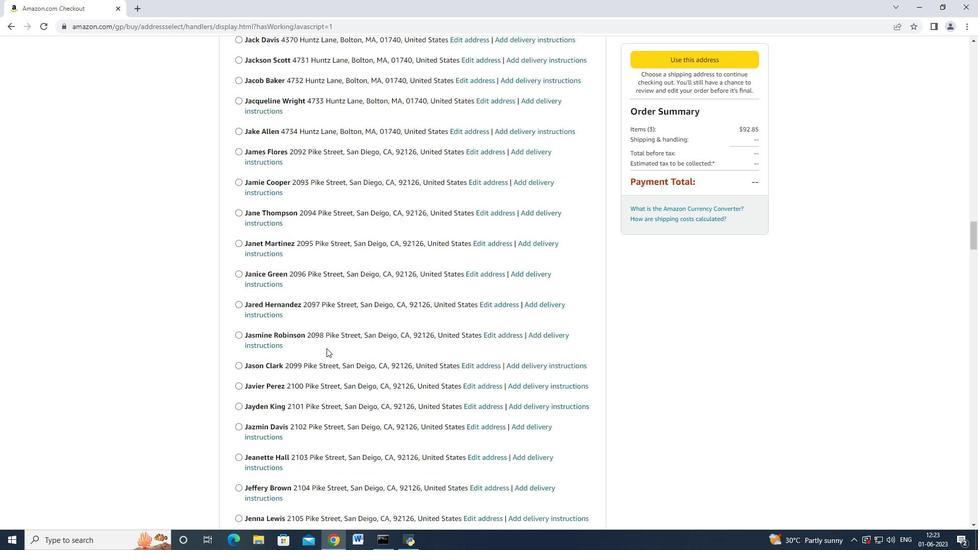 
Action: Mouse scrolled (326, 348) with delta (0, 0)
Screenshot: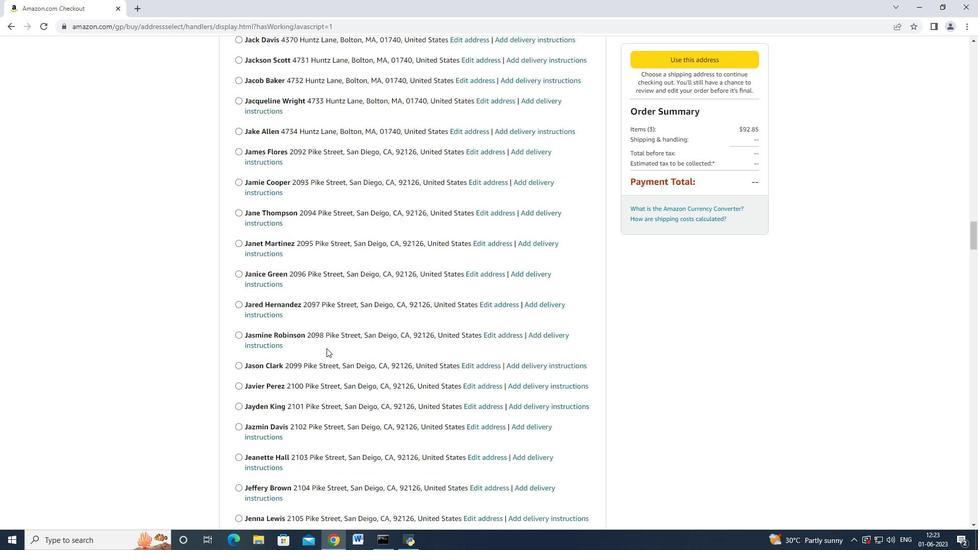 
Action: Mouse scrolled (326, 348) with delta (0, 0)
Screenshot: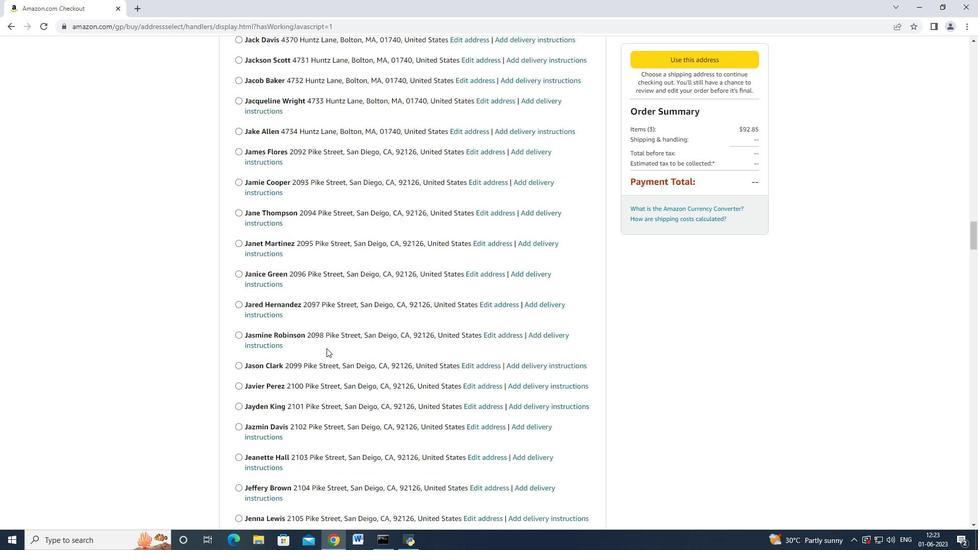 
Action: Mouse moved to (326, 348)
Screenshot: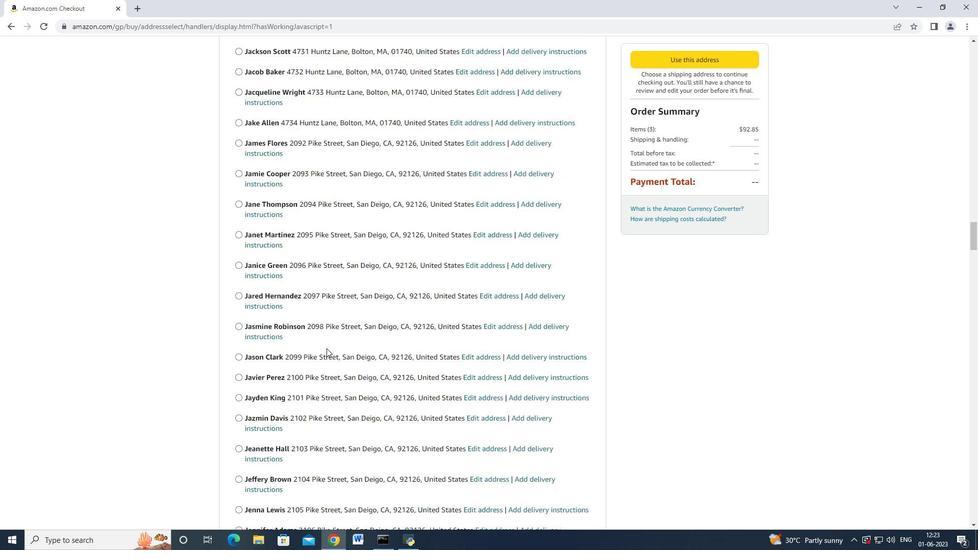 
Action: Mouse scrolled (326, 348) with delta (0, 0)
Screenshot: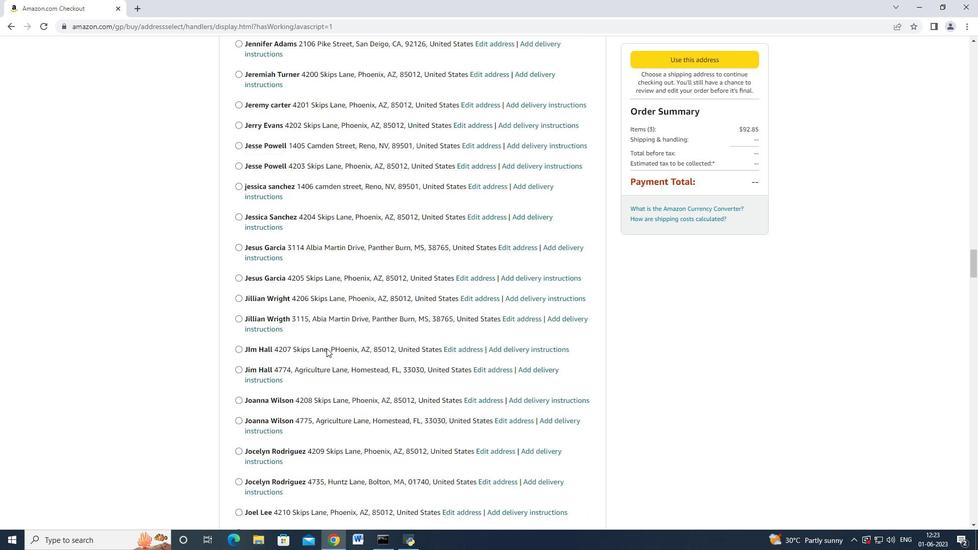 
Action: Mouse scrolled (326, 348) with delta (0, 0)
Screenshot: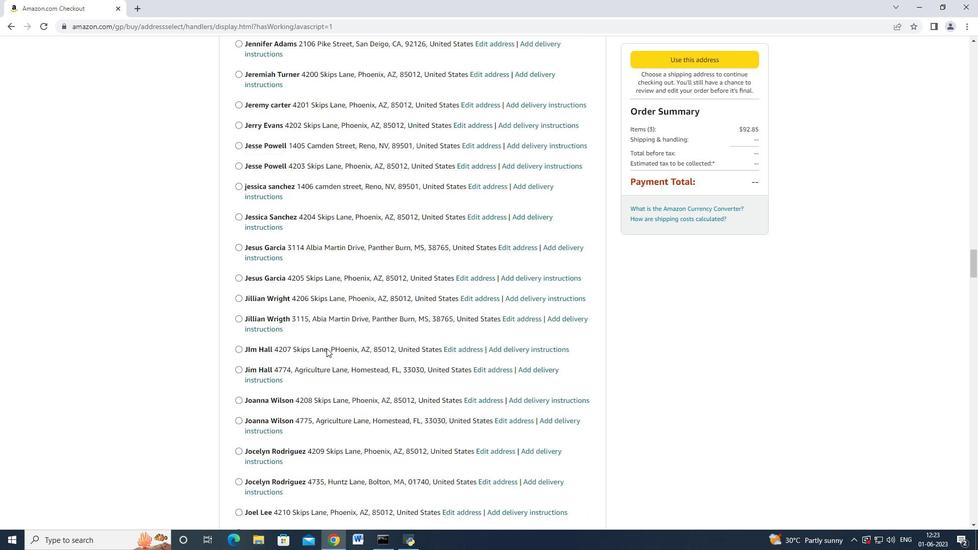 
Action: Mouse scrolled (326, 348) with delta (0, 0)
Screenshot: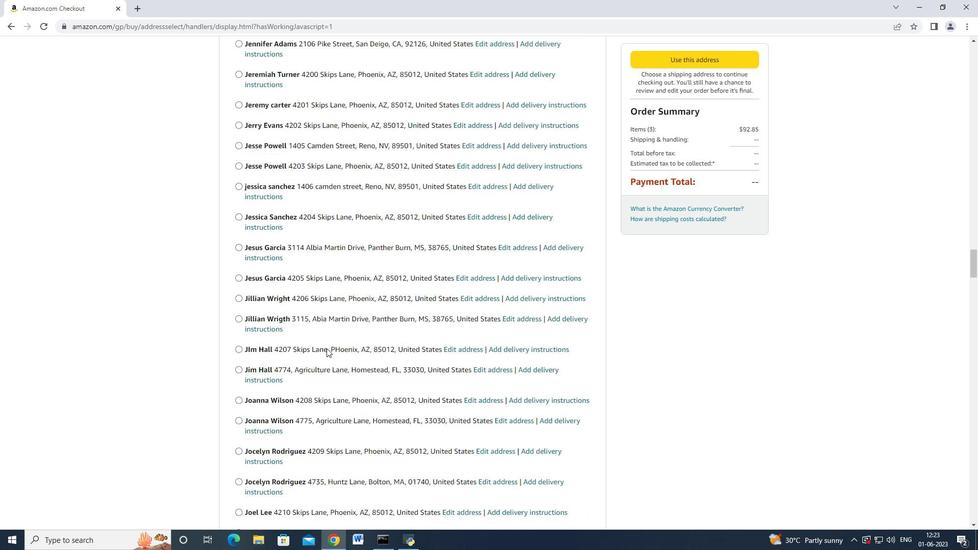 
Action: Mouse scrolled (326, 347) with delta (0, -1)
Screenshot: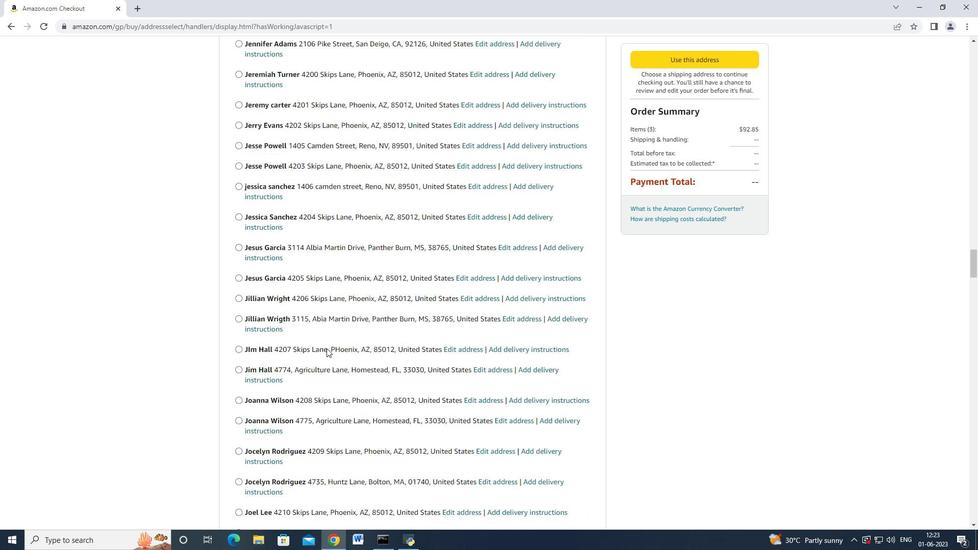 
Action: Mouse scrolled (326, 347) with delta (0, -1)
Screenshot: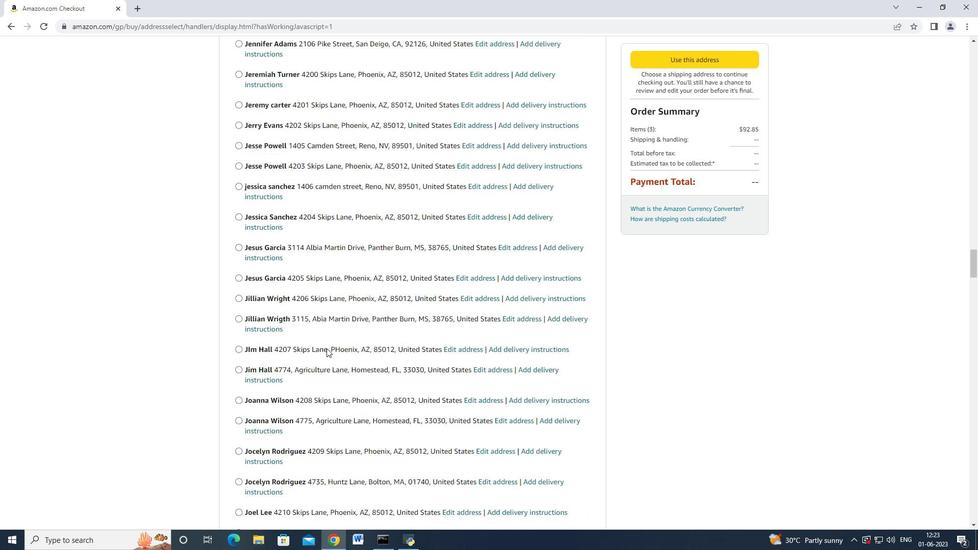 
Action: Mouse scrolled (326, 347) with delta (0, -1)
Screenshot: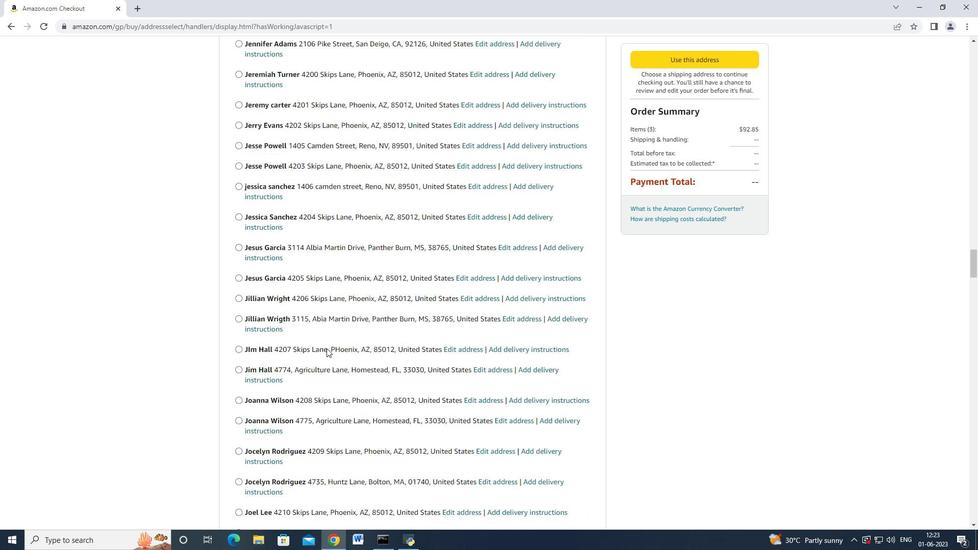 
Action: Mouse scrolled (326, 348) with delta (0, 0)
Screenshot: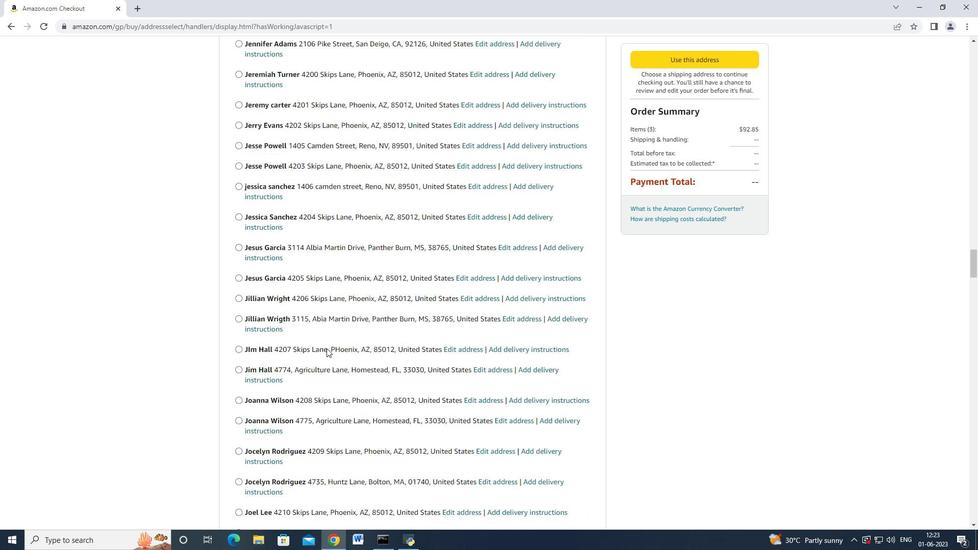 
Action: Mouse scrolled (326, 348) with delta (0, 0)
Screenshot: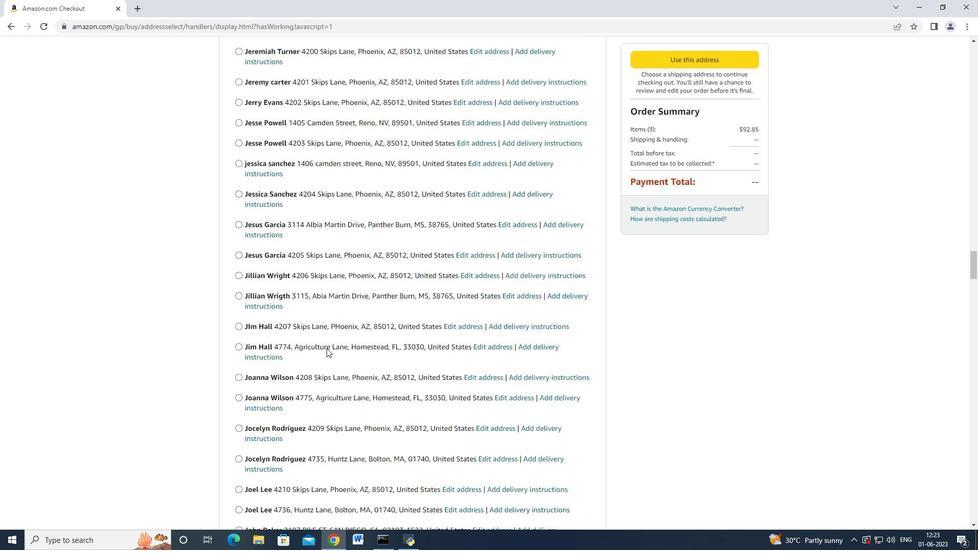 
Action: Mouse scrolled (326, 347) with delta (0, -1)
Screenshot: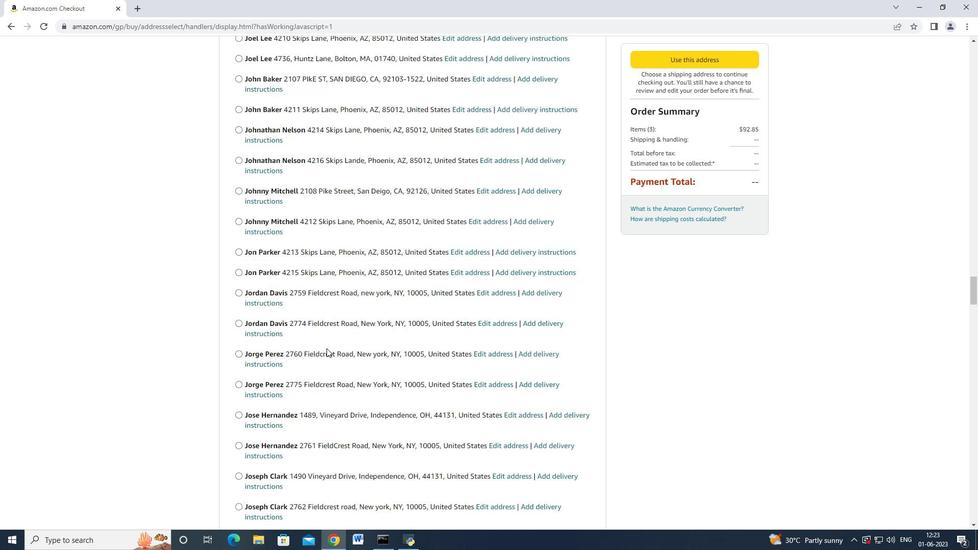 
Action: Mouse scrolled (326, 348) with delta (0, 0)
Screenshot: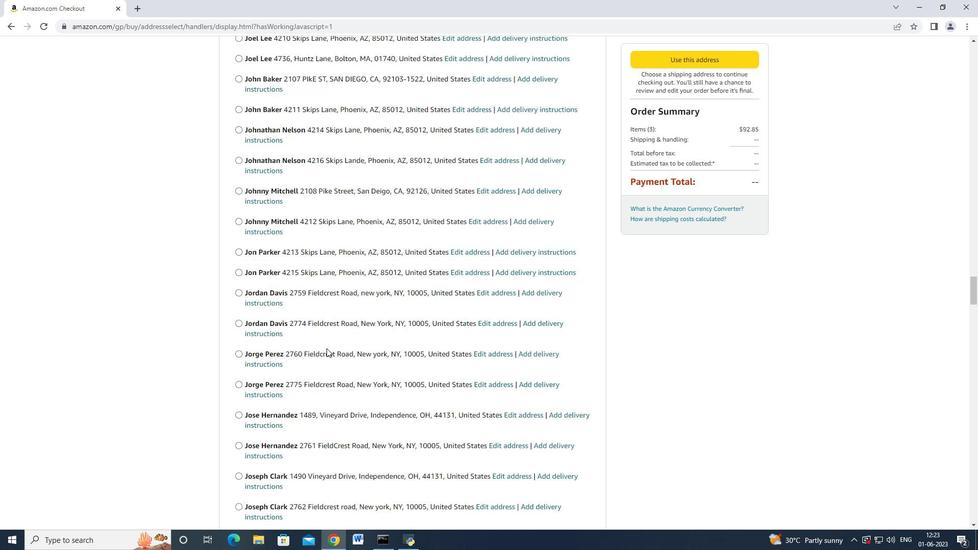 
Action: Mouse scrolled (326, 347) with delta (0, -1)
Screenshot: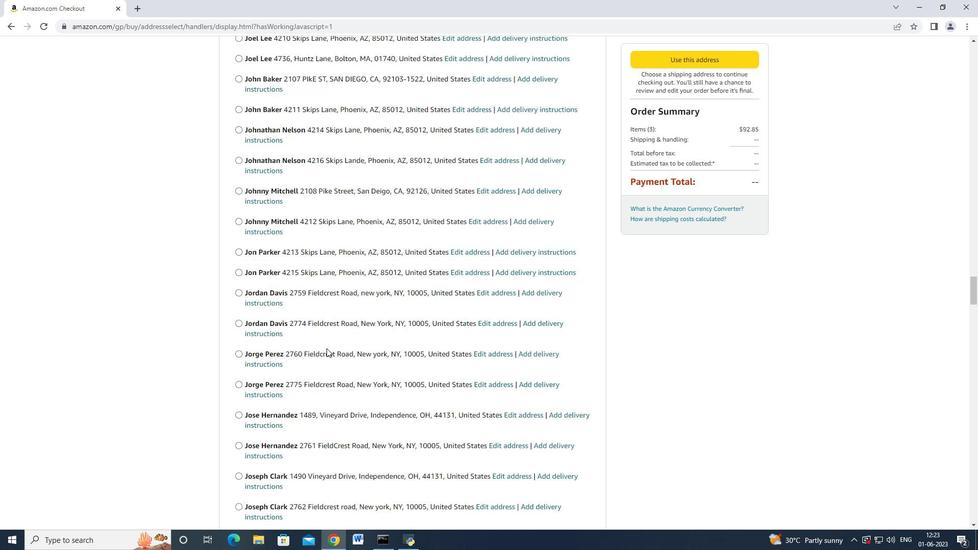 
Action: Mouse scrolled (326, 347) with delta (0, -1)
Screenshot: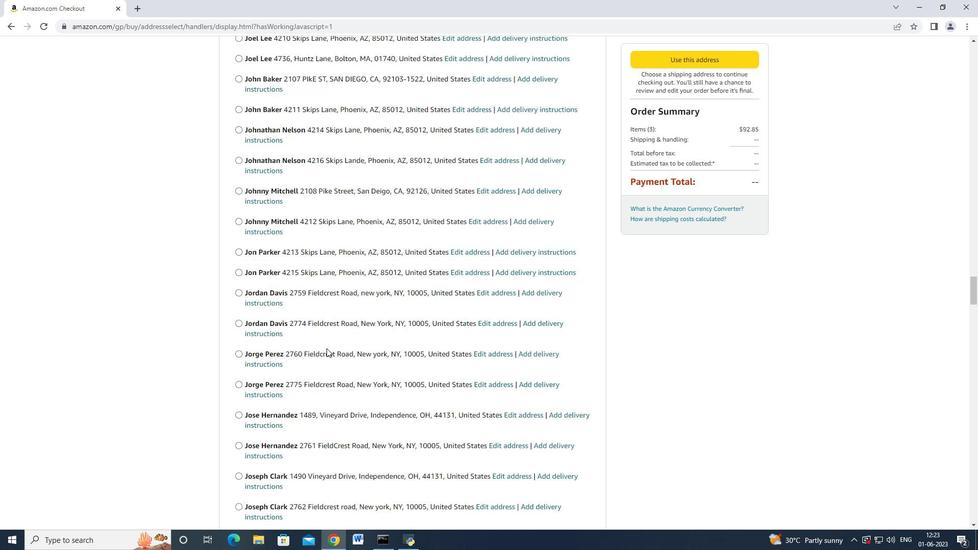 
Action: Mouse scrolled (326, 348) with delta (0, 0)
Screenshot: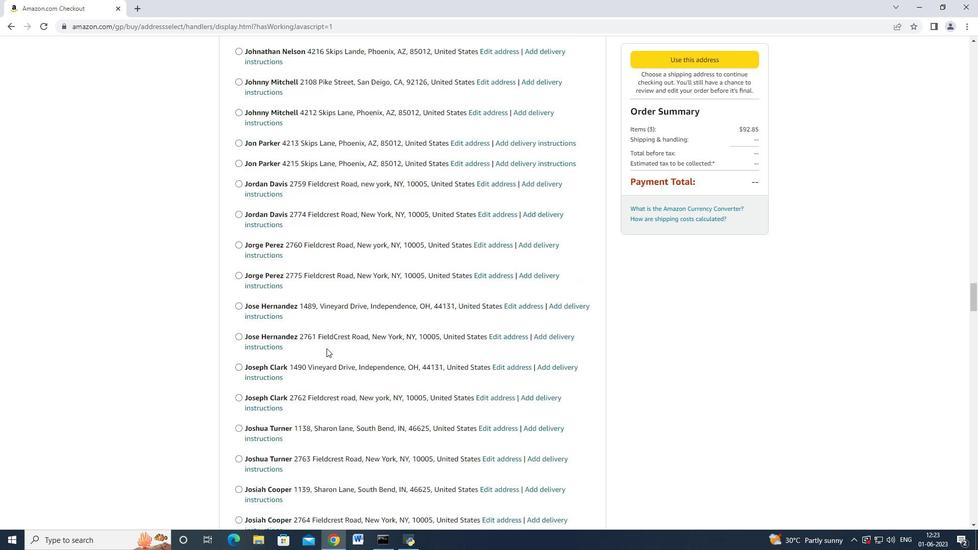 
Action: Mouse scrolled (326, 348) with delta (0, 0)
Screenshot: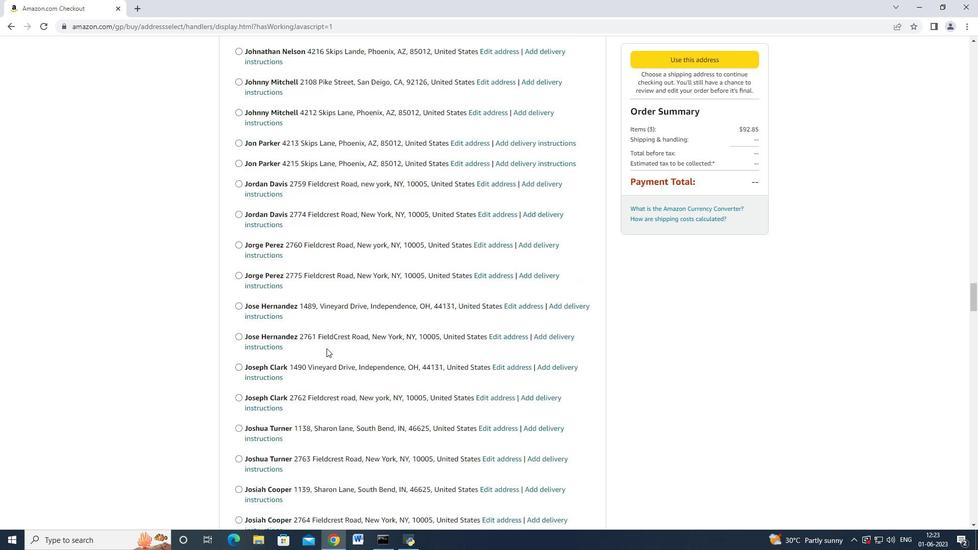 
Action: Mouse scrolled (326, 348) with delta (0, 0)
Screenshot: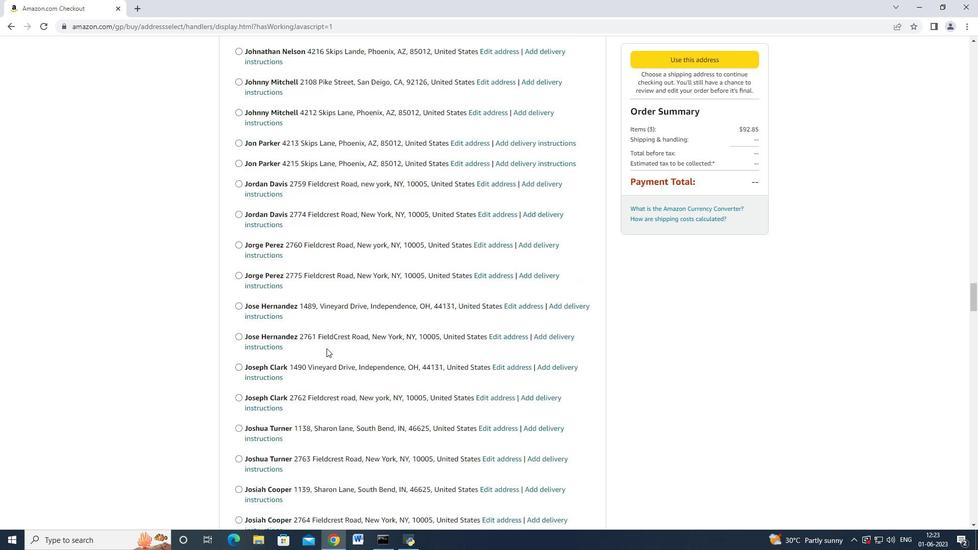 
Action: Mouse scrolled (326, 348) with delta (0, 0)
Screenshot: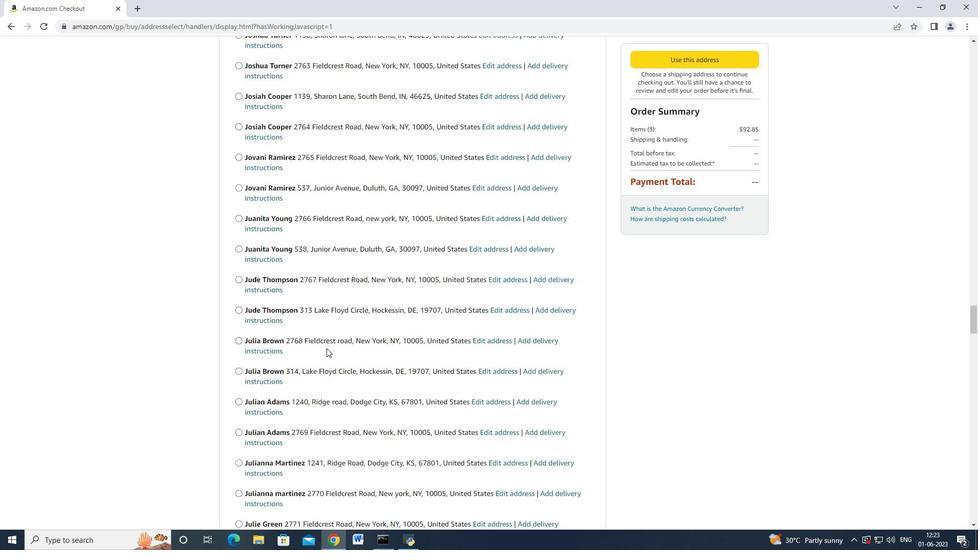 
Action: Mouse scrolled (326, 348) with delta (0, 0)
Screenshot: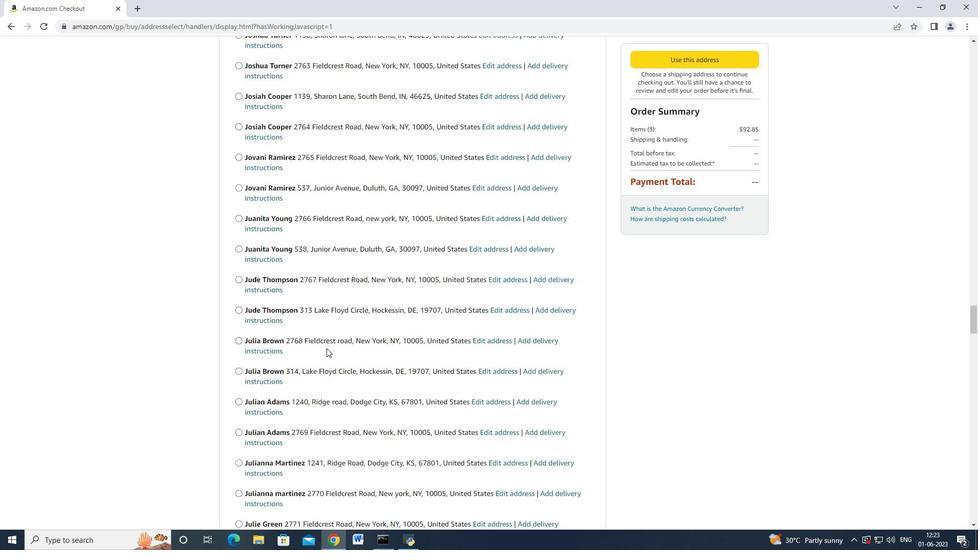 
Action: Mouse scrolled (326, 347) with delta (0, -1)
Screenshot: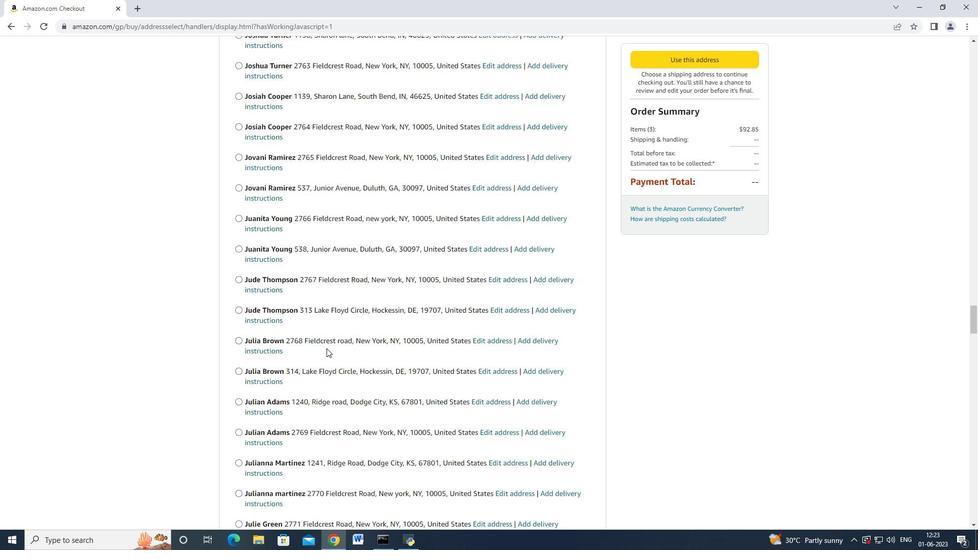 
Action: Mouse scrolled (326, 347) with delta (0, -1)
Screenshot: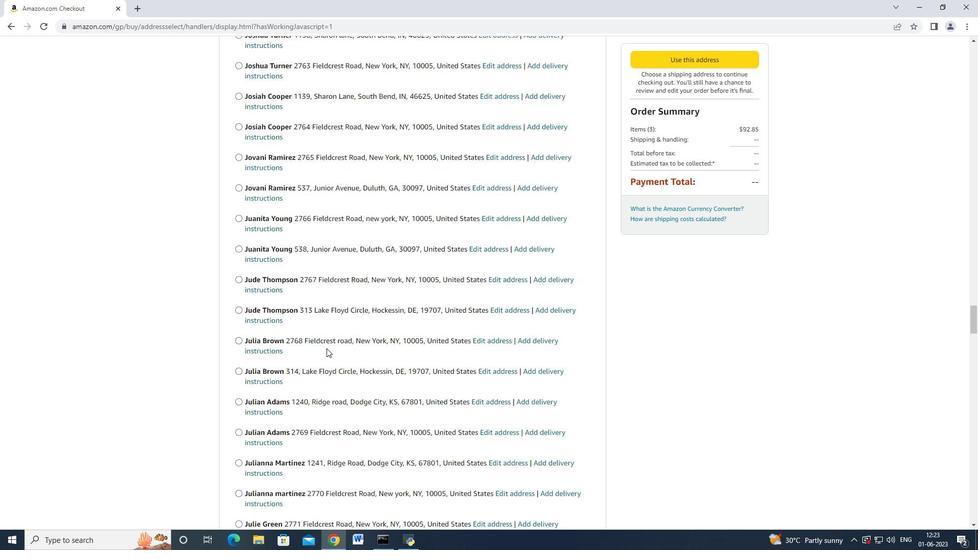 
Action: Mouse scrolled (326, 347) with delta (0, -1)
Screenshot: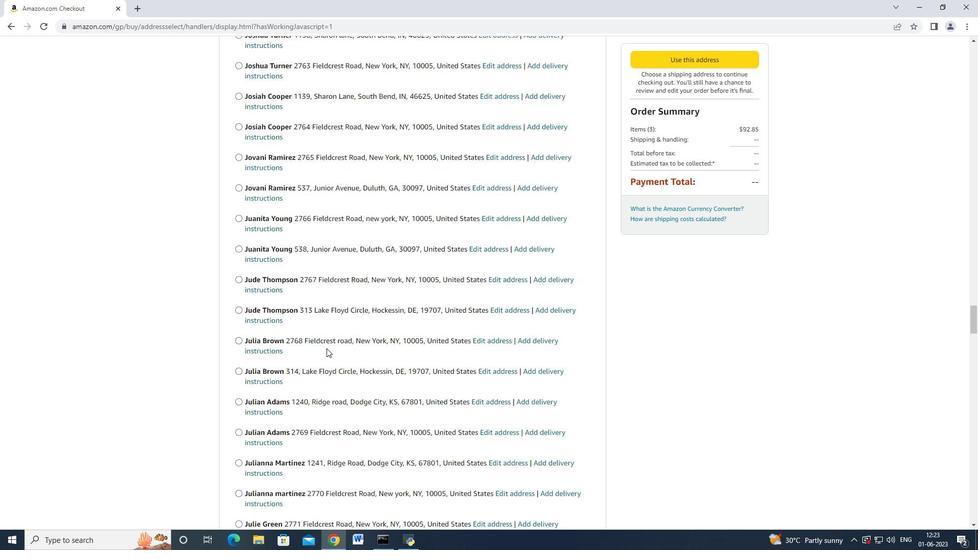 
Action: Mouse scrolled (326, 348) with delta (0, 0)
Screenshot: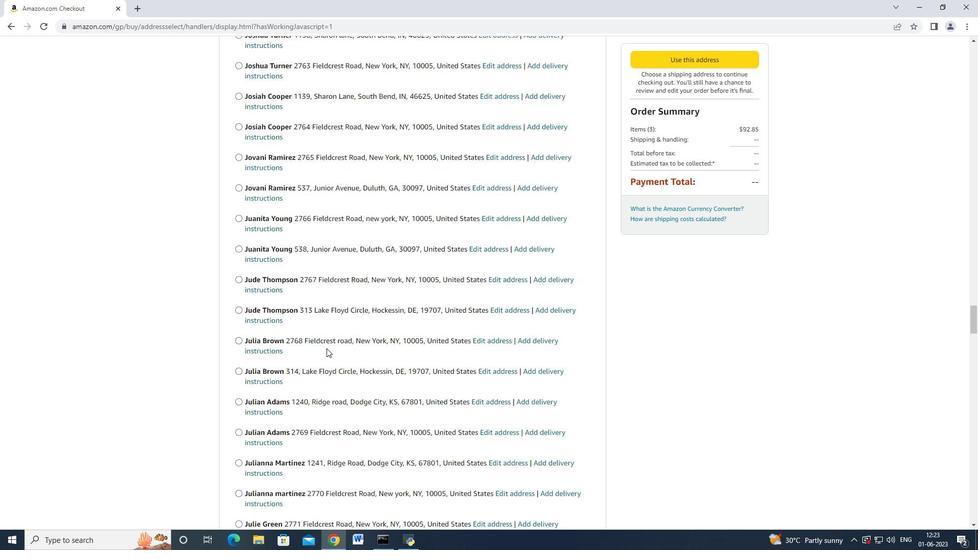 
Action: Mouse scrolled (326, 348) with delta (0, 0)
Screenshot: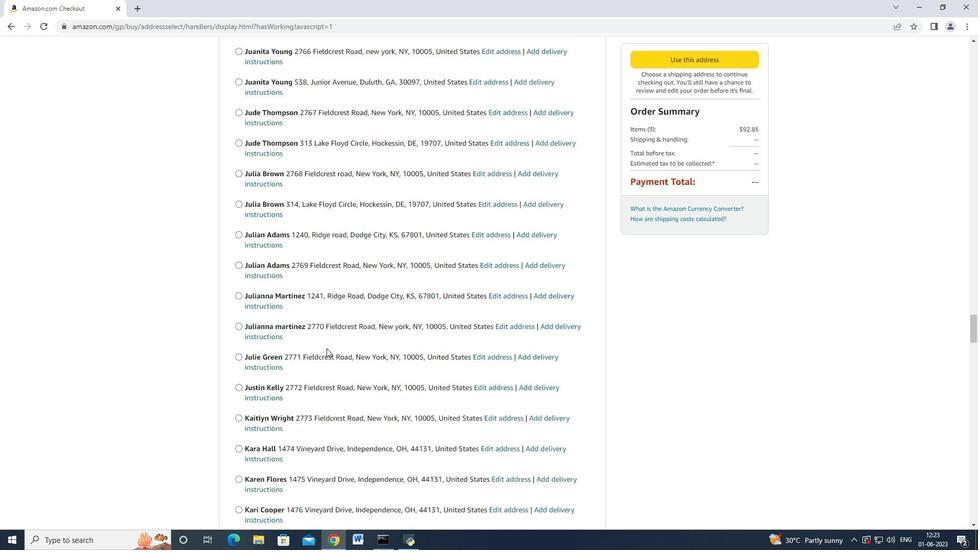 
Action: Mouse scrolled (326, 348) with delta (0, 0)
Screenshot: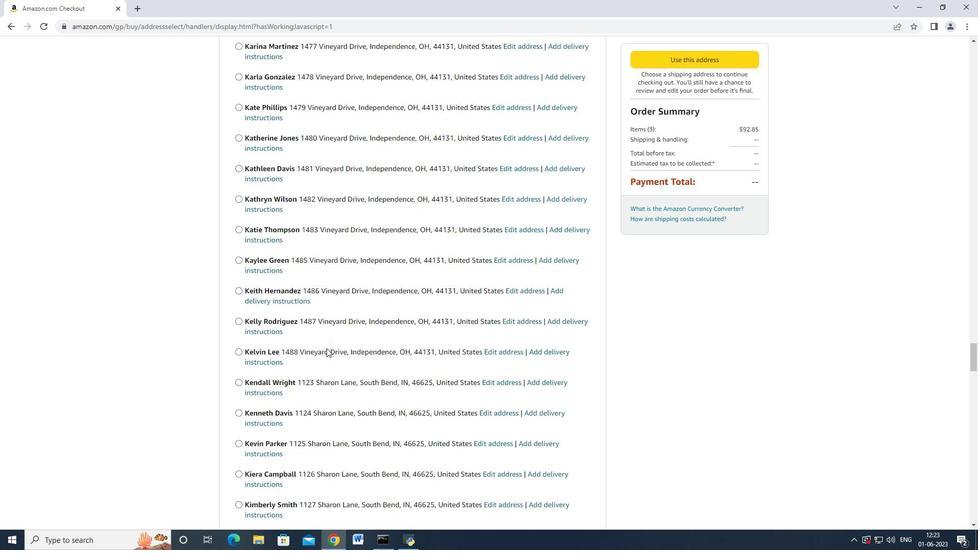 
Action: Mouse scrolled (326, 348) with delta (0, 0)
Screenshot: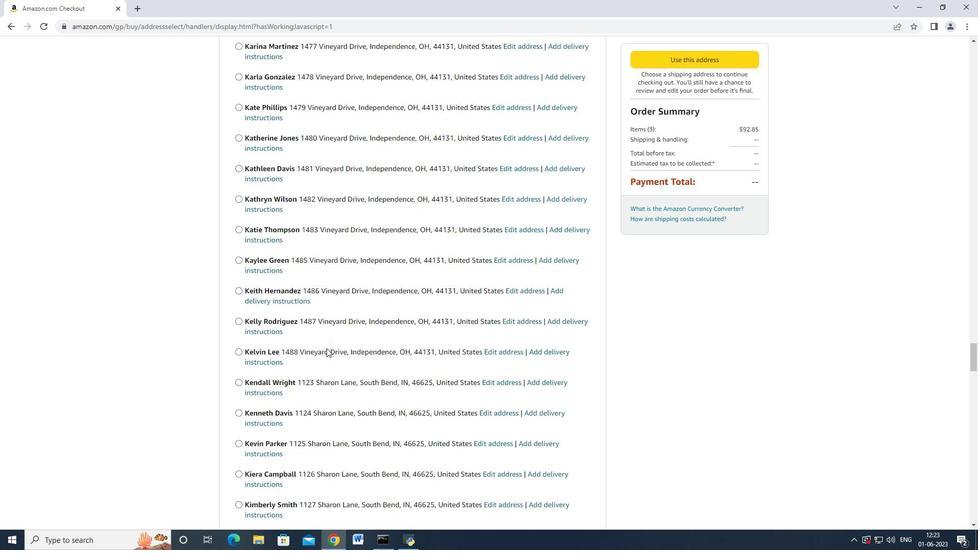 
Action: Mouse scrolled (326, 347) with delta (0, -1)
Screenshot: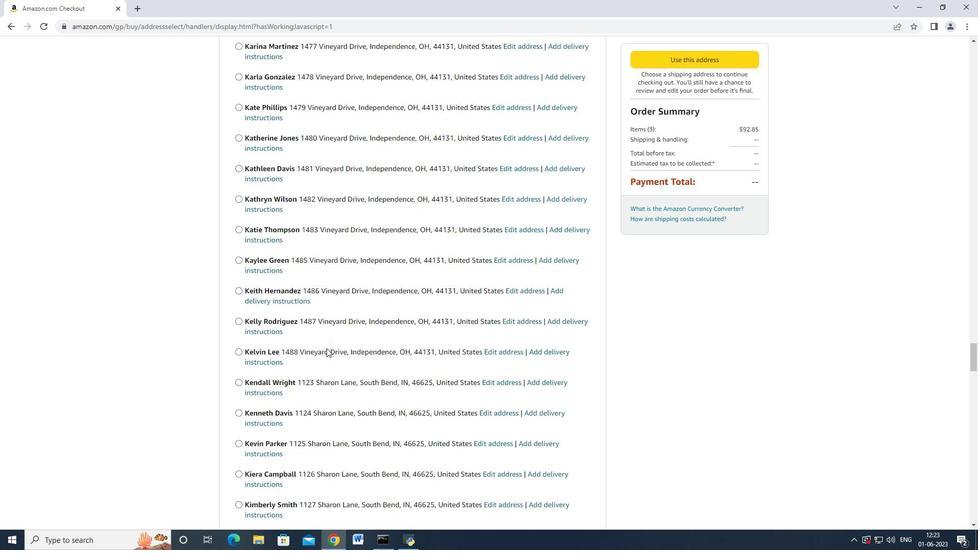 
Action: Mouse scrolled (326, 347) with delta (0, -1)
Screenshot: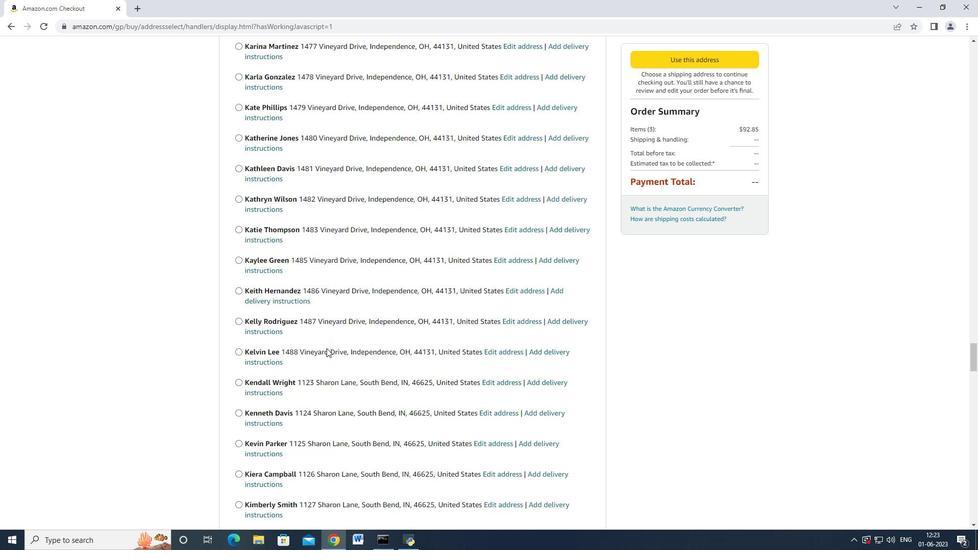 
Action: Mouse scrolled (326, 347) with delta (0, -1)
Screenshot: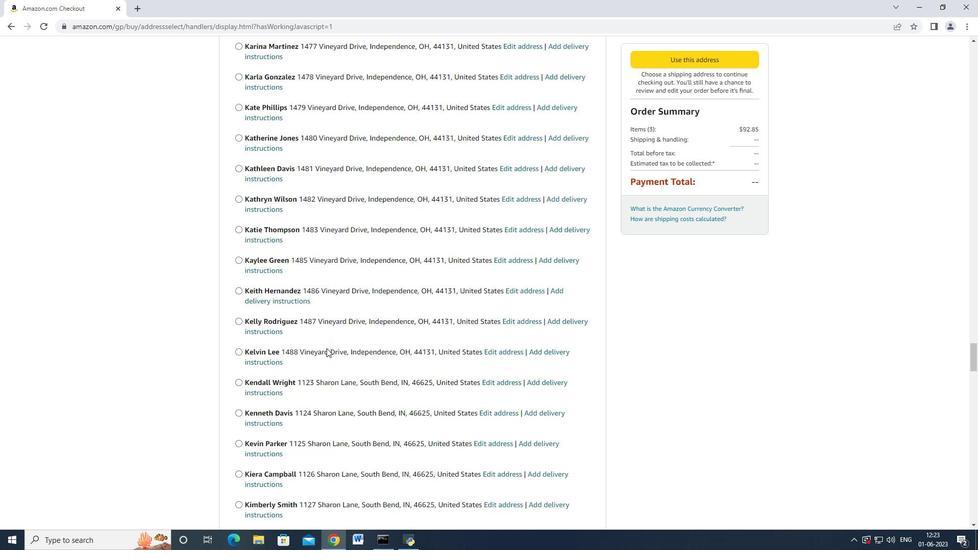
Action: Mouse scrolled (326, 348) with delta (0, 0)
Screenshot: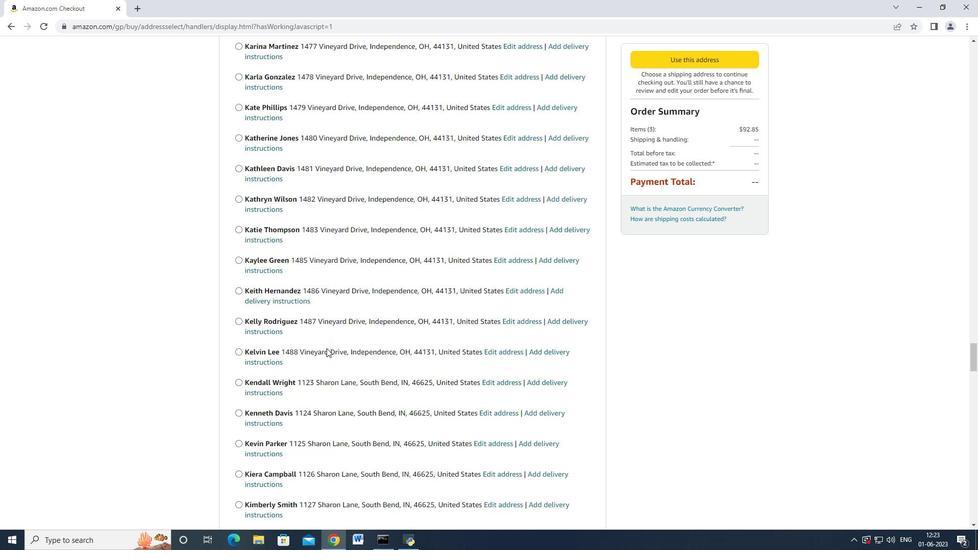 
Action: Mouse scrolled (326, 348) with delta (0, 0)
Screenshot: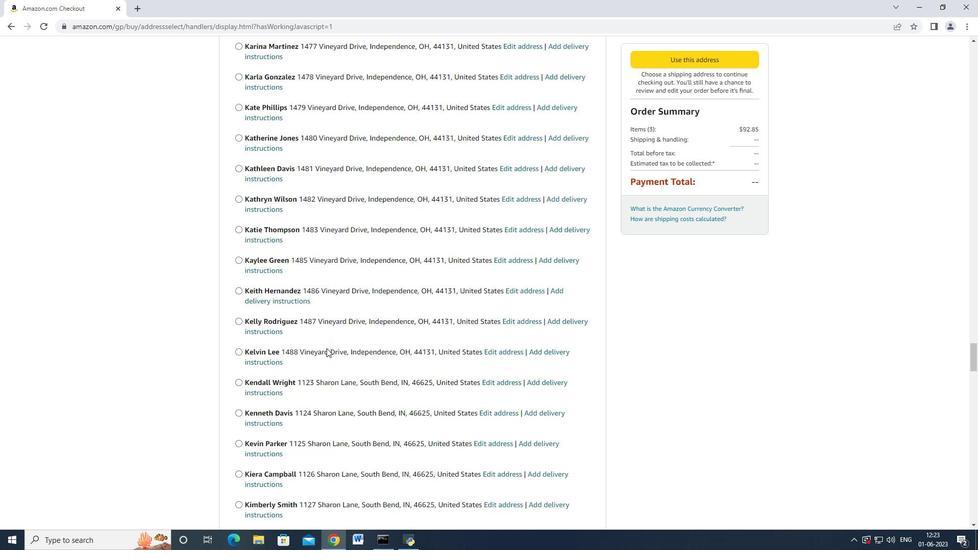 
Action: Mouse scrolled (326, 348) with delta (0, 0)
Screenshot: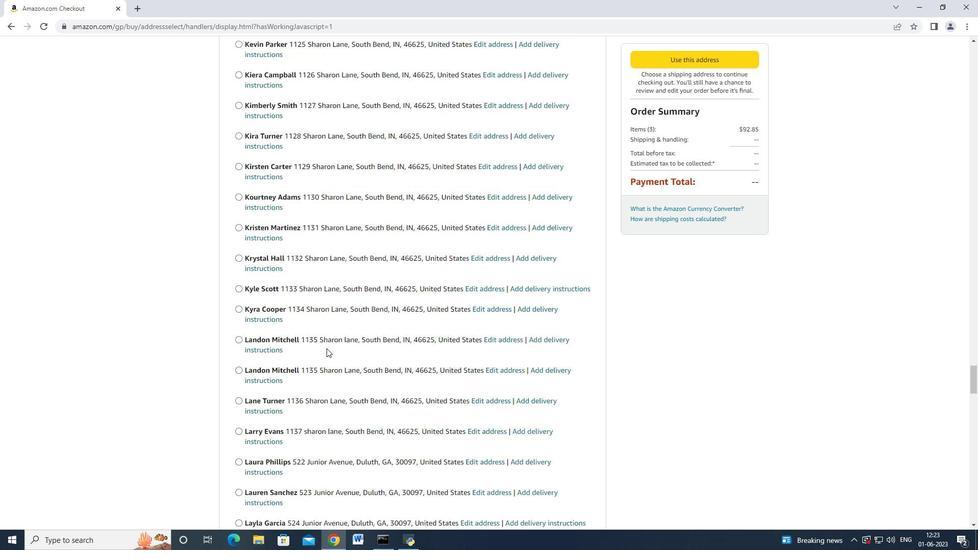 
Action: Mouse scrolled (326, 348) with delta (0, 0)
Screenshot: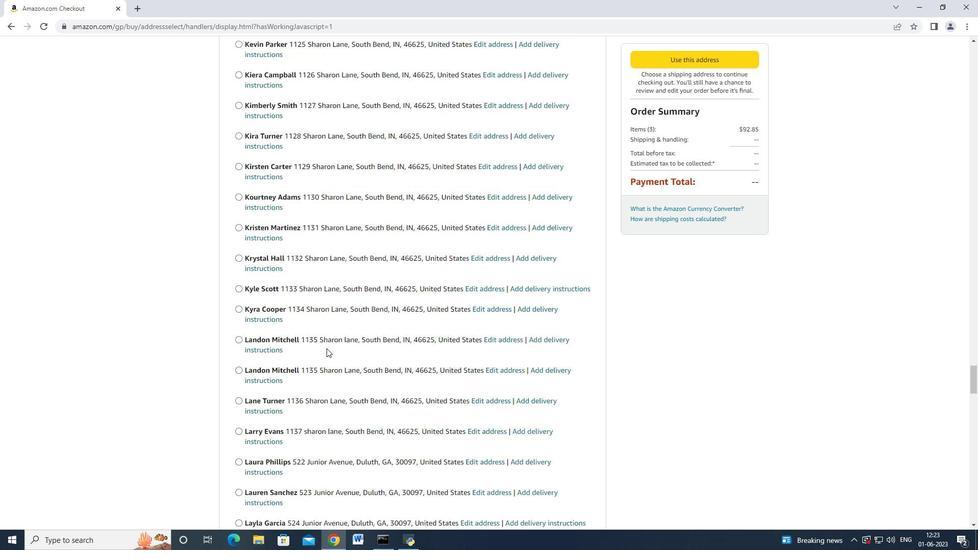 
Action: Mouse scrolled (326, 348) with delta (0, 0)
Screenshot: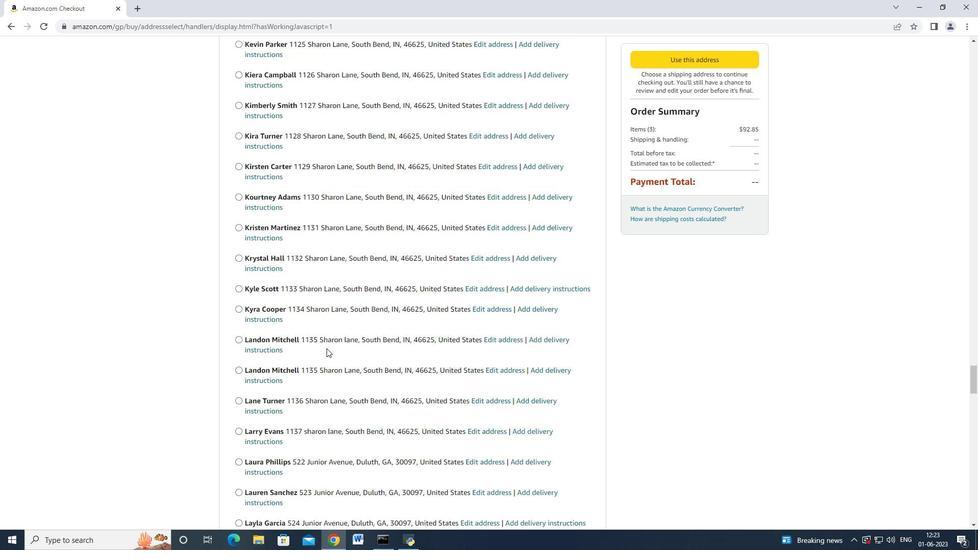 
Action: Mouse scrolled (326, 347) with delta (0, -1)
Screenshot: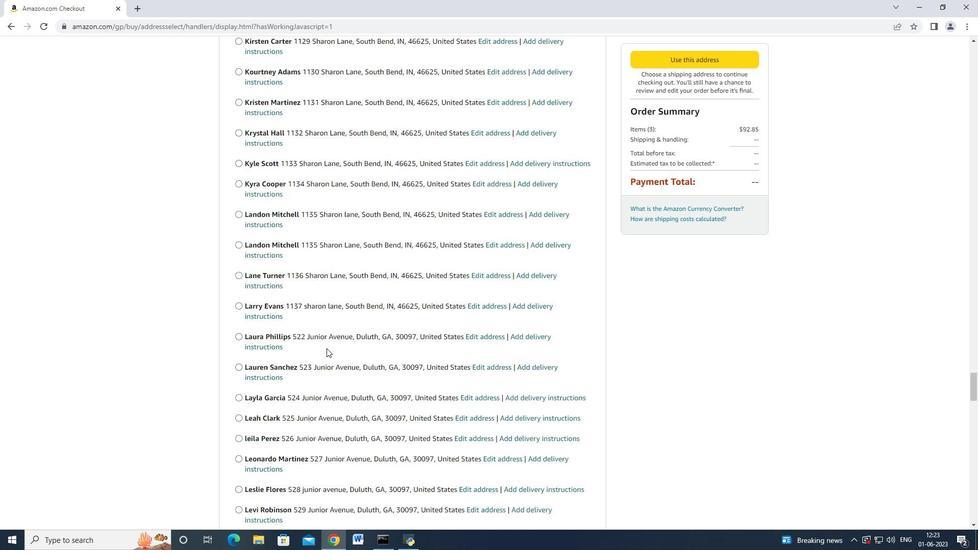
Action: Mouse scrolled (326, 348) with delta (0, 0)
Screenshot: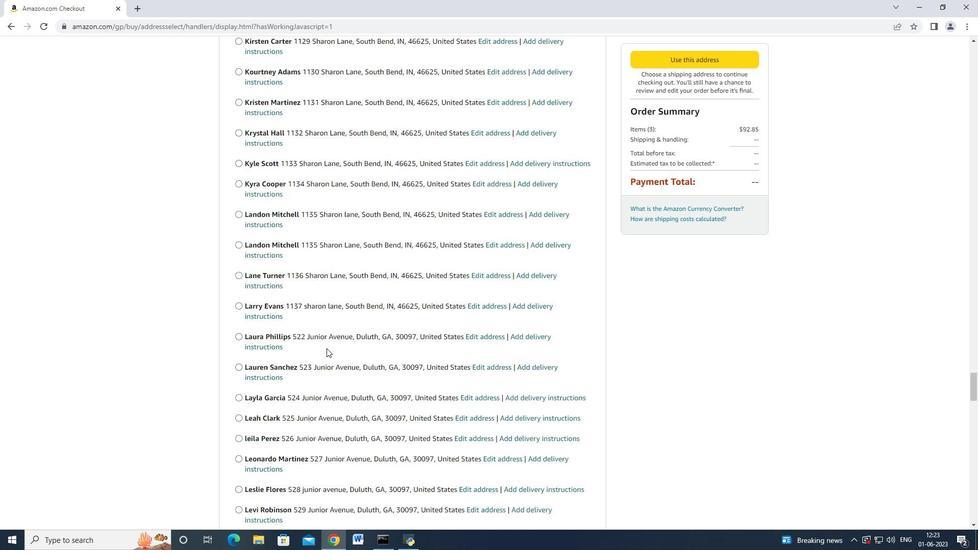
Action: Mouse scrolled (326, 348) with delta (0, 0)
Screenshot: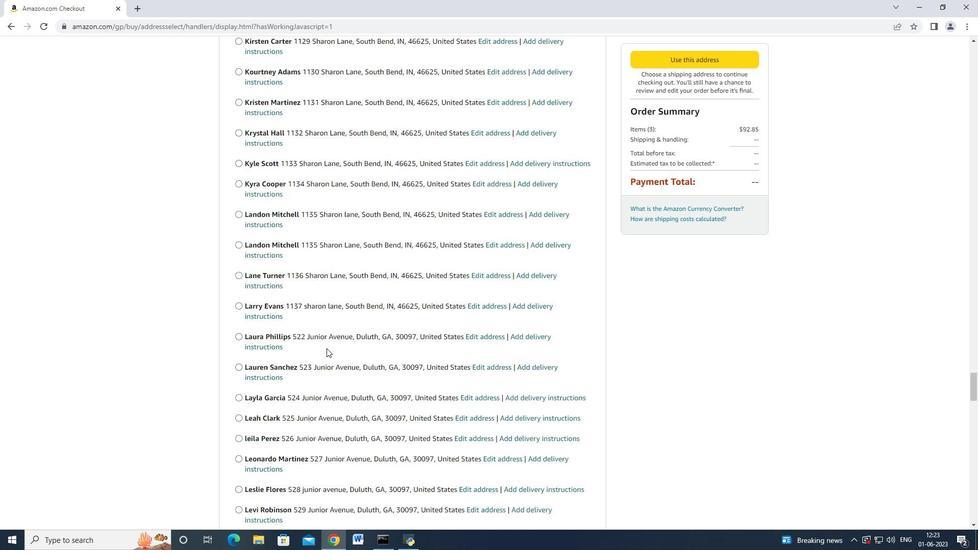 
Action: Mouse scrolled (326, 348) with delta (0, 0)
Screenshot: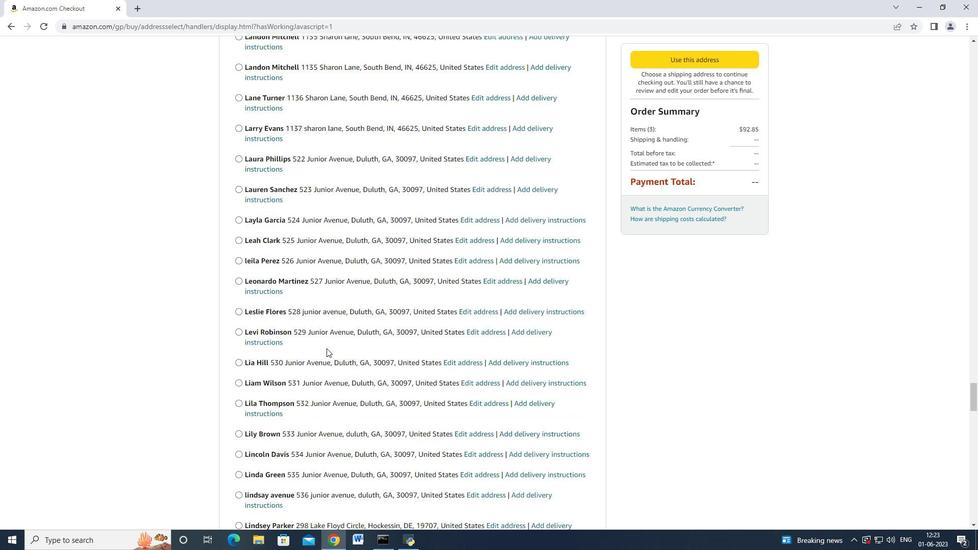 
Action: Mouse scrolled (326, 348) with delta (0, 0)
Screenshot: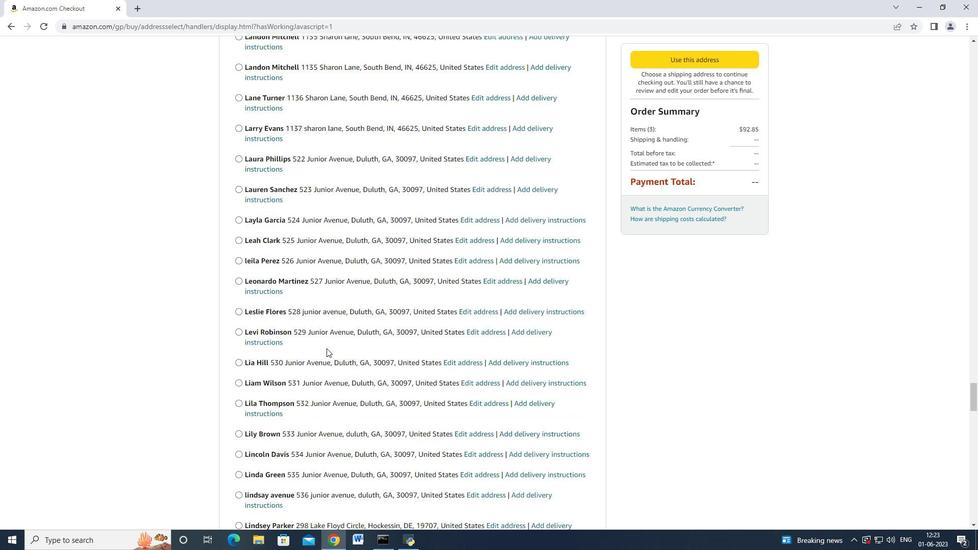 
Action: Mouse pressed middle at (326, 348)
Screenshot: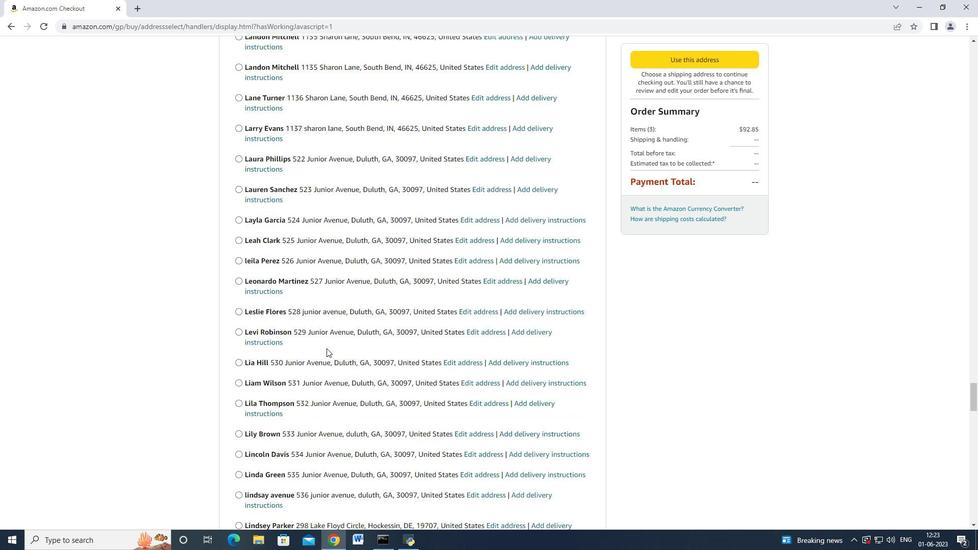 
Action: Mouse scrolled (326, 347) with delta (0, -1)
Screenshot: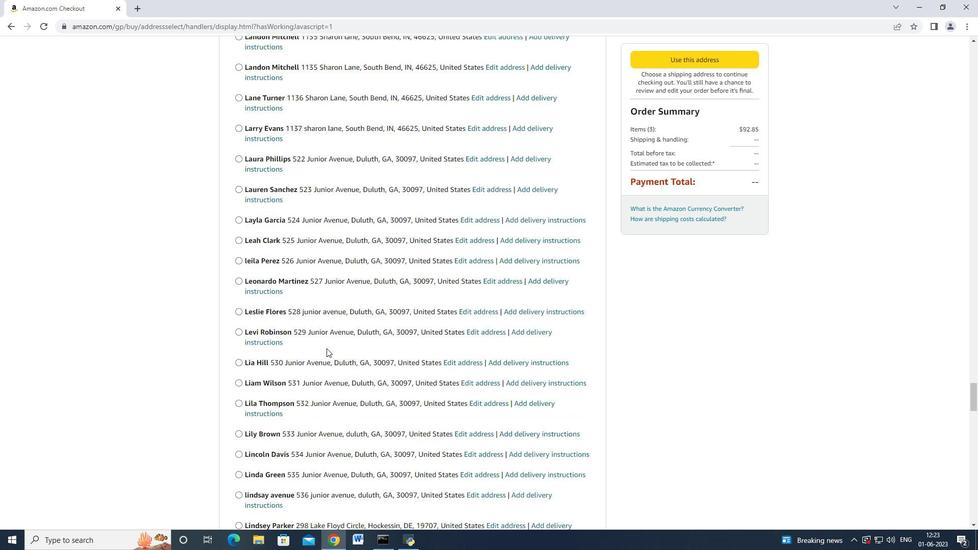 
Action: Mouse scrolled (326, 347) with delta (0, -1)
Screenshot: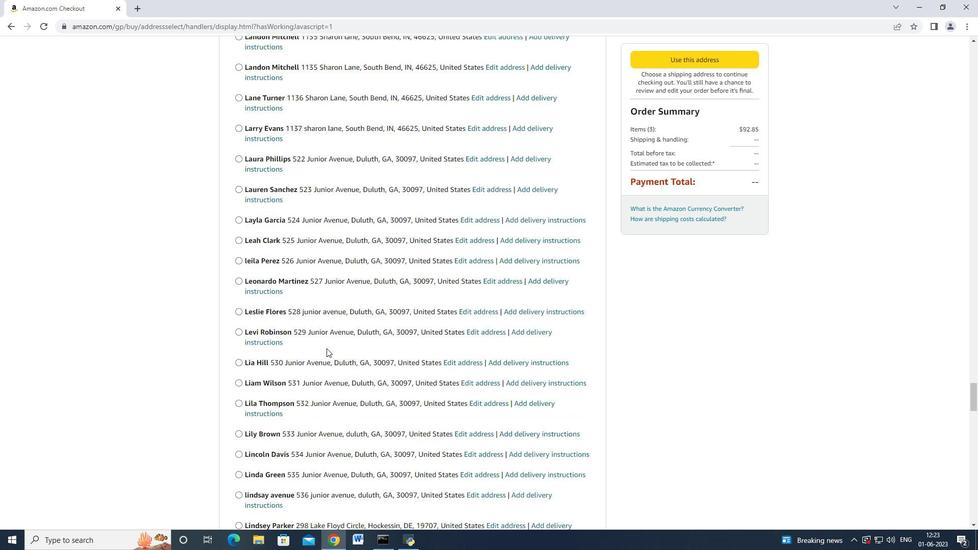 
Action: Mouse scrolled (326, 347) with delta (0, -1)
Screenshot: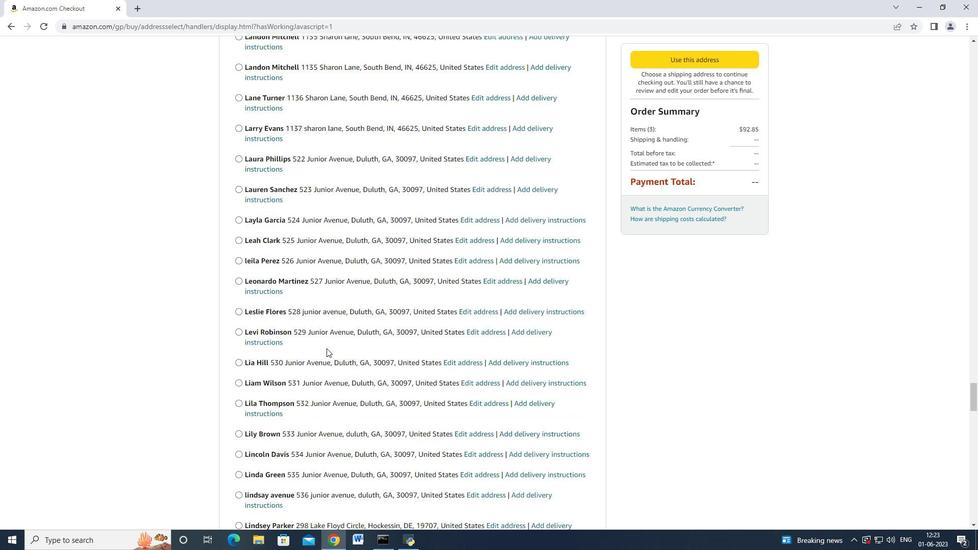 
Action: Mouse scrolled (326, 348) with delta (0, 0)
Screenshot: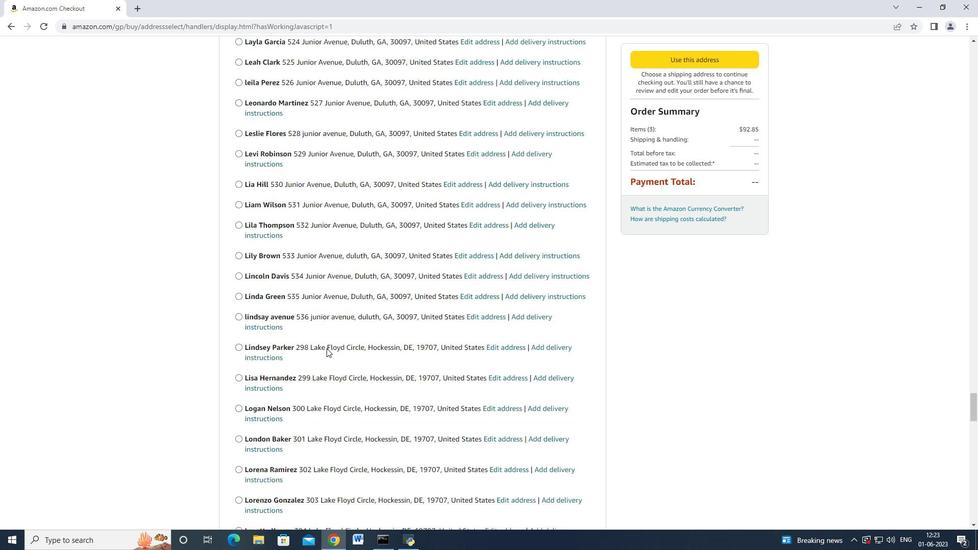 
Action: Mouse scrolled (326, 348) with delta (0, 0)
Screenshot: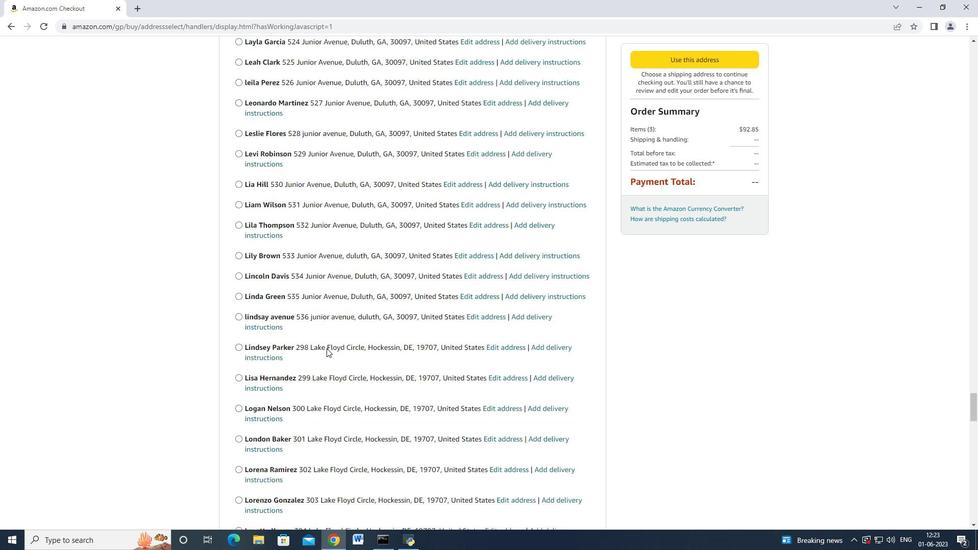 
Action: Mouse scrolled (326, 348) with delta (0, 0)
Screenshot: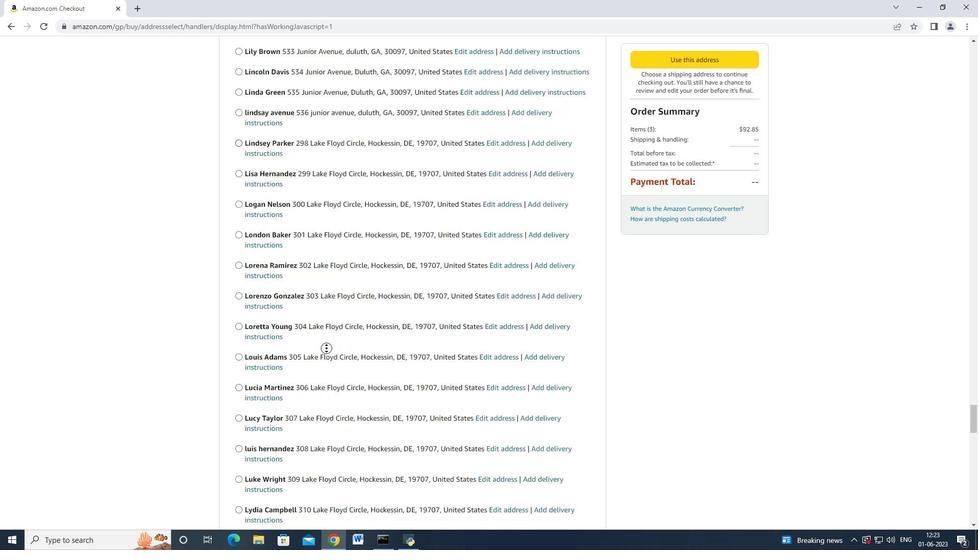 
Action: Mouse scrolled (326, 348) with delta (0, 0)
Screenshot: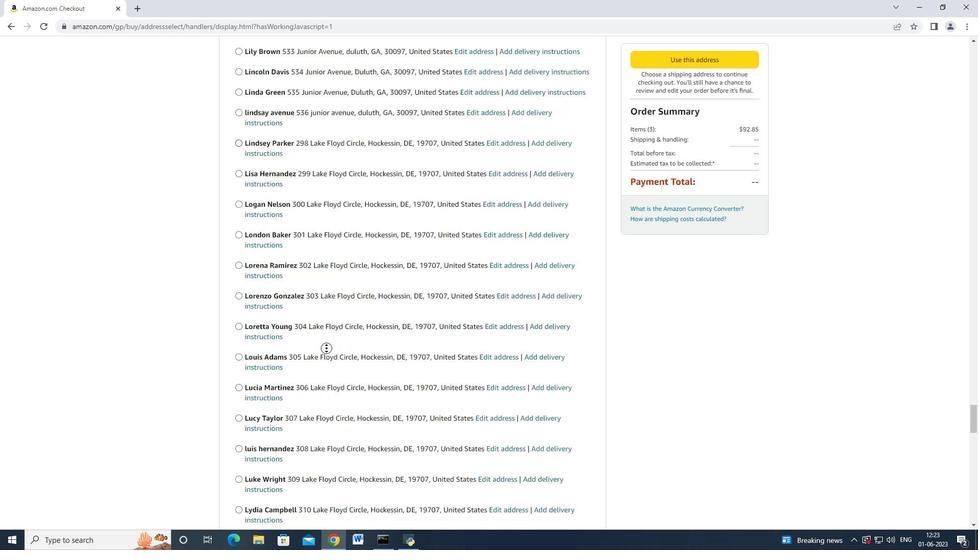 
Action: Mouse scrolled (326, 347) with delta (0, -1)
Screenshot: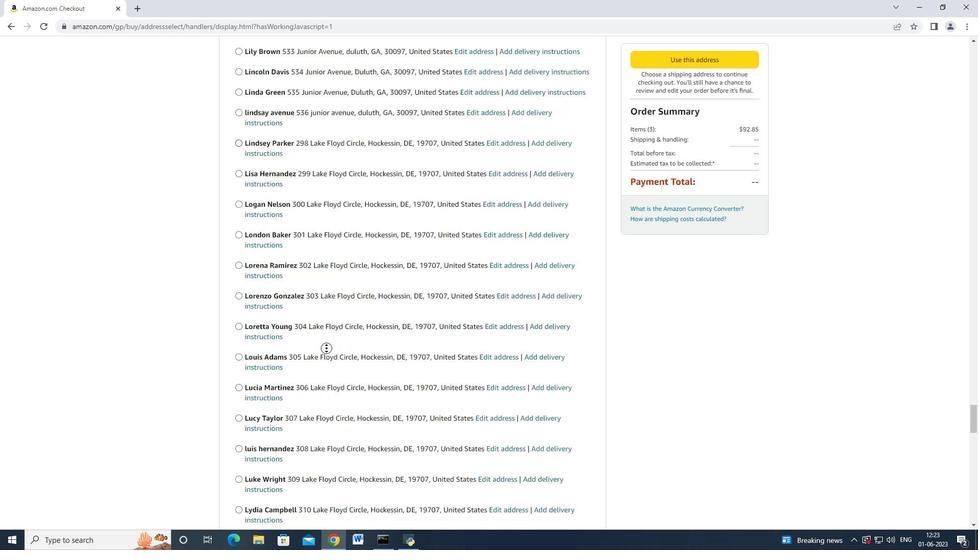 
Action: Mouse scrolled (326, 348) with delta (0, 0)
Screenshot: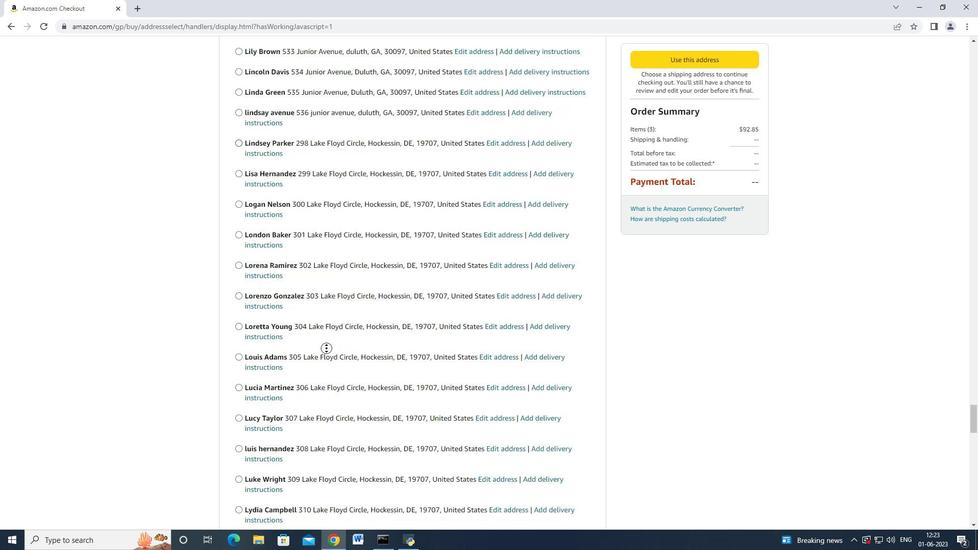 
Action: Mouse scrolled (326, 348) with delta (0, 0)
Screenshot: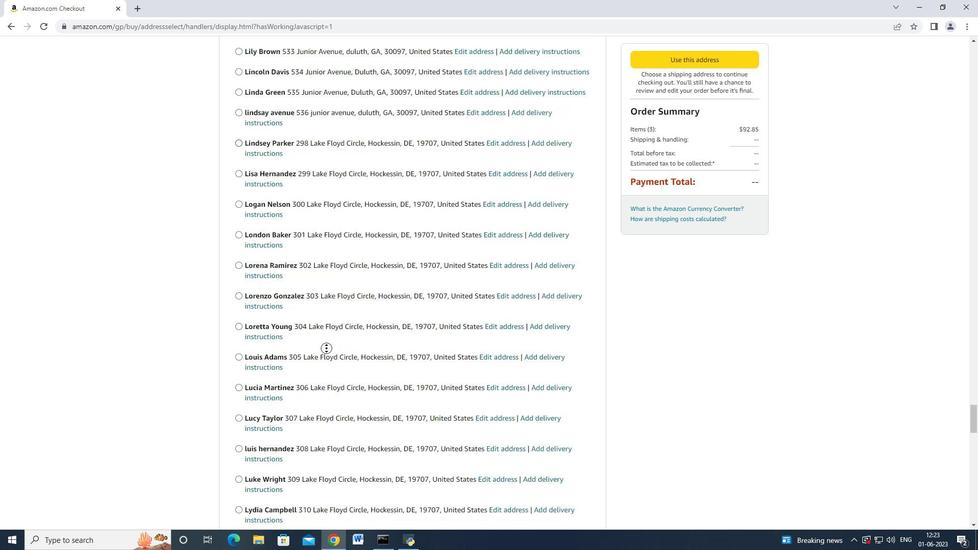 
Action: Mouse scrolled (326, 348) with delta (0, 0)
Screenshot: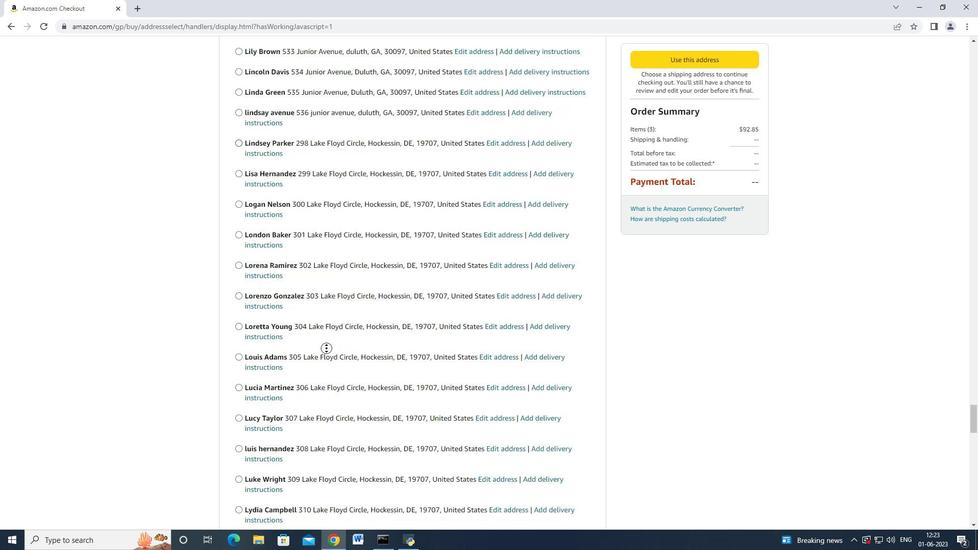 
Action: Mouse scrolled (326, 348) with delta (0, 0)
Screenshot: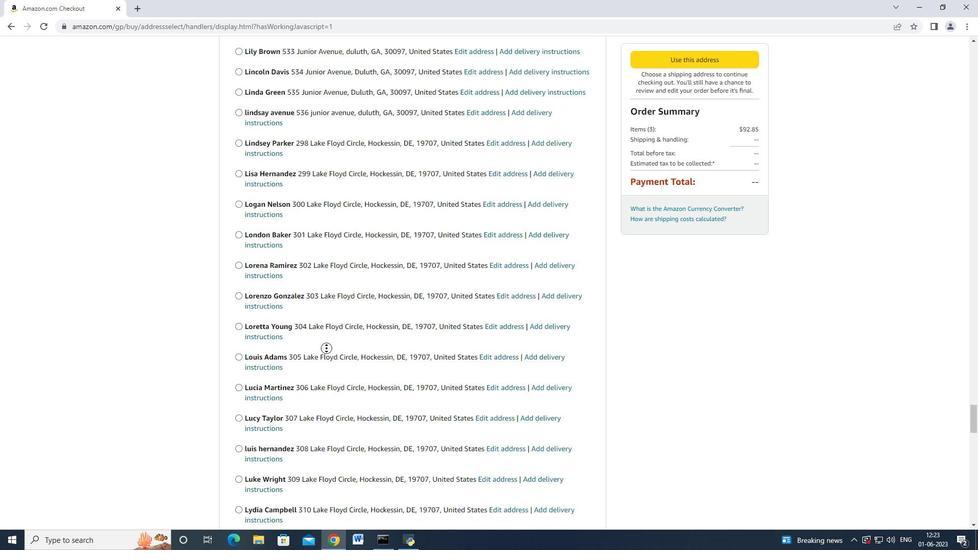 
Action: Mouse scrolled (326, 348) with delta (0, 0)
Screenshot: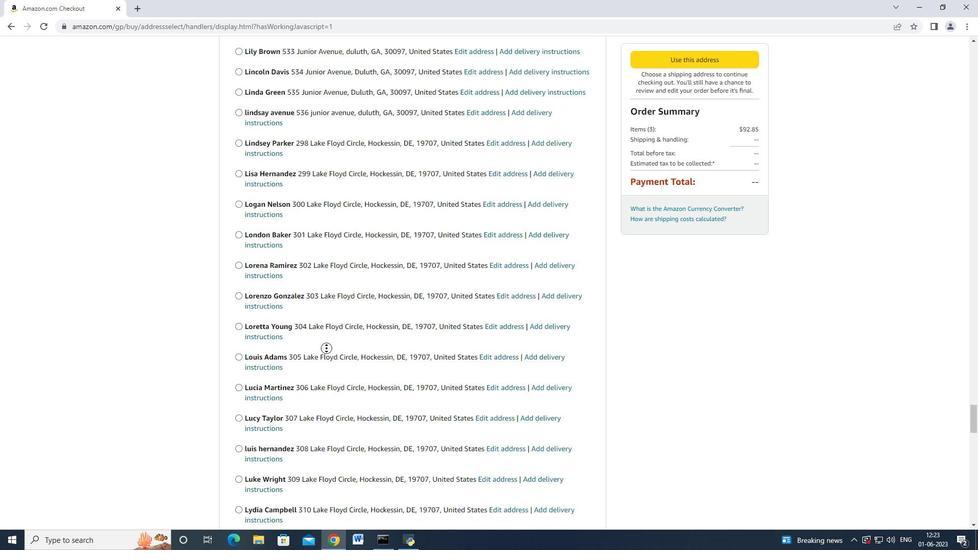 
Action: Mouse scrolled (326, 348) with delta (0, 0)
Screenshot: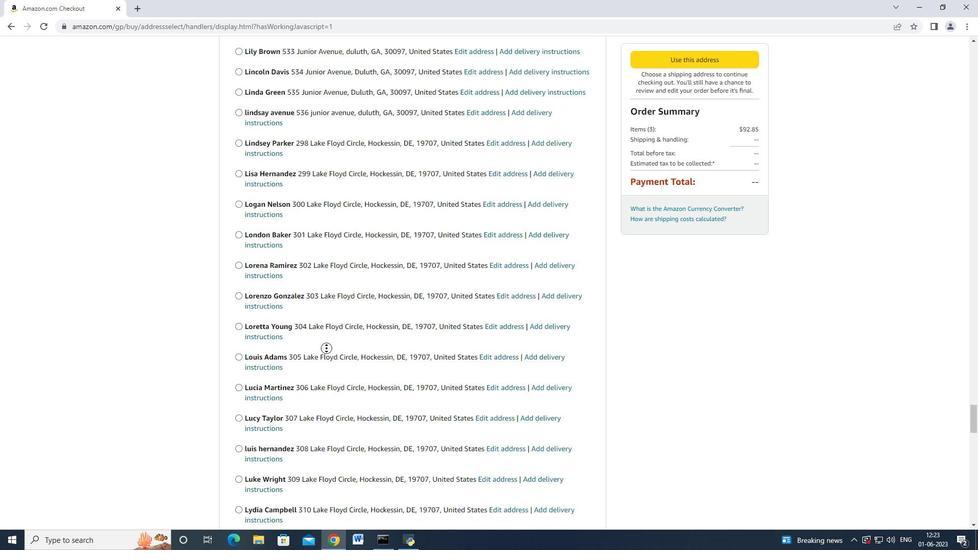 
Action: Mouse scrolled (326, 348) with delta (0, 0)
Screenshot: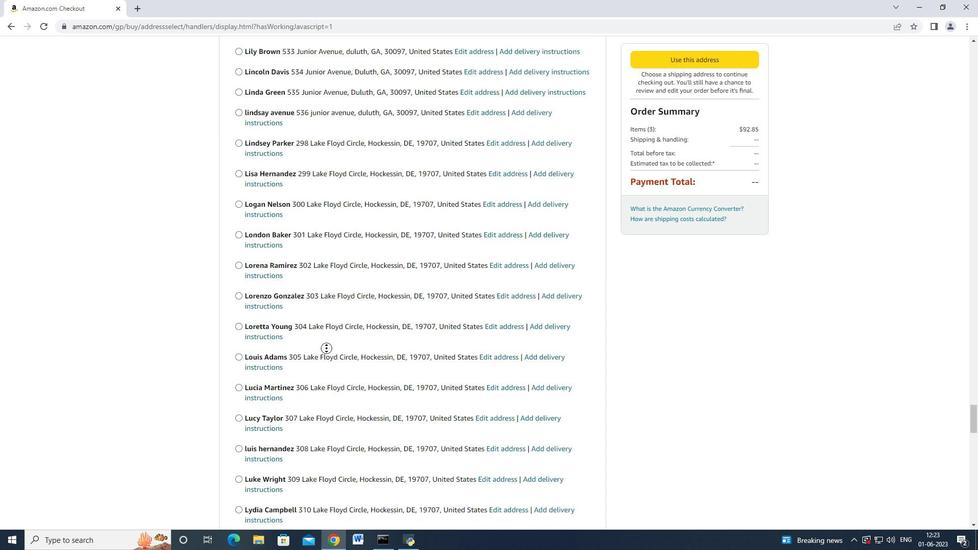 
Action: Mouse scrolled (326, 348) with delta (0, 0)
Screenshot: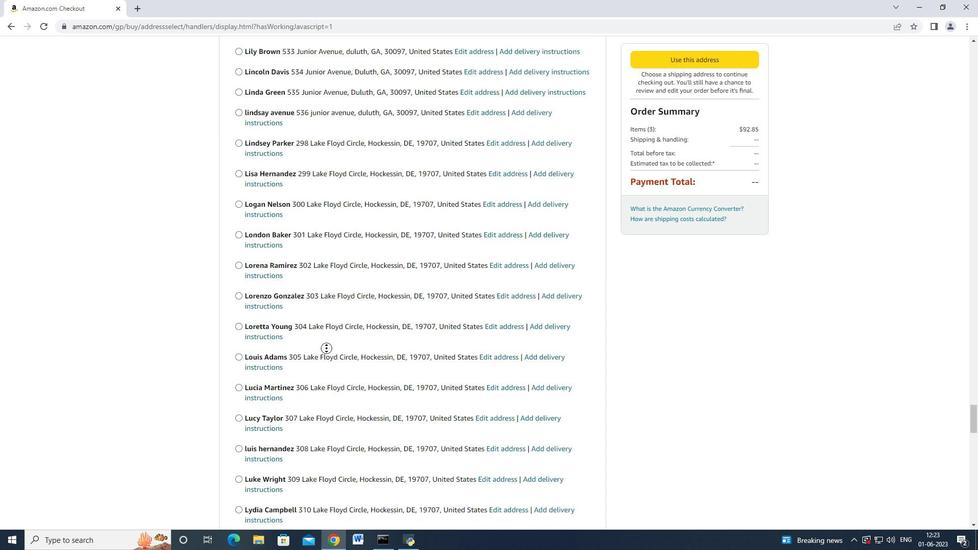 
Action: Mouse scrolled (326, 348) with delta (0, 0)
Screenshot: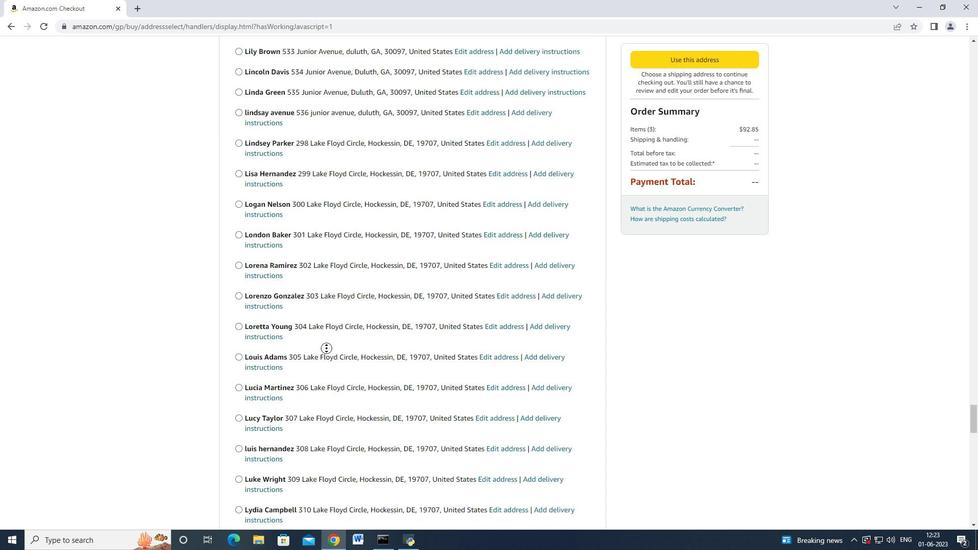 
Action: Mouse scrolled (326, 348) with delta (0, 0)
Screenshot: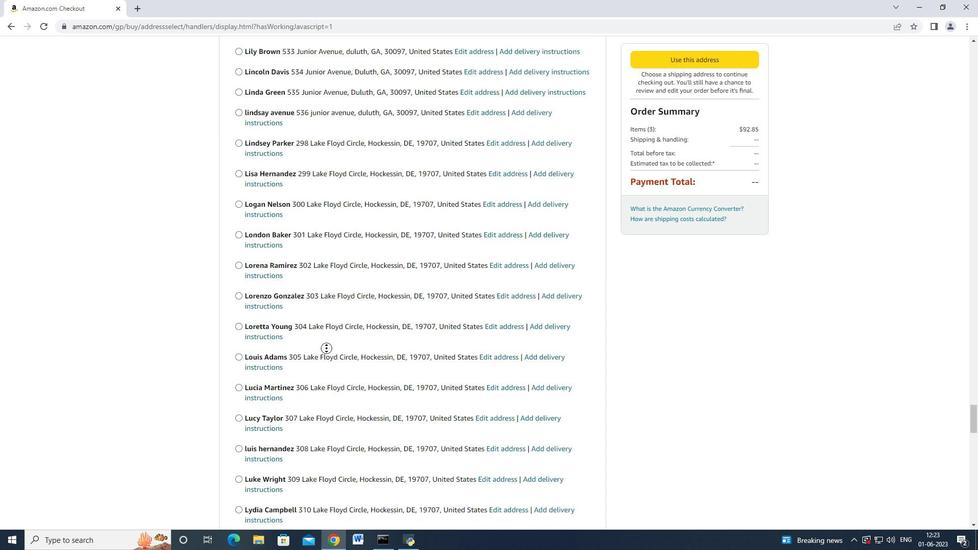 
Action: Mouse moved to (447, 328)
Screenshot: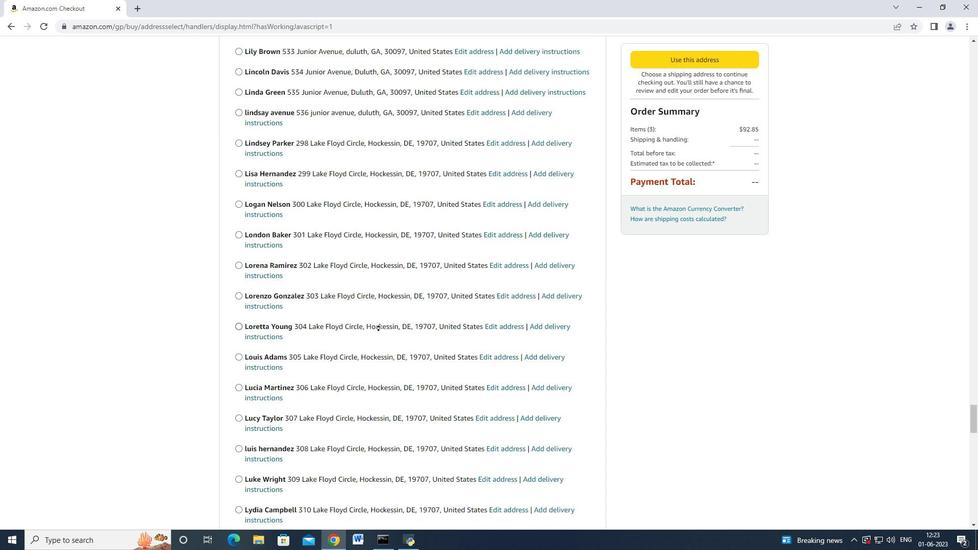 
Action: Mouse pressed middle at (447, 328)
Screenshot: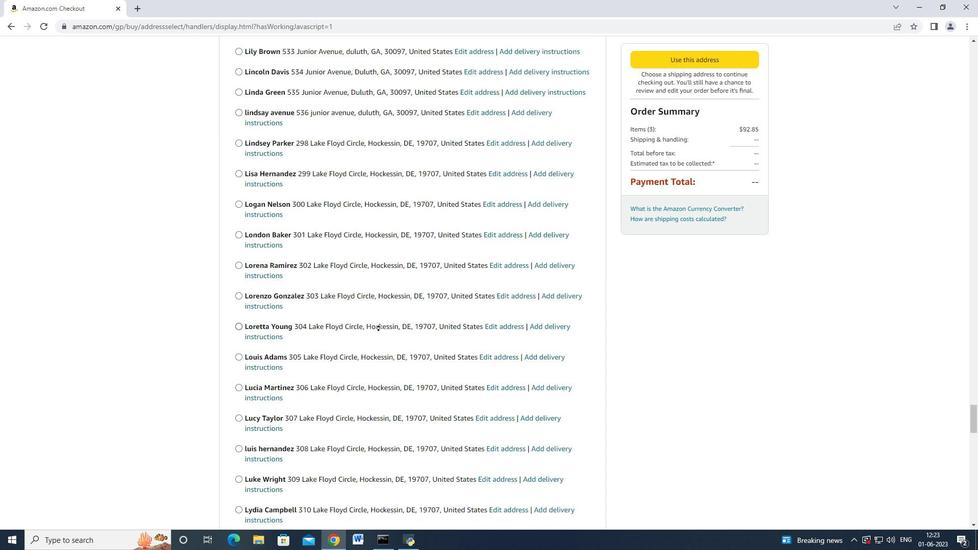 
Action: Mouse moved to (448, 323)
Screenshot: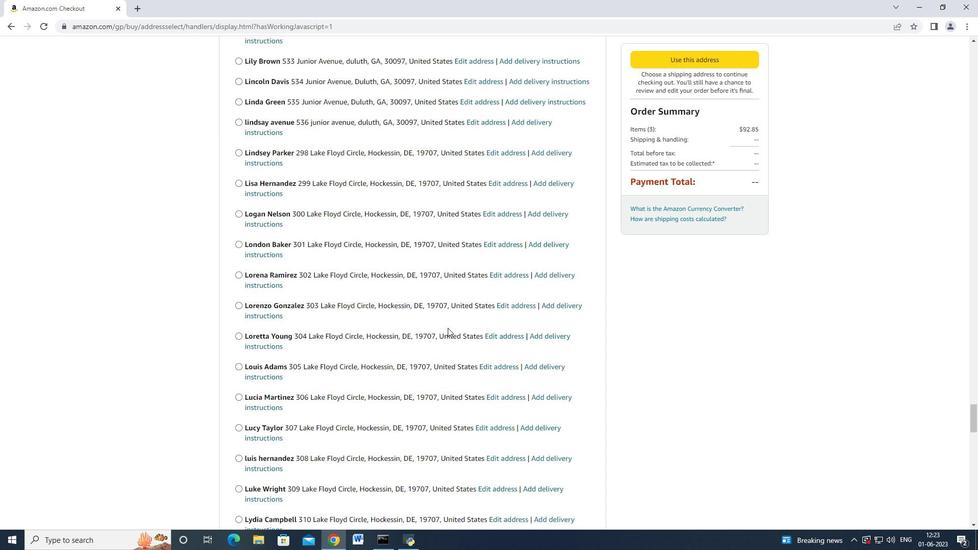 
Action: Mouse pressed middle at (448, 323)
Screenshot: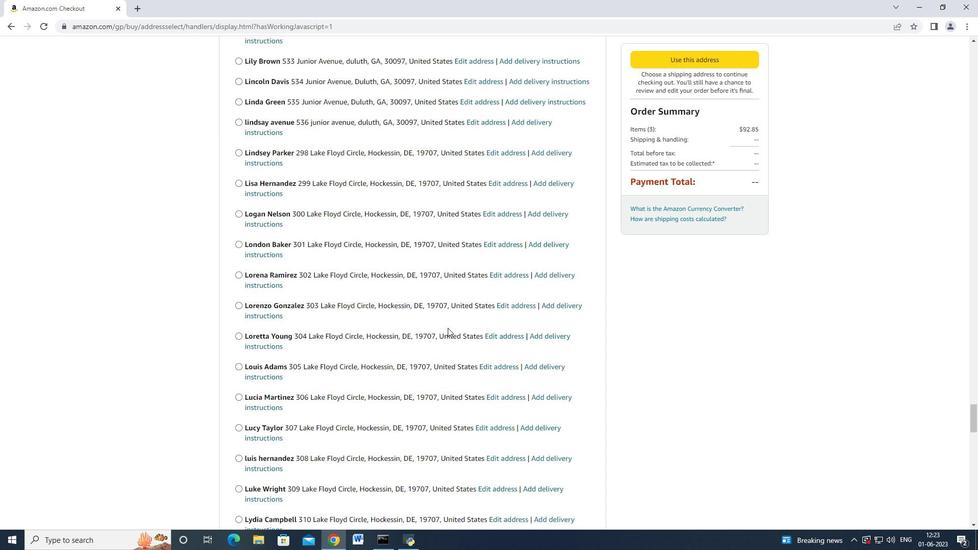 
Action: Mouse moved to (447, 323)
Screenshot: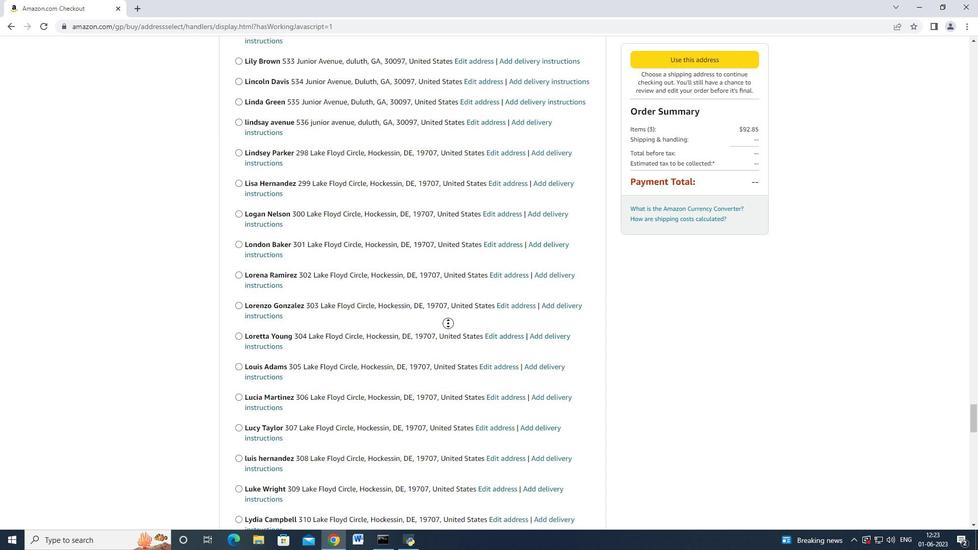 
Action: Mouse pressed middle at (447, 323)
Screenshot: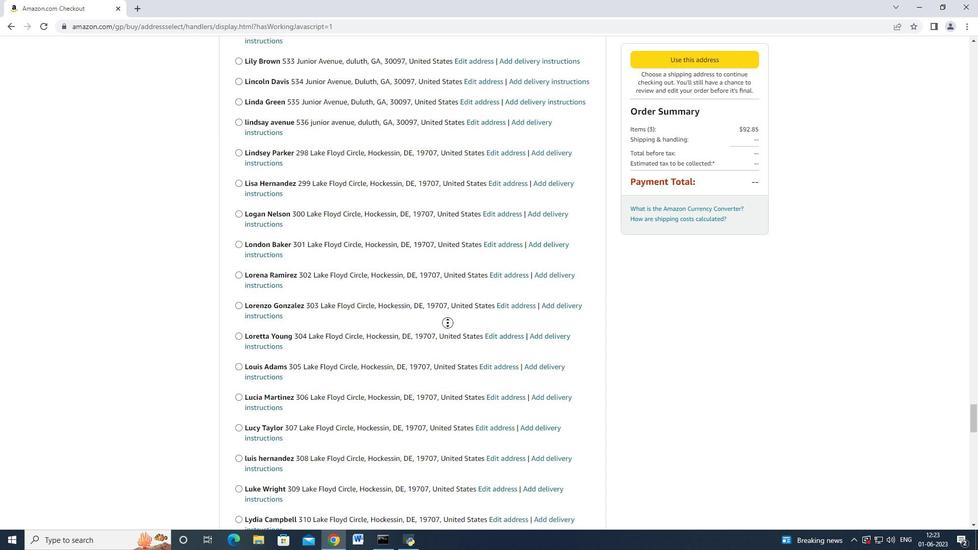 
Action: Mouse moved to (446, 324)
Screenshot: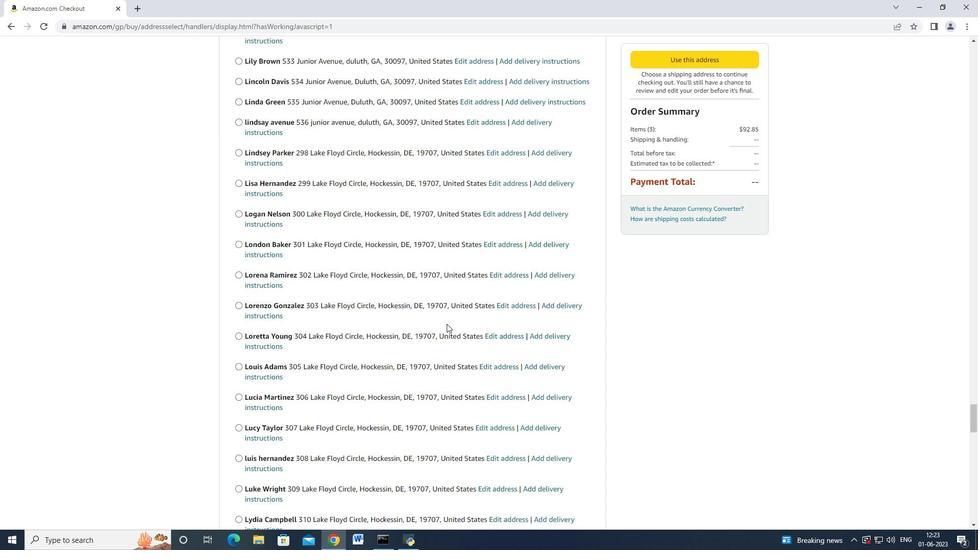 
Action: Mouse scrolled (446, 323) with delta (0, 0)
Screenshot: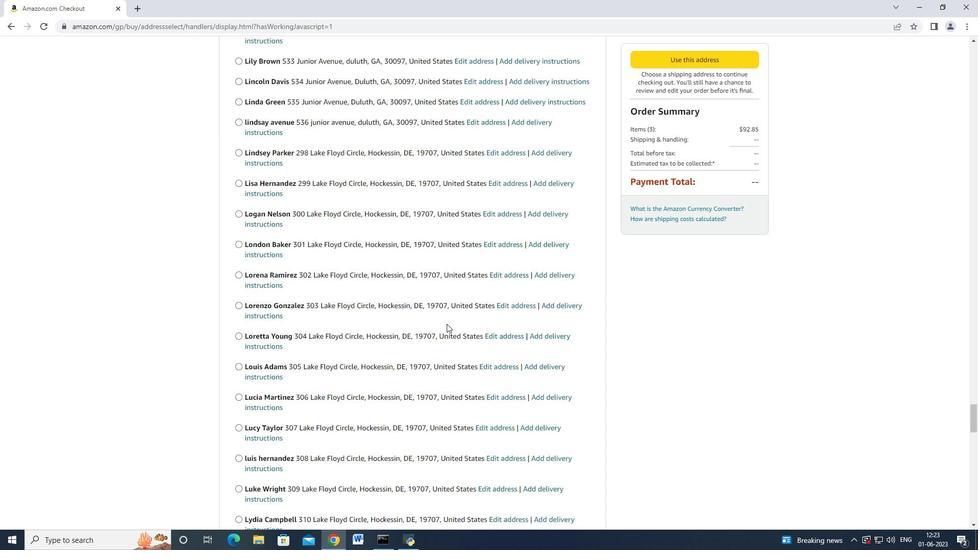 
Action: Mouse moved to (446, 325)
Screenshot: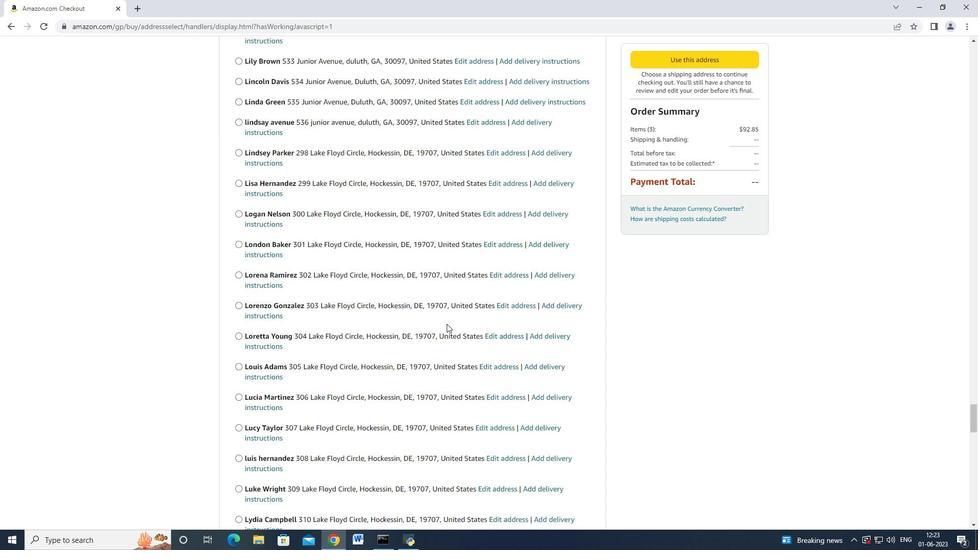 
Action: Mouse scrolled (446, 324) with delta (0, 0)
Screenshot: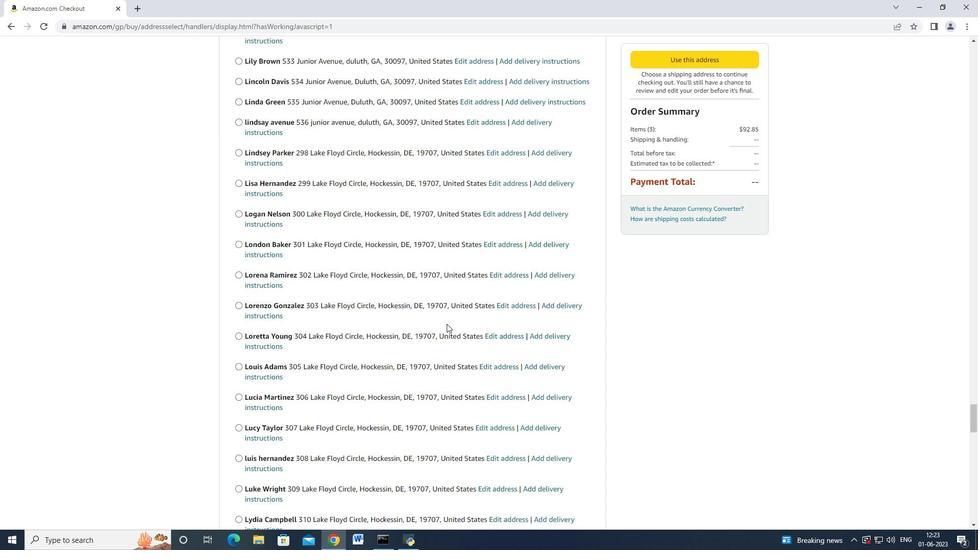 
Action: Mouse moved to (446, 325)
Screenshot: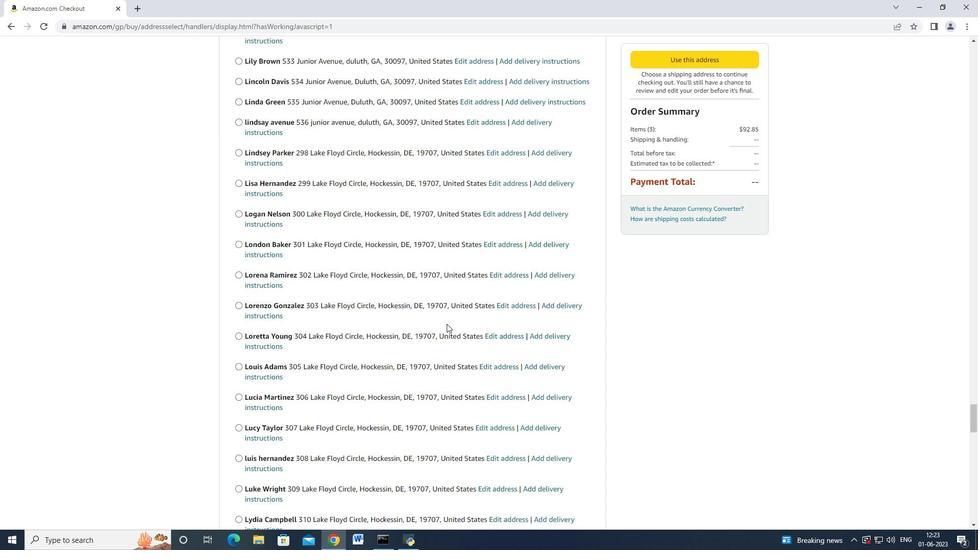 
Action: Mouse scrolled (446, 324) with delta (0, 0)
Screenshot: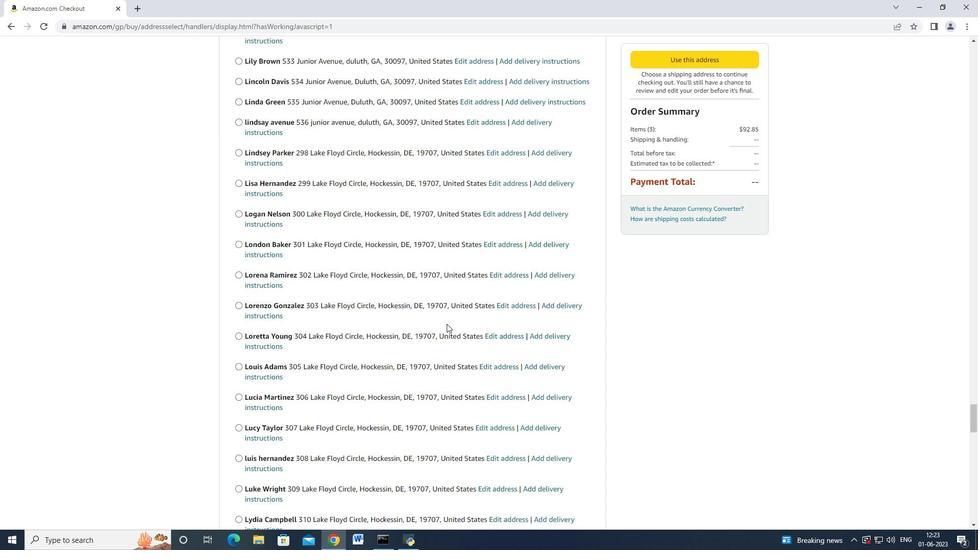 
Action: Mouse scrolled (446, 324) with delta (0, 0)
Screenshot: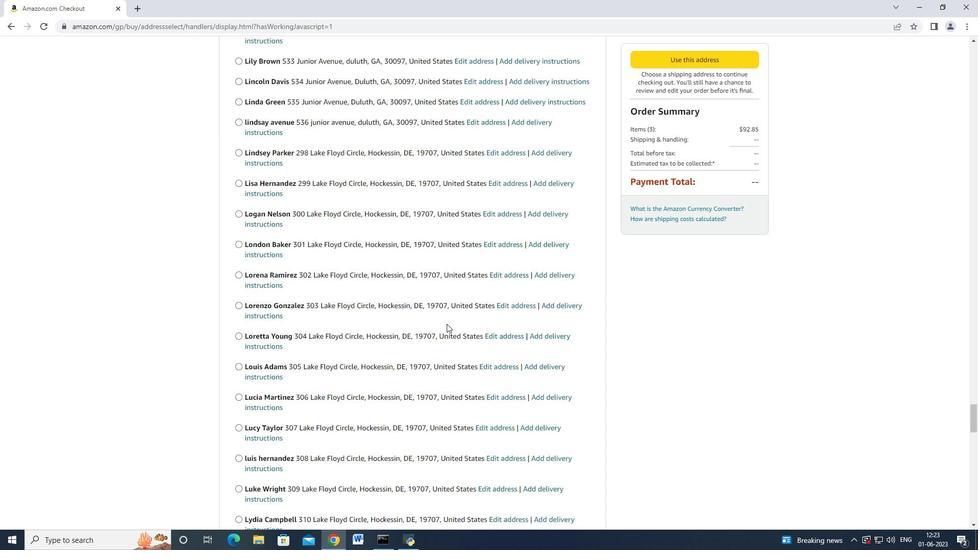 
Action: Mouse scrolled (446, 324) with delta (0, 0)
Screenshot: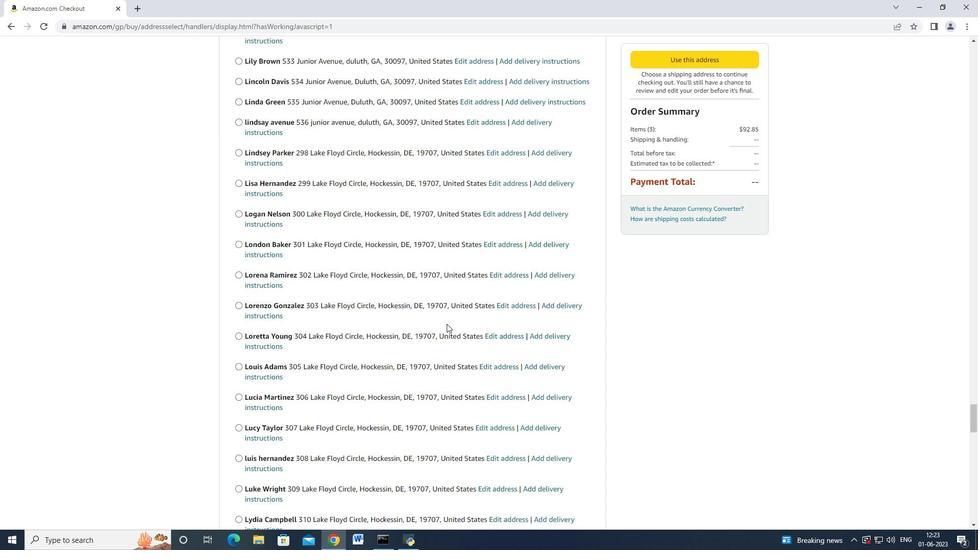 
Action: Mouse scrolled (446, 324) with delta (0, 0)
Screenshot: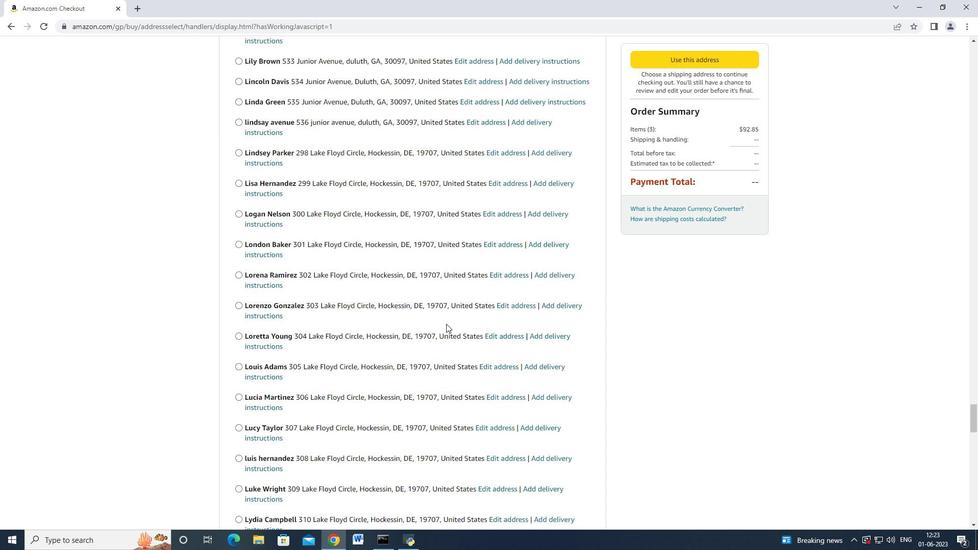 
Action: Mouse moved to (445, 325)
Screenshot: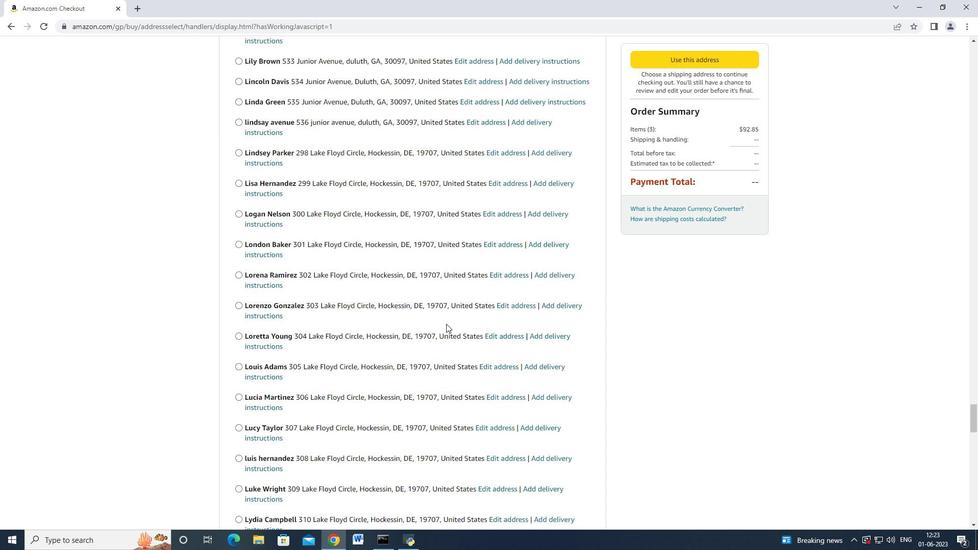 
Action: Mouse scrolled (445, 324) with delta (0, 0)
Screenshot: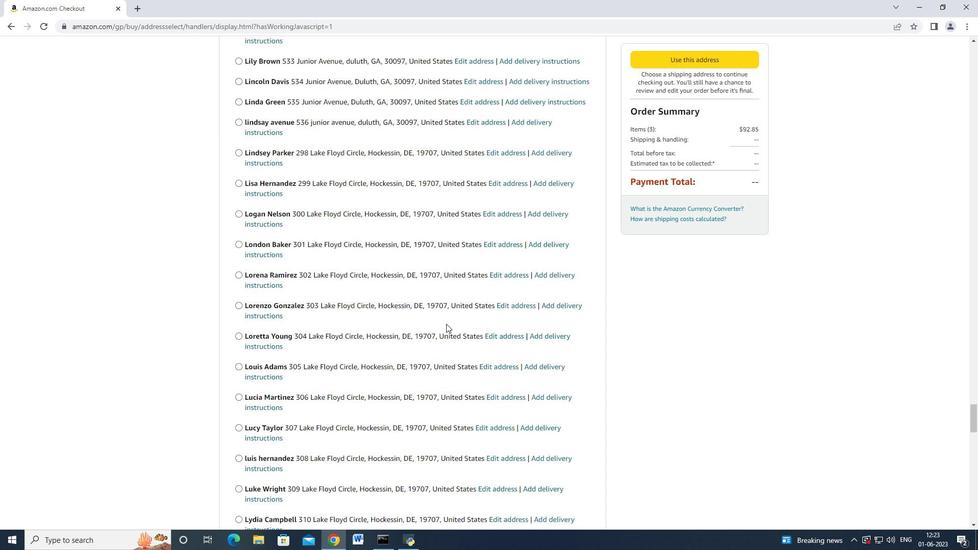 
Action: Mouse moved to (425, 307)
Screenshot: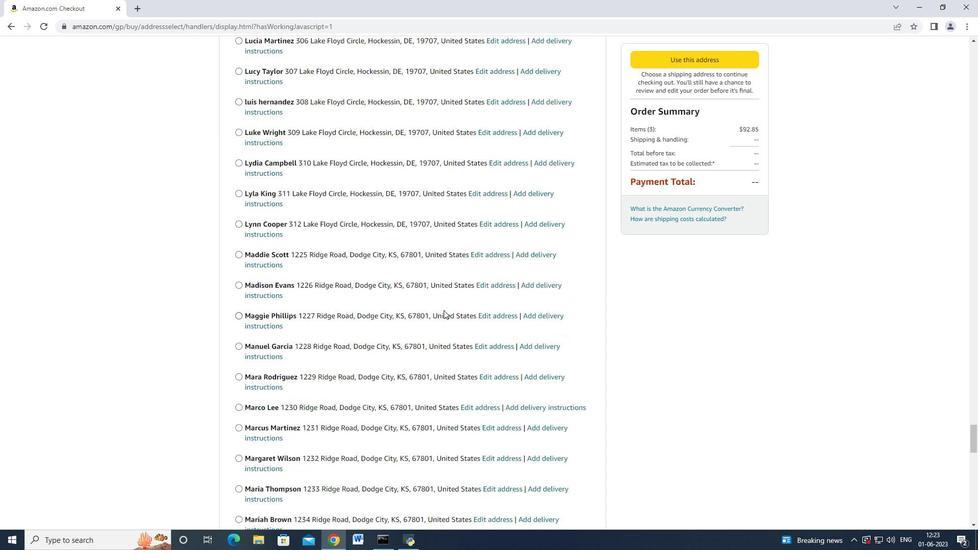 
Action: Mouse scrolled (425, 306) with delta (0, 0)
Screenshot: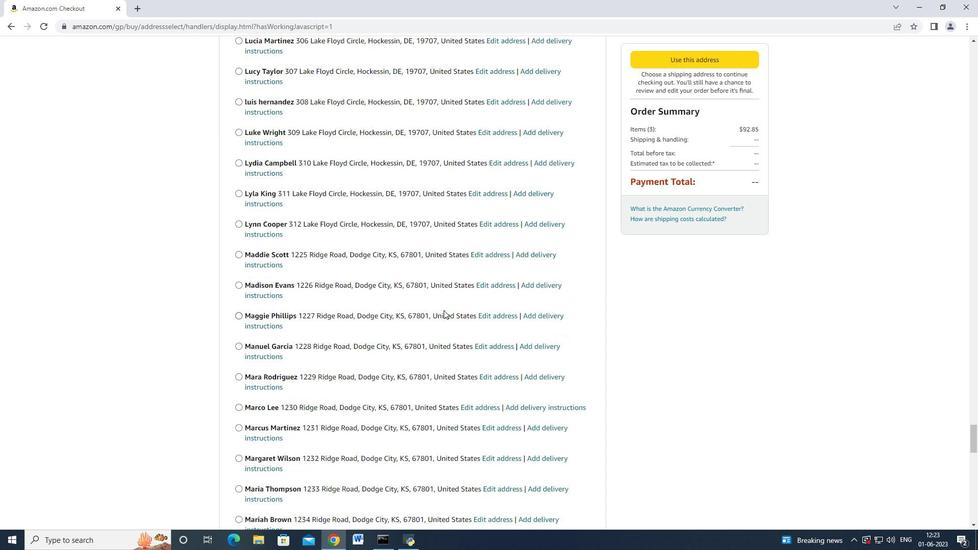 
Action: Mouse moved to (421, 307)
Screenshot: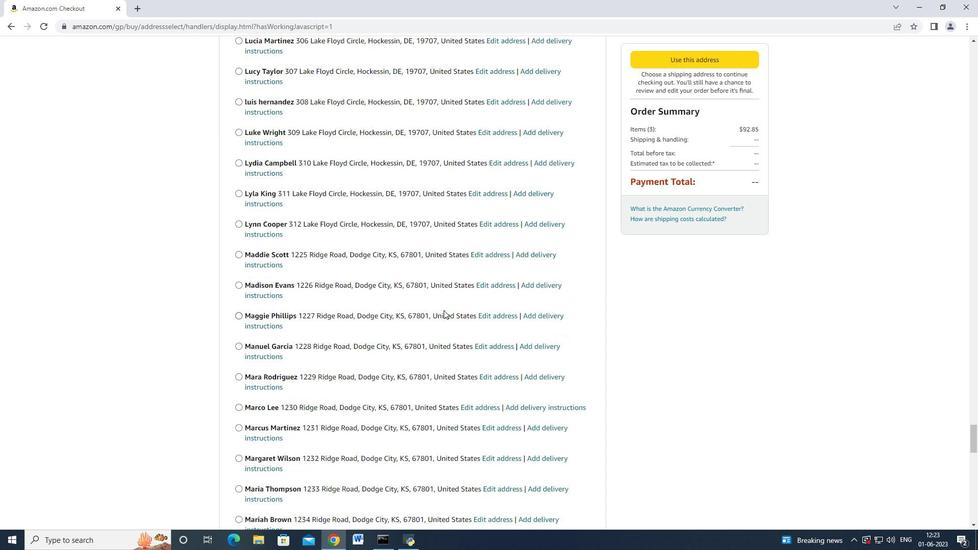 
Action: Mouse scrolled (421, 306) with delta (0, 0)
Screenshot: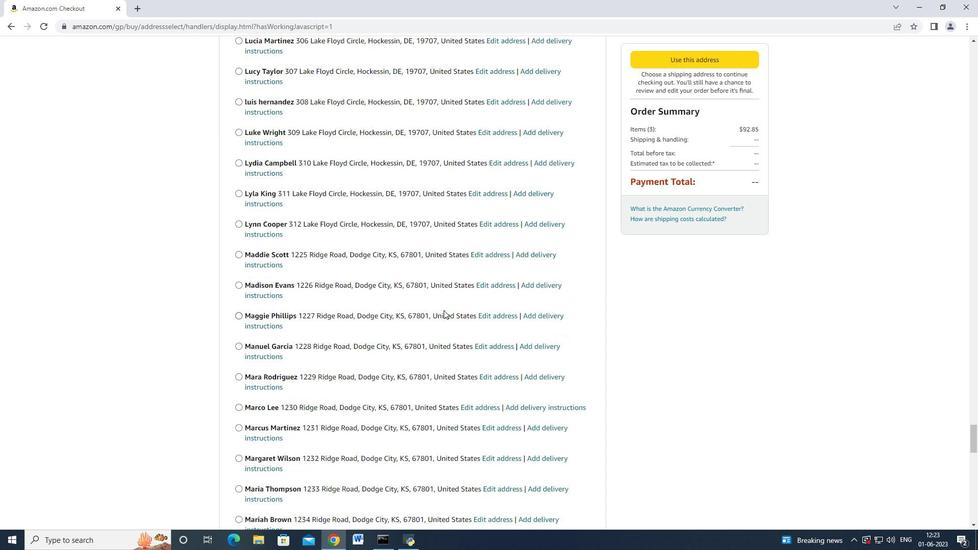 
Action: Mouse moved to (420, 307)
Screenshot: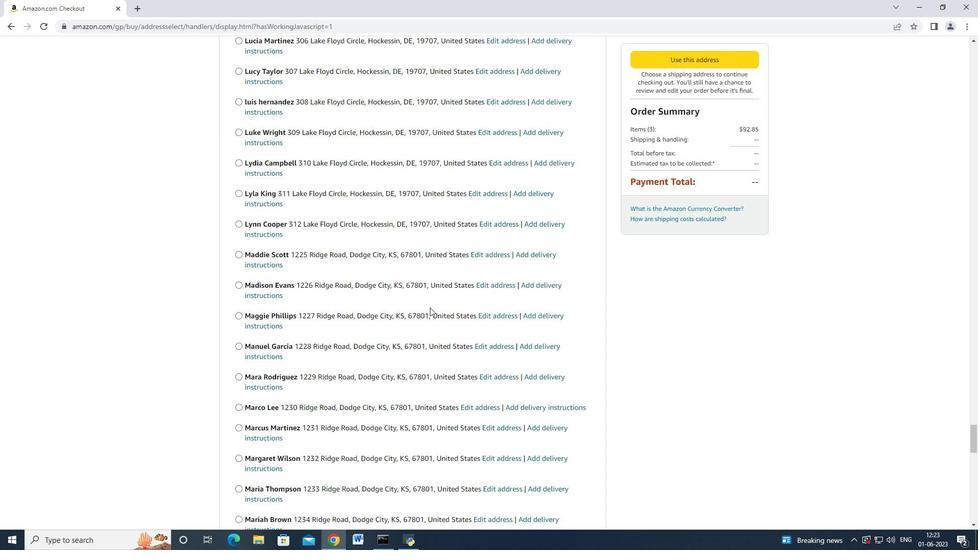 
Action: Mouse scrolled (420, 306) with delta (0, 0)
Screenshot: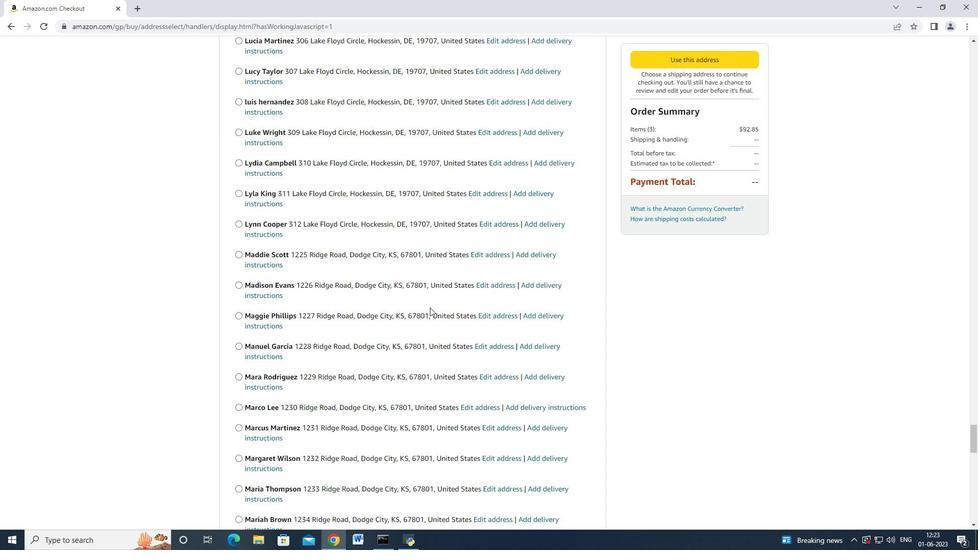 
Action: Mouse moved to (417, 307)
Screenshot: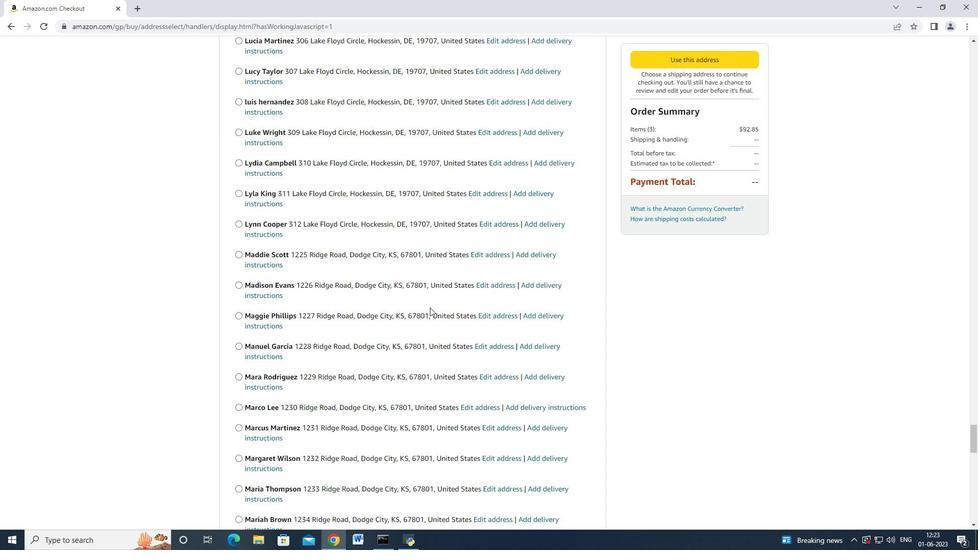 
Action: Mouse scrolled (417, 306) with delta (0, 0)
Screenshot: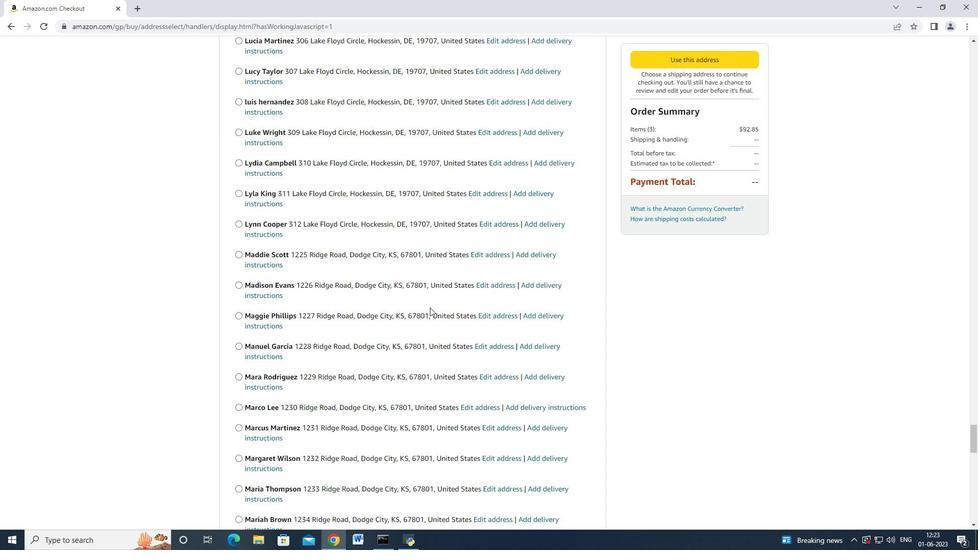 
Action: Mouse moved to (414, 309)
Screenshot: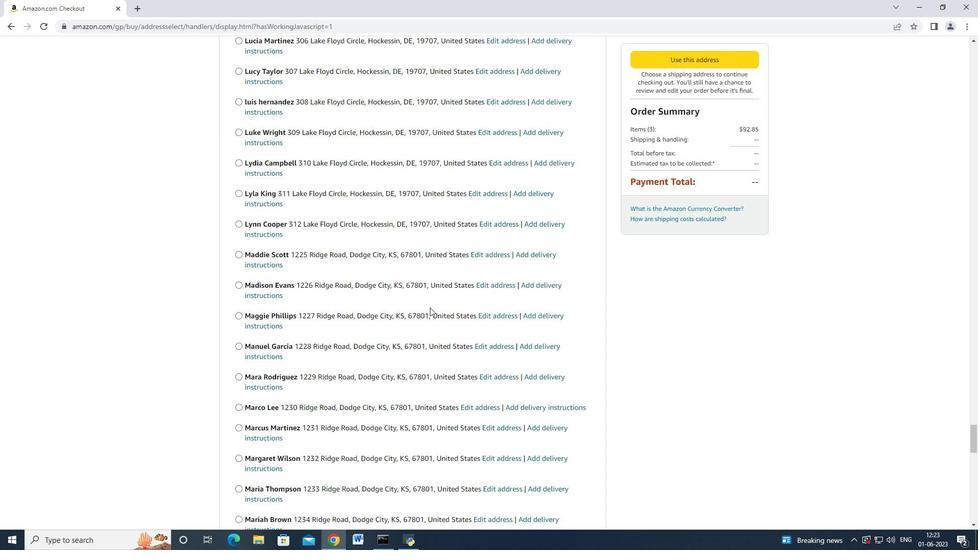
Action: Mouse scrolled (415, 307) with delta (0, 0)
Screenshot: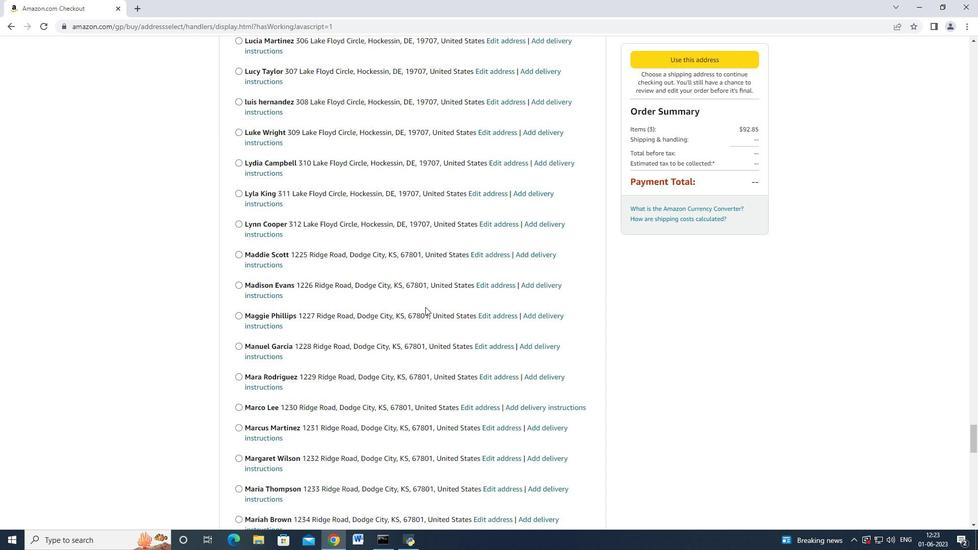 
Action: Mouse moved to (412, 310)
Screenshot: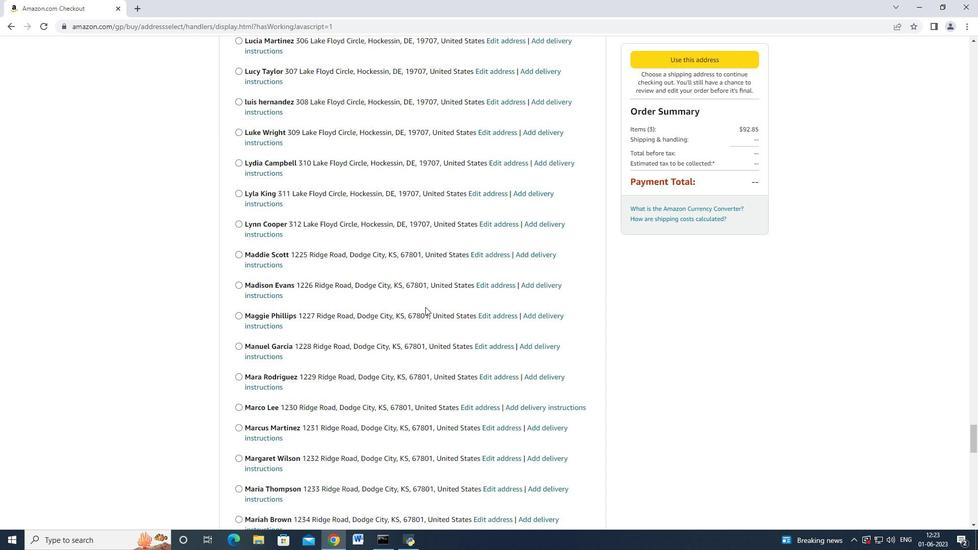
Action: Mouse scrolled (414, 308) with delta (0, 0)
Screenshot: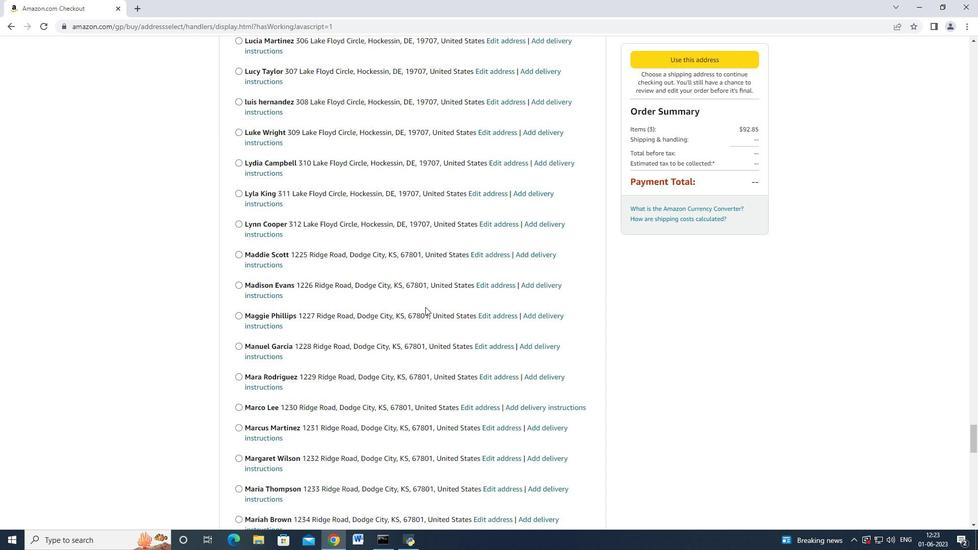 
Action: Mouse moved to (410, 311)
Screenshot: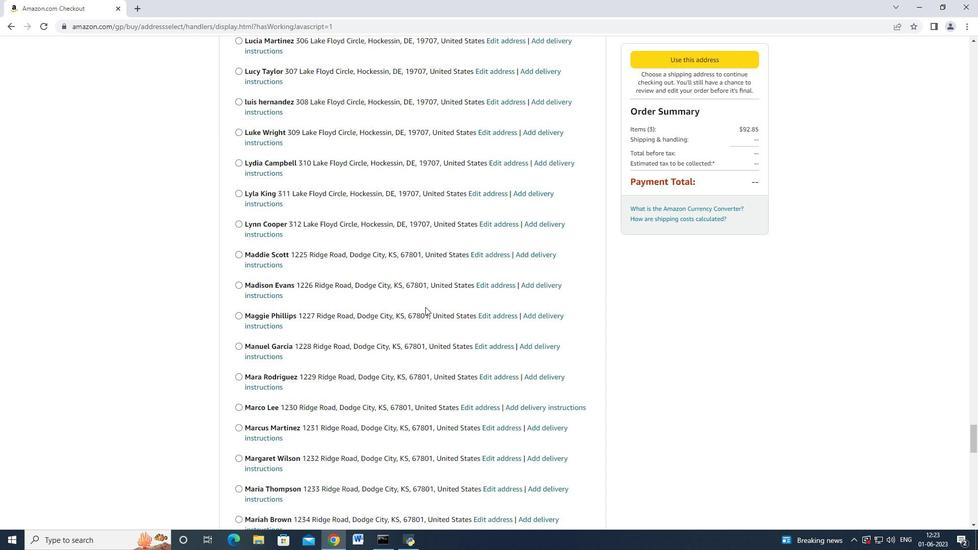
Action: Mouse scrolled (412, 309) with delta (0, 0)
Screenshot: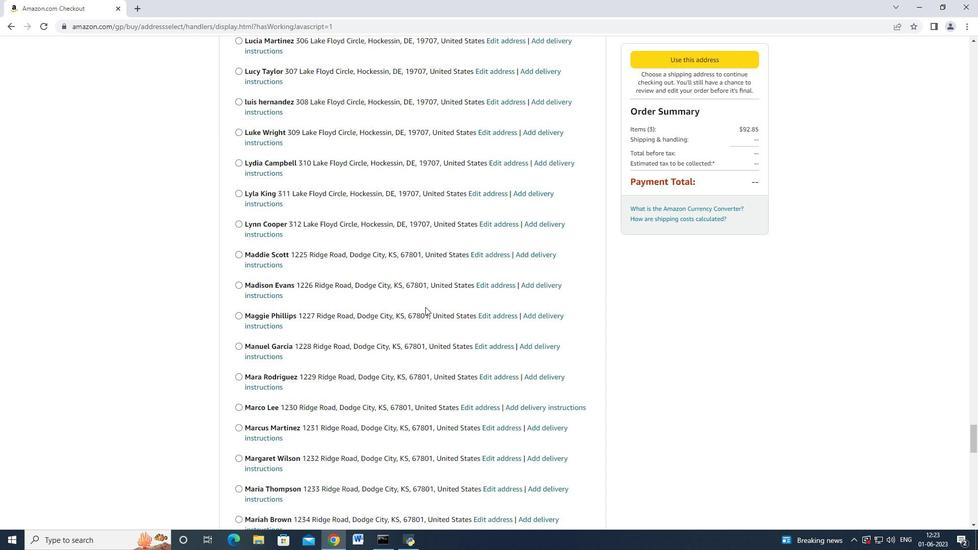 
Action: Mouse moved to (408, 313)
Screenshot: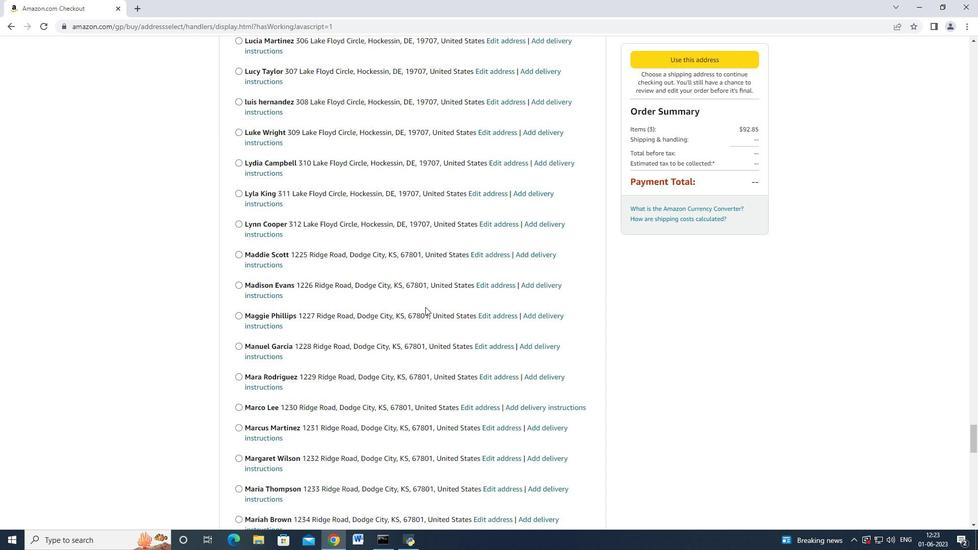 
Action: Mouse scrolled (410, 311) with delta (0, 0)
Screenshot: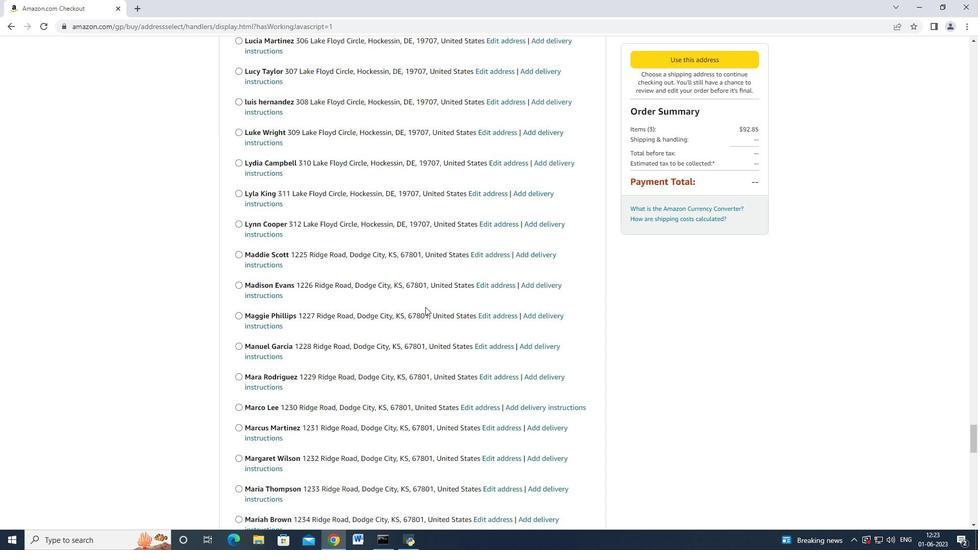 
Action: Mouse moved to (419, 300)
Screenshot: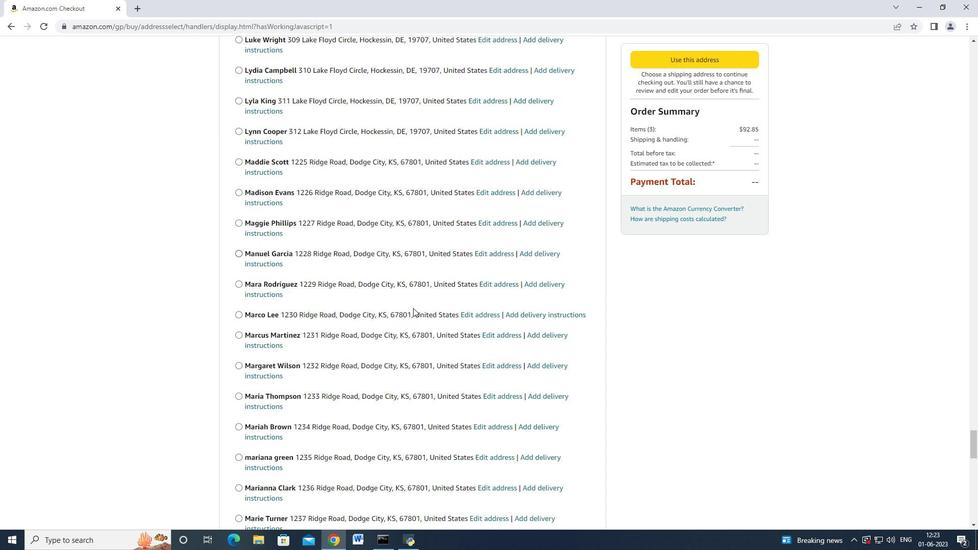 
Action: Mouse scrolled (419, 300) with delta (0, 0)
Screenshot: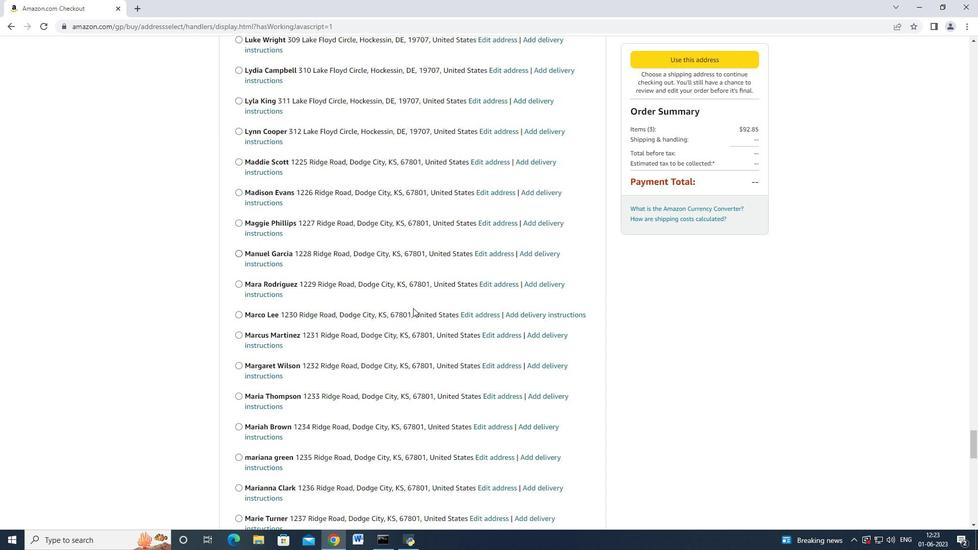 
Action: Mouse moved to (417, 302)
Screenshot: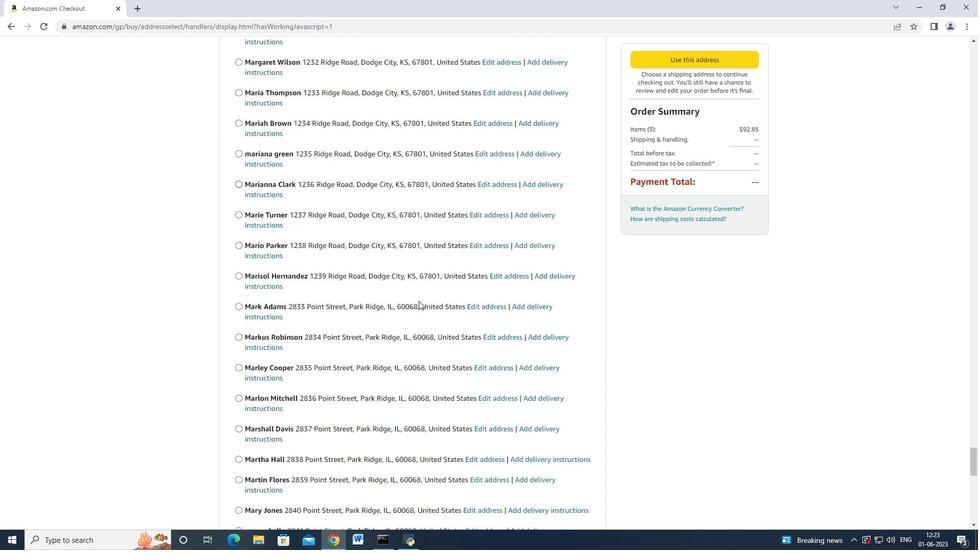 
Action: Mouse scrolled (417, 301) with delta (0, 0)
Screenshot: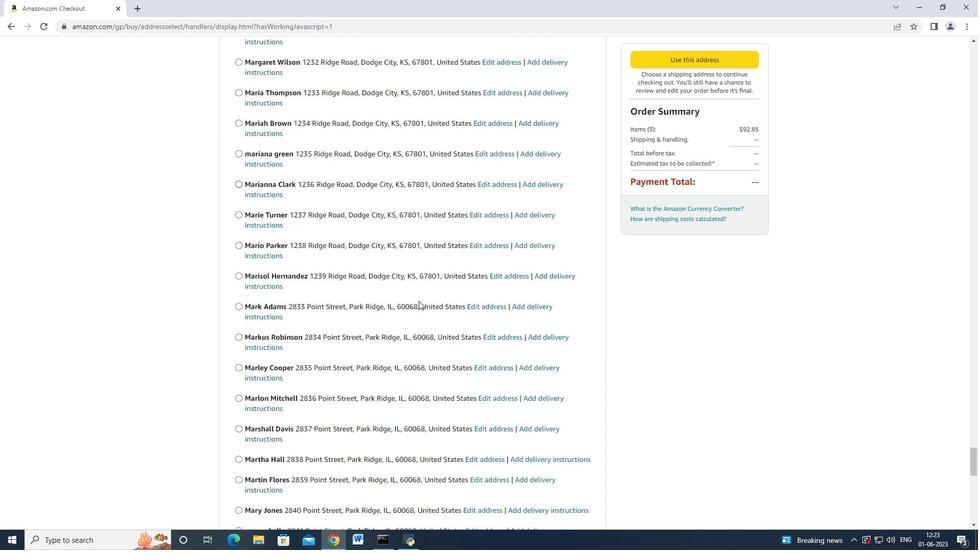 
Action: Mouse moved to (416, 303)
Screenshot: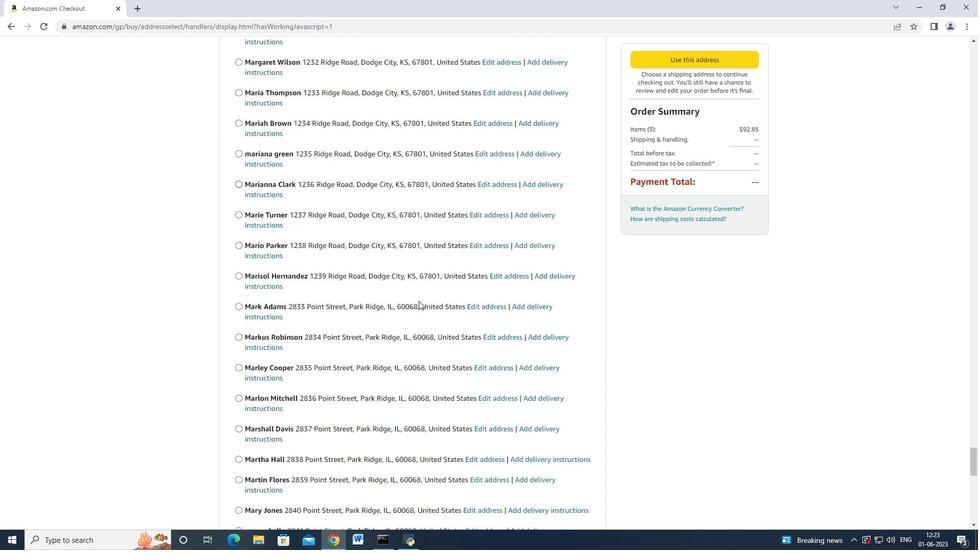 
Action: Mouse scrolled (416, 302) with delta (0, 0)
Screenshot: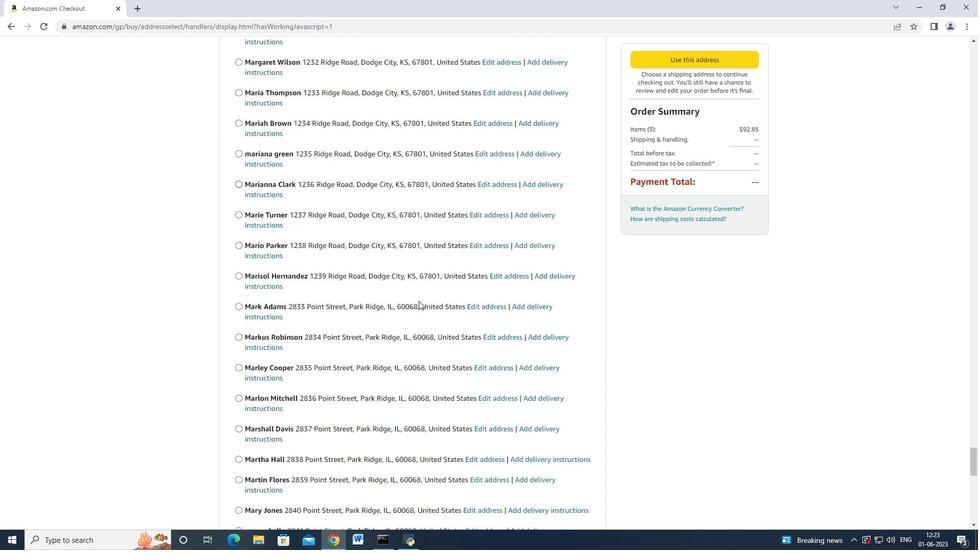 
Action: Mouse moved to (415, 303)
Screenshot: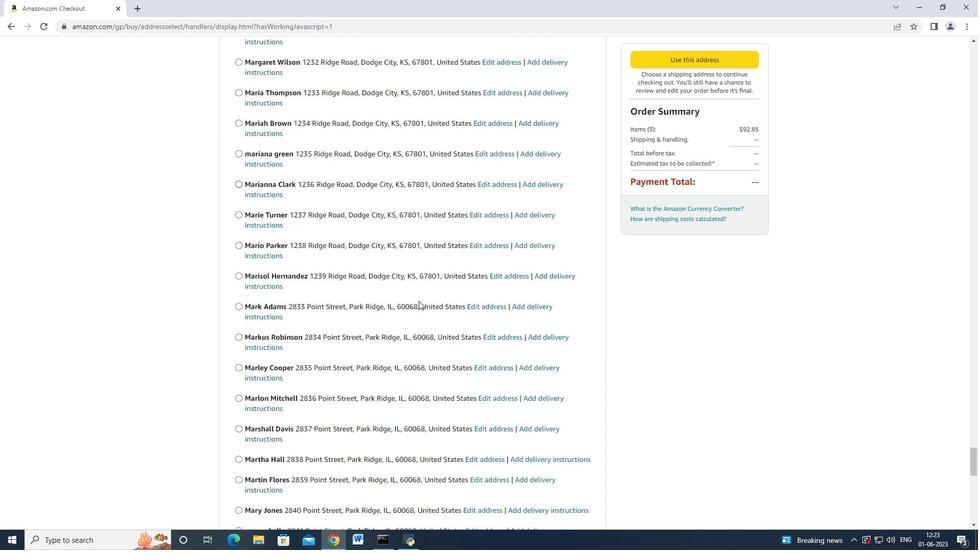 
Action: Mouse scrolled (416, 302) with delta (0, 0)
Screenshot: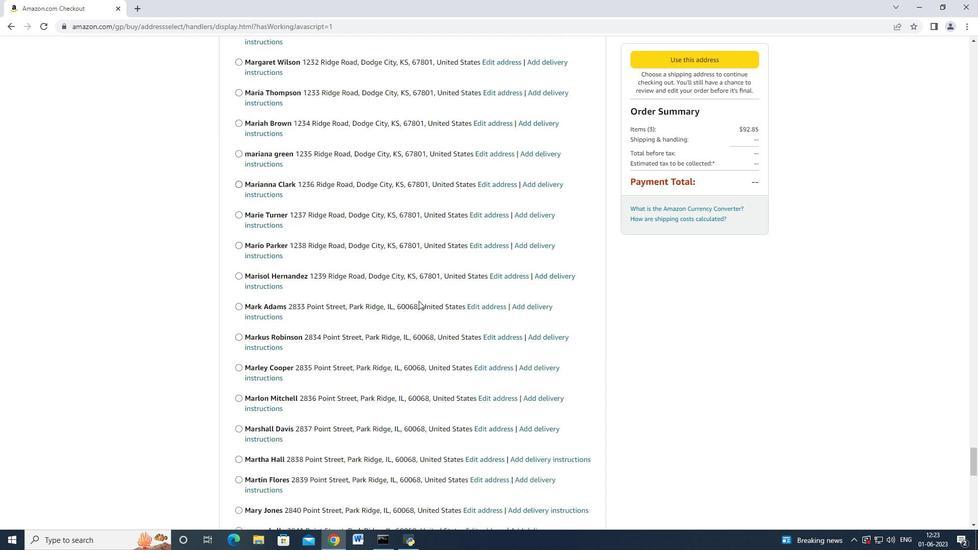 
Action: Mouse moved to (415, 303)
Screenshot: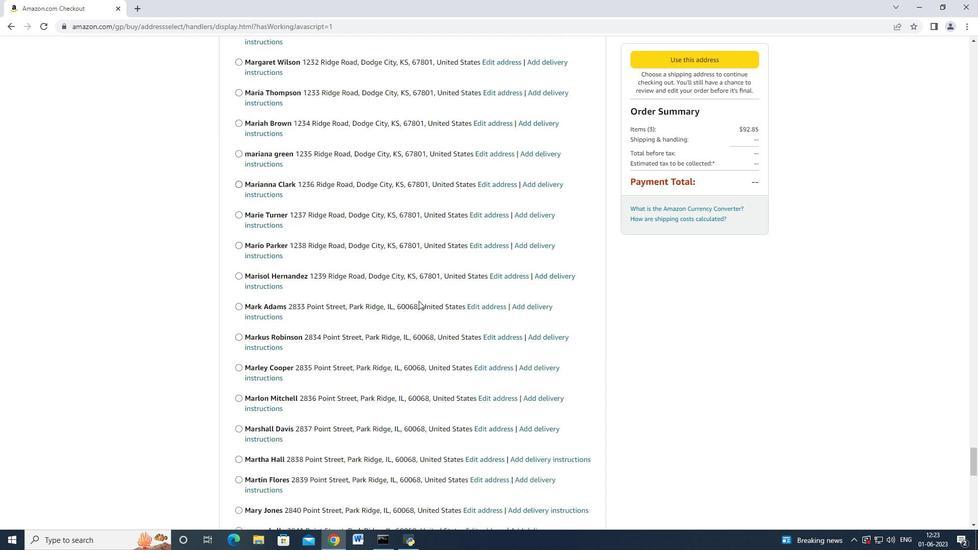 
Action: Mouse scrolled (415, 302) with delta (0, 0)
Screenshot: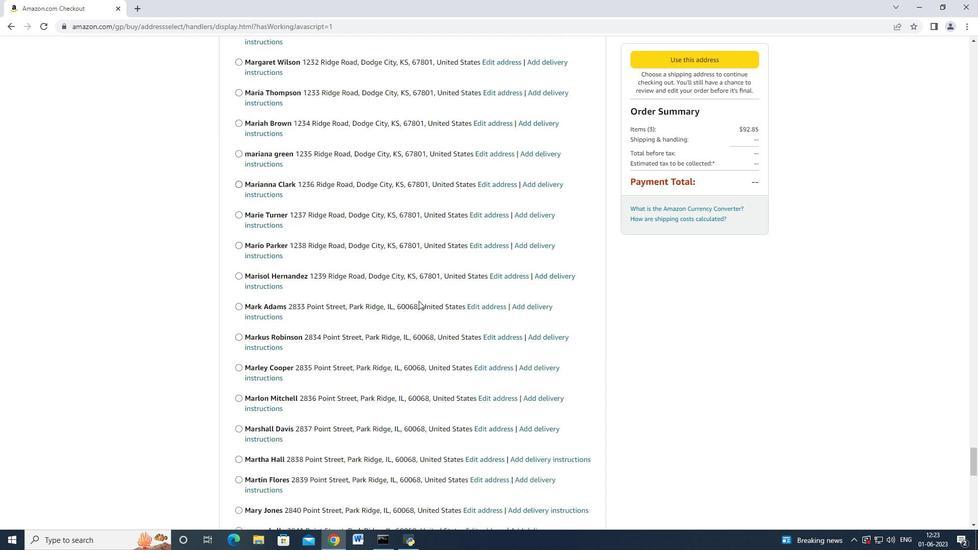 
Action: Mouse moved to (414, 303)
Screenshot: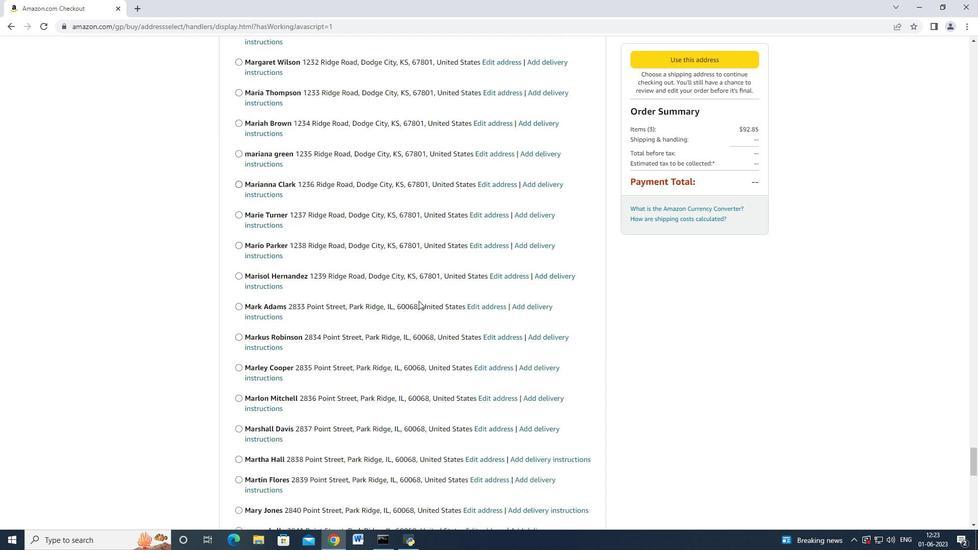 
Action: Mouse scrolled (415, 302) with delta (0, 0)
Screenshot: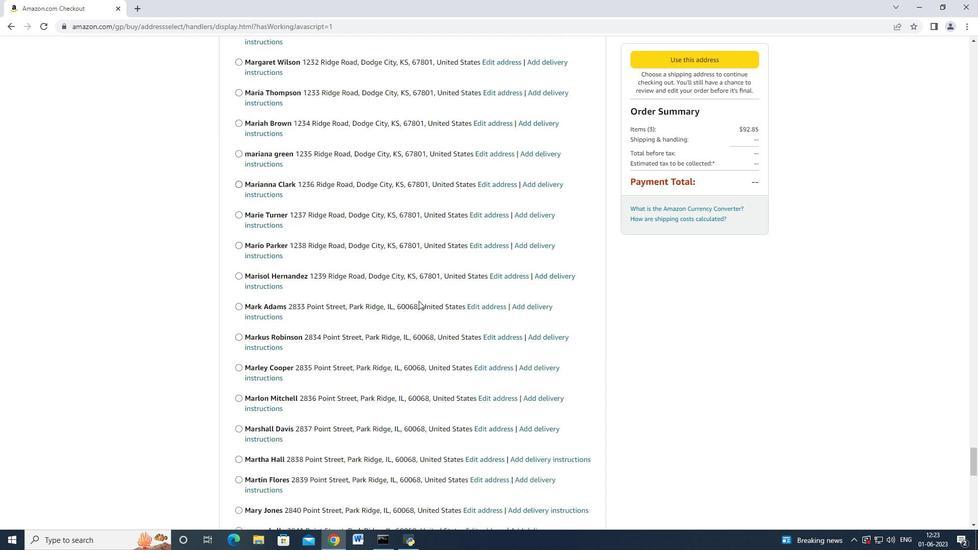 
Action: Mouse scrolled (414, 302) with delta (0, 0)
Screenshot: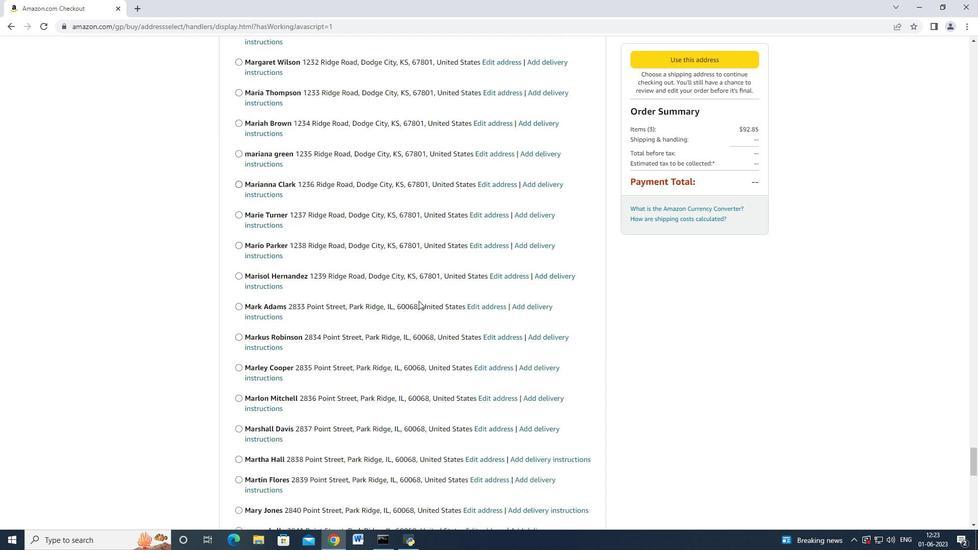
Action: Mouse moved to (415, 299)
Screenshot: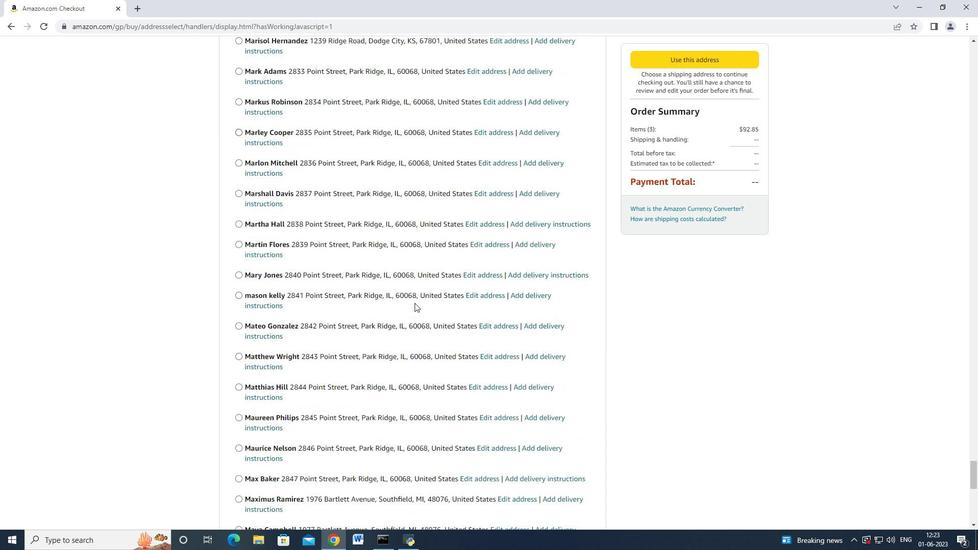 
Action: Mouse scrolled (415, 299) with delta (0, 0)
Screenshot: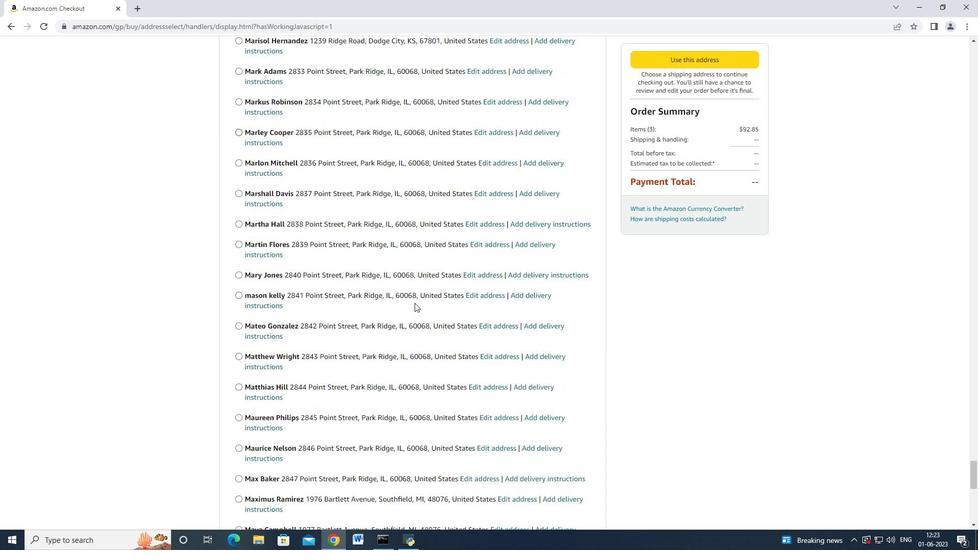 
Action: Mouse scrolled (415, 299) with delta (0, 0)
Screenshot: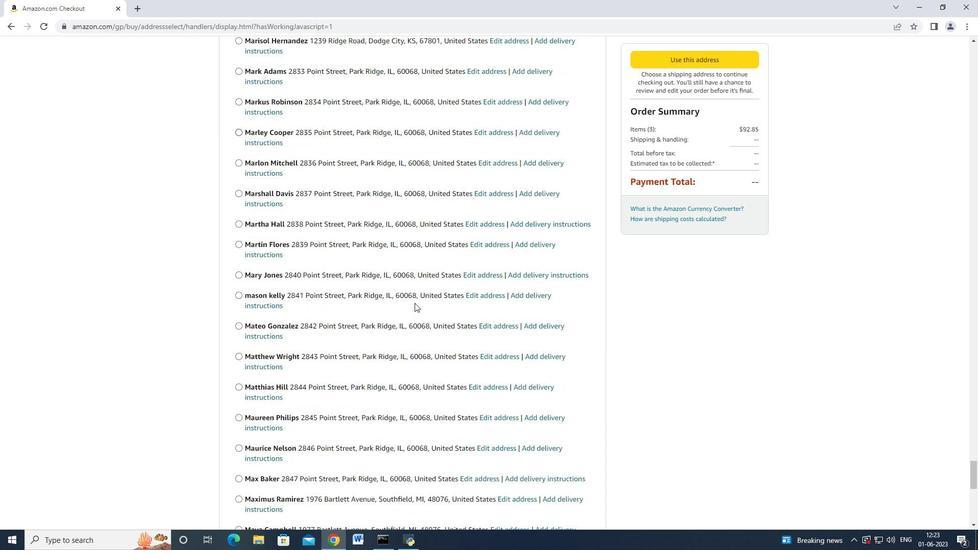 
Action: Mouse scrolled (415, 299) with delta (0, 0)
Screenshot: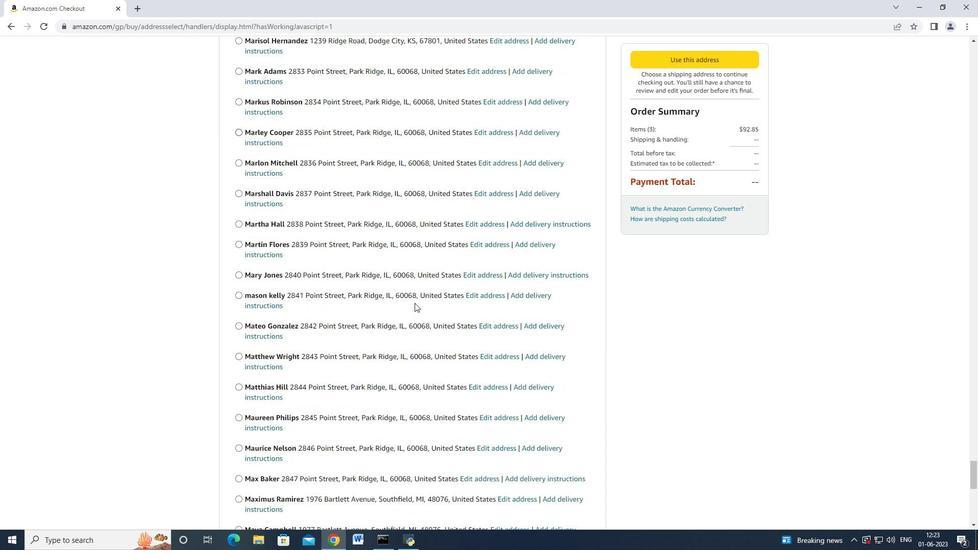 
Action: Mouse scrolled (415, 298) with delta (0, -1)
Screenshot: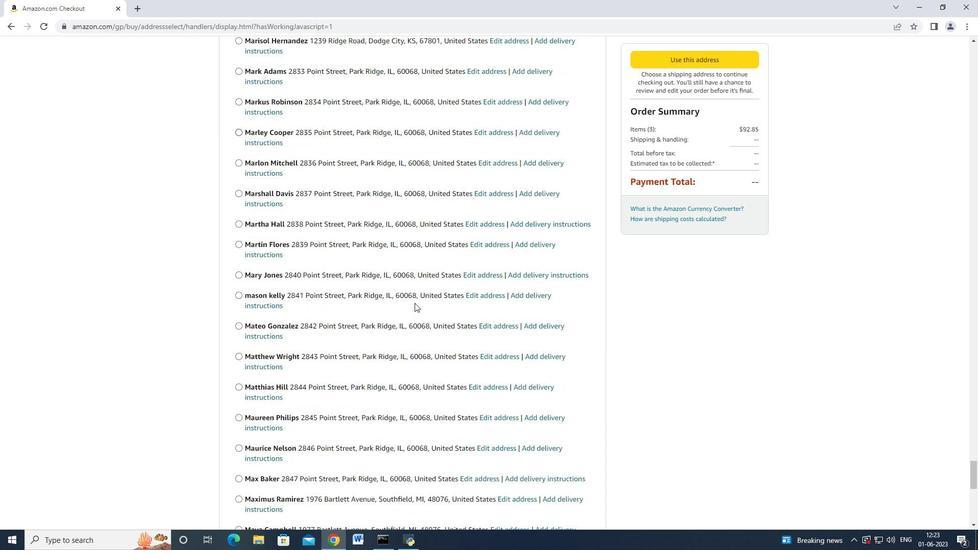 
Action: Mouse scrolled (415, 299) with delta (0, 0)
Screenshot: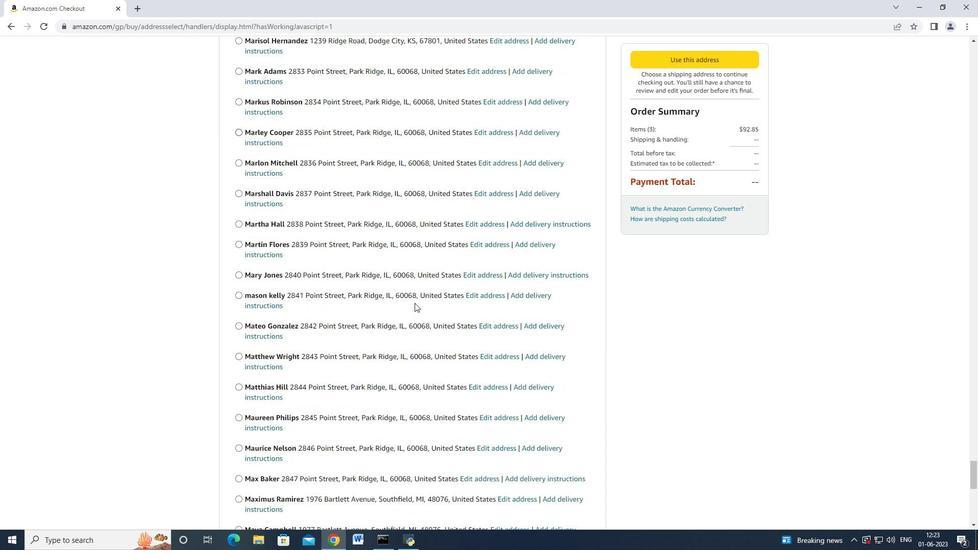 
Action: Mouse moved to (414, 299)
Screenshot: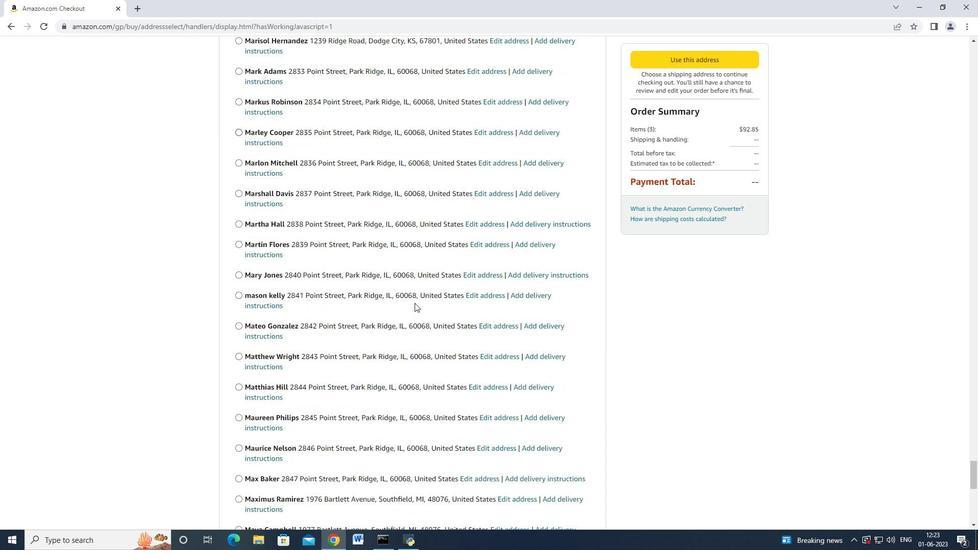 
Action: Mouse scrolled (414, 299) with delta (0, 0)
Screenshot: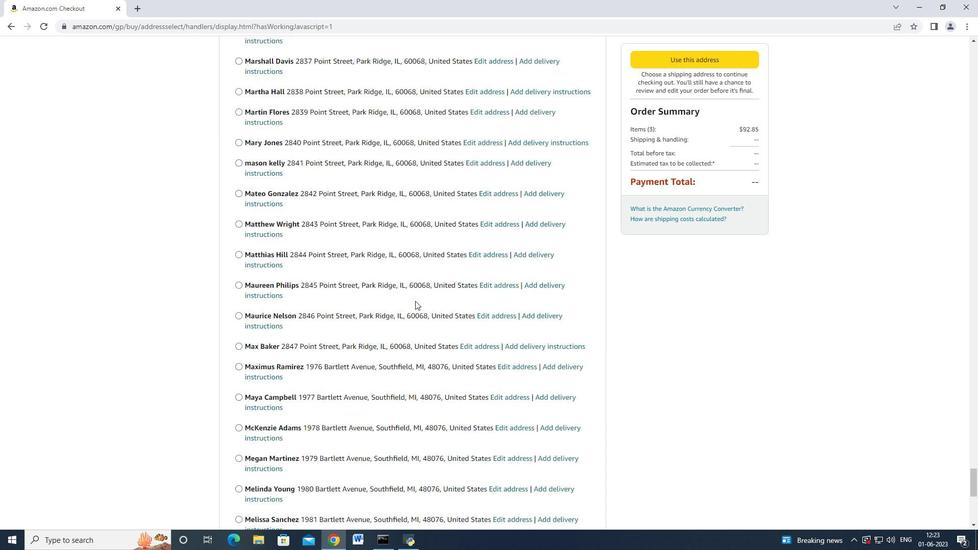 
Action: Mouse moved to (413, 299)
Screenshot: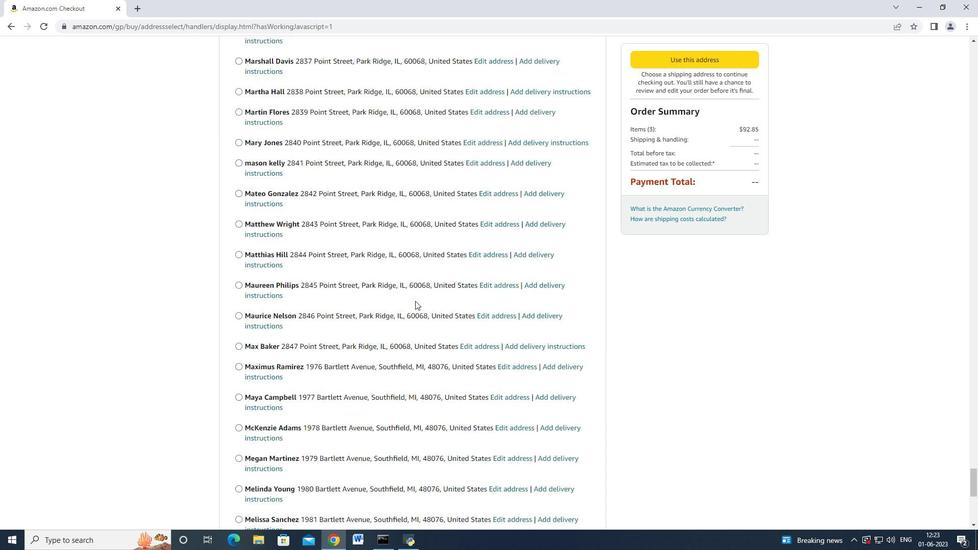 
Action: Mouse scrolled (413, 299) with delta (0, 0)
Screenshot: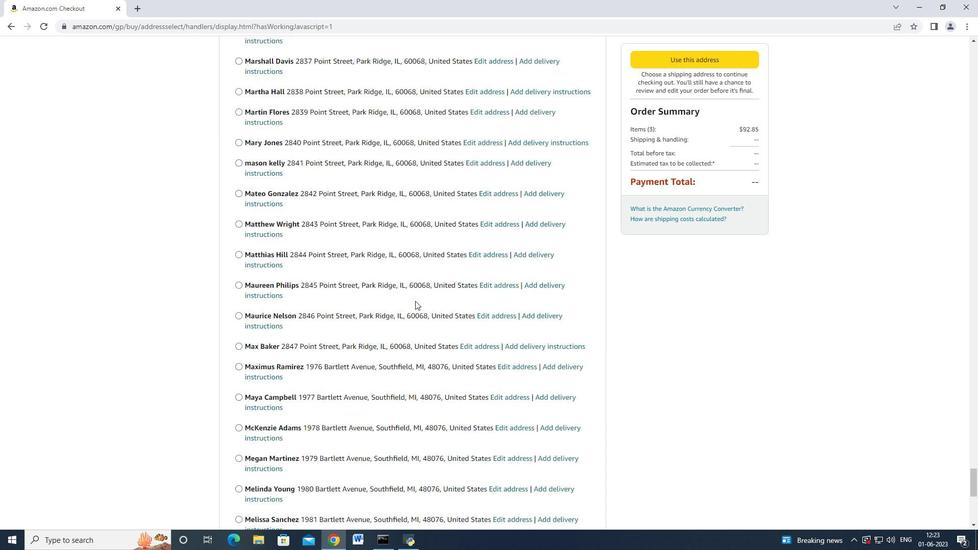 
Action: Mouse moved to (412, 299)
Screenshot: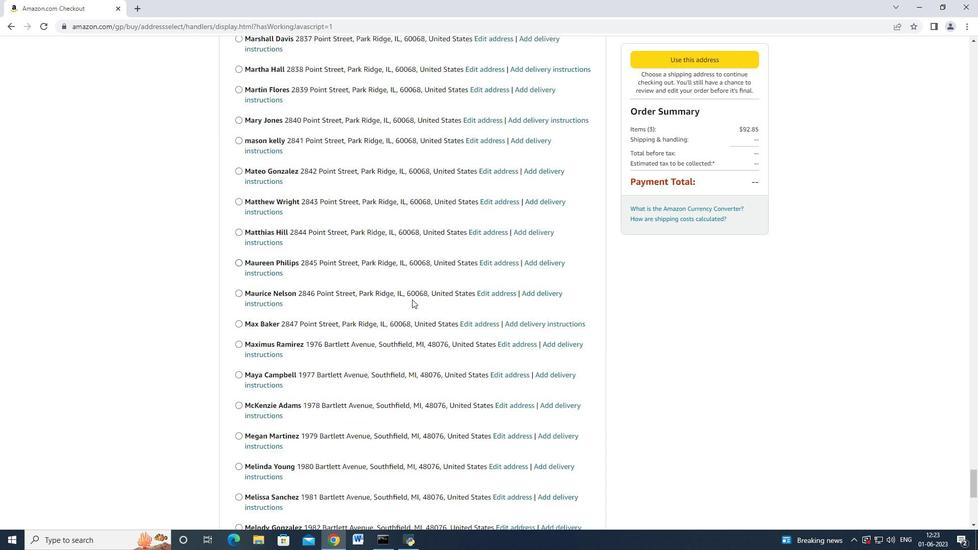 
Action: Mouse scrolled (412, 298) with delta (0, 0)
Screenshot: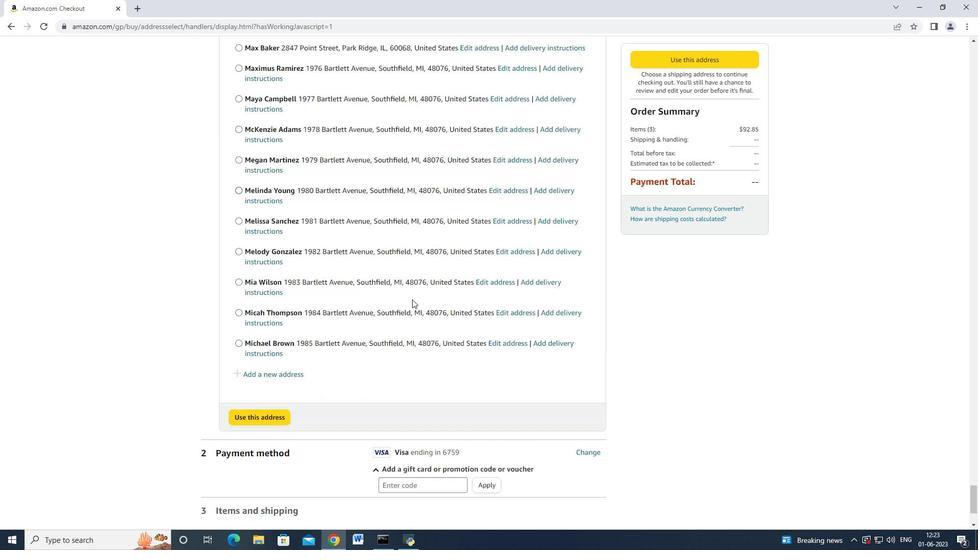 
Action: Mouse scrolled (412, 298) with delta (0, 0)
Screenshot: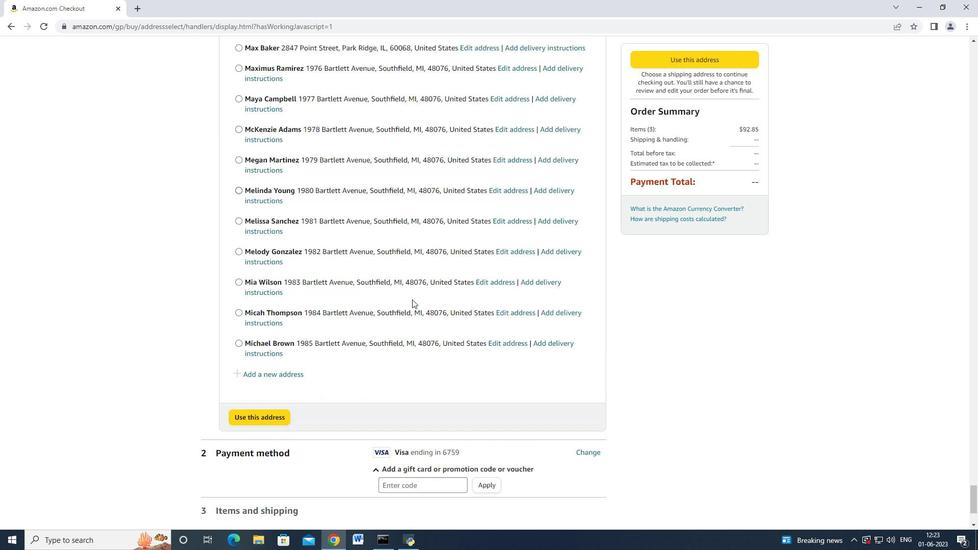 
Action: Mouse moved to (411, 299)
Screenshot: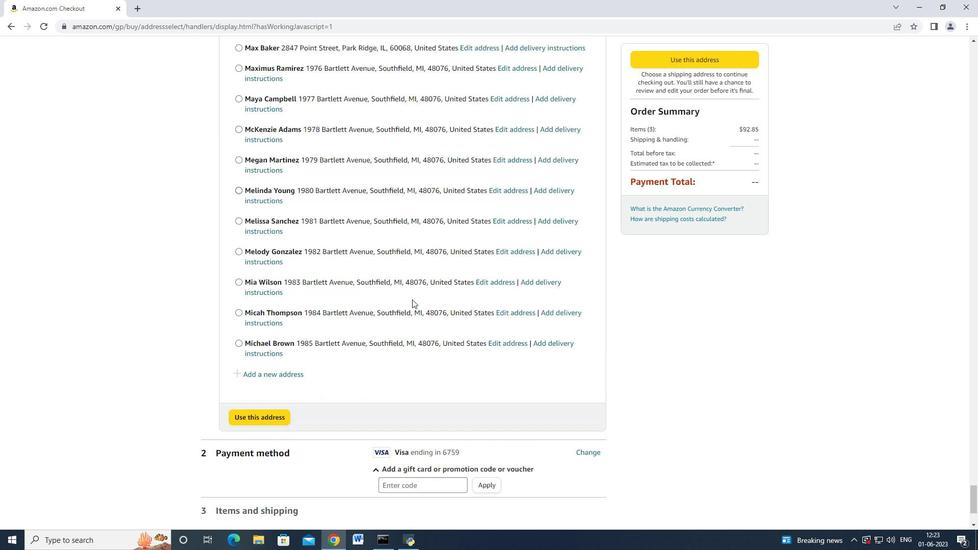
Action: Mouse scrolled (411, 298) with delta (0, 0)
Screenshot: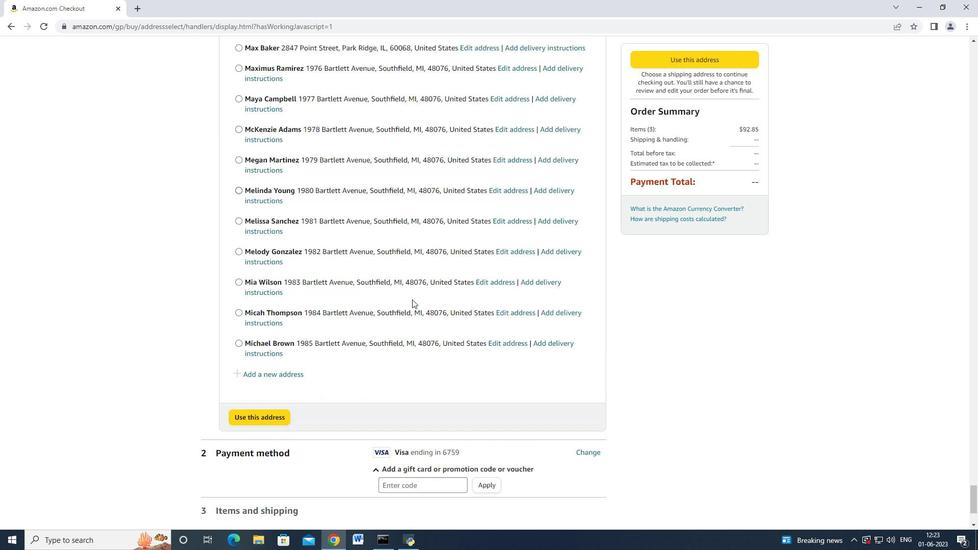 
Action: Mouse scrolled (411, 298) with delta (0, 0)
Screenshot: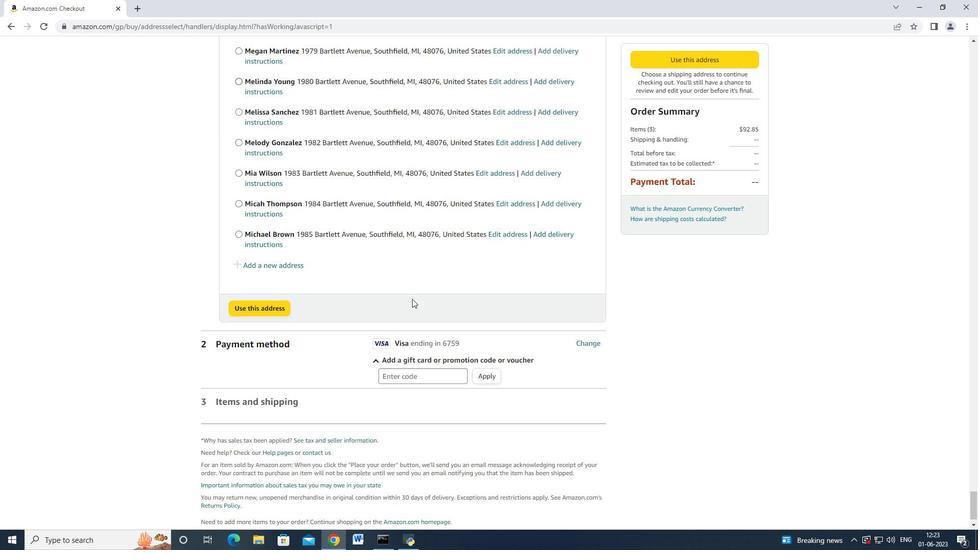 
Action: Mouse scrolled (411, 298) with delta (0, -1)
Screenshot: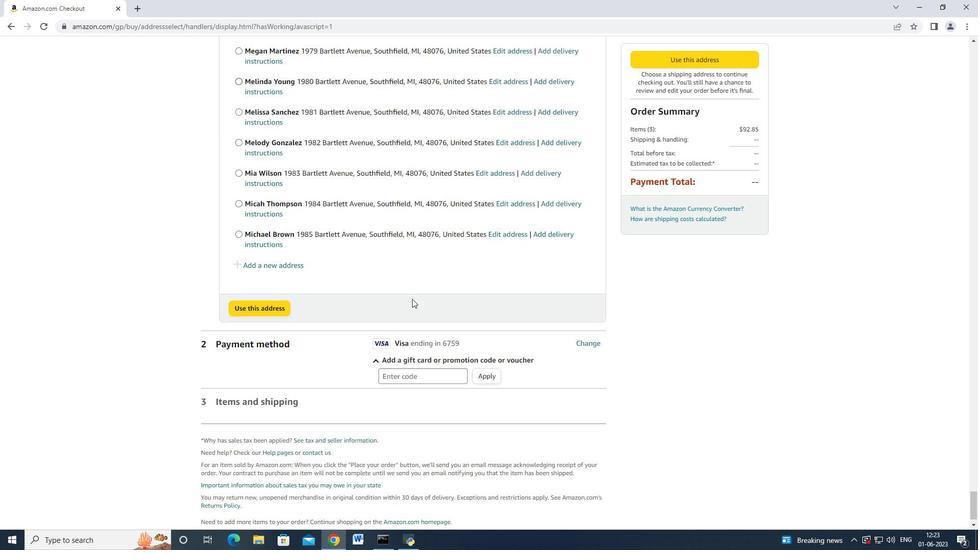 
Action: Mouse moved to (410, 298)
Screenshot: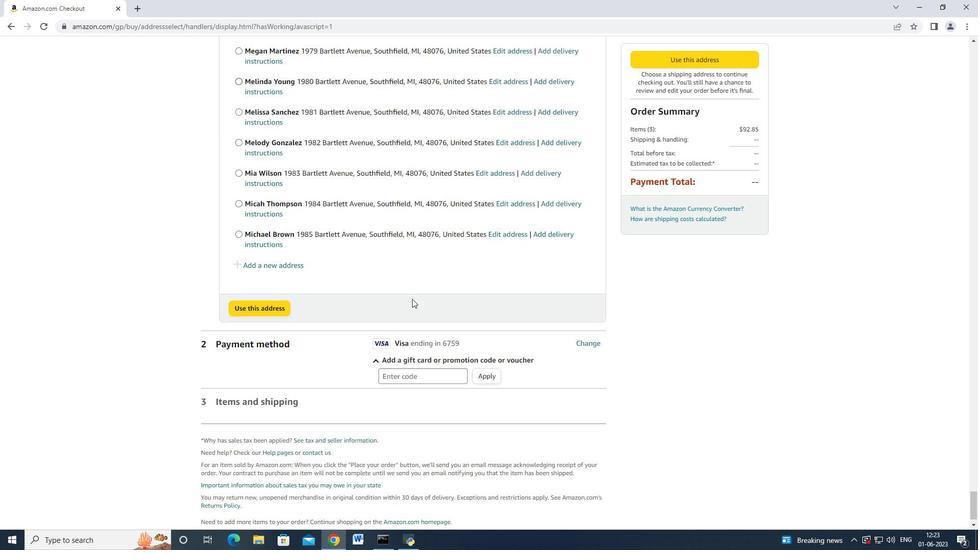 
Action: Mouse scrolled (411, 298) with delta (0, 0)
Screenshot: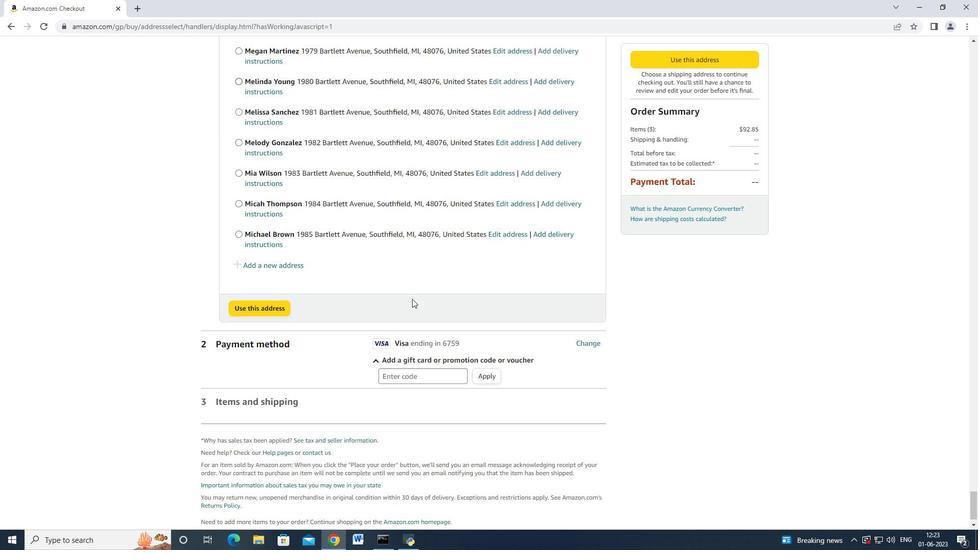 
Action: Mouse moved to (288, 245)
Screenshot: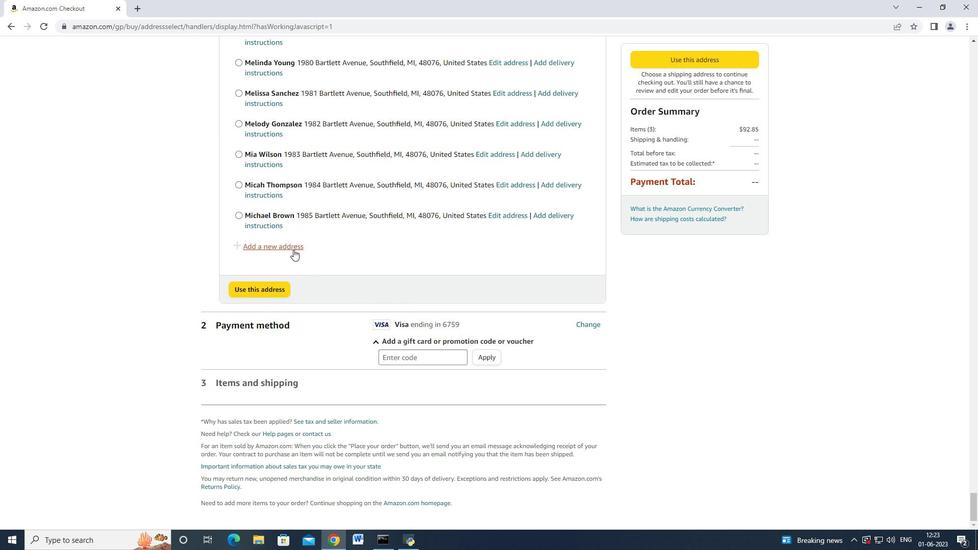 
Action: Mouse pressed left at (288, 245)
Screenshot: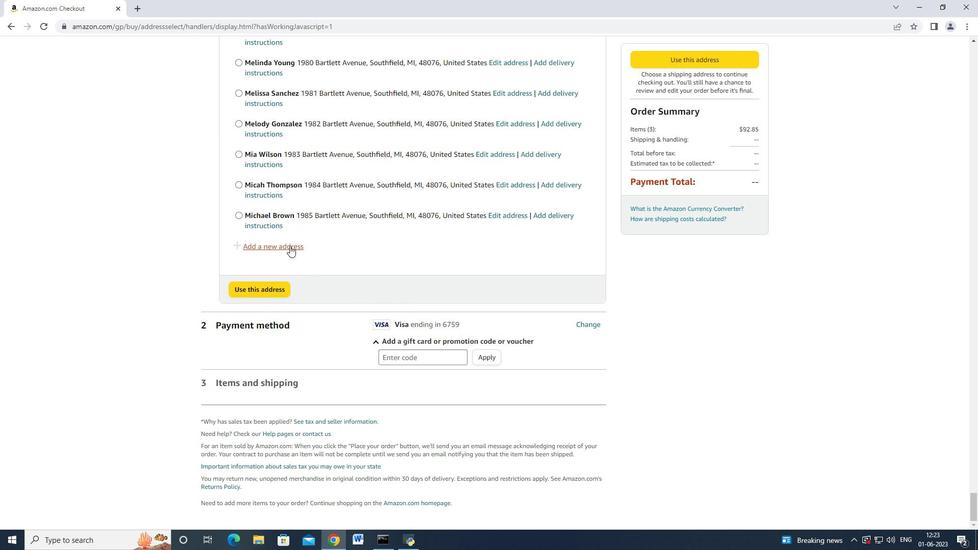 
Action: Mouse moved to (347, 283)
